 Task: Find a guest house in Zdunska Wola, Poland for 4 adults from June 21 to June 29 with self check-in, 2 beds, 2 bathrooms, and a price range of ₹7000 to ₹12000.
Action: Mouse moved to (368, 118)
Screenshot: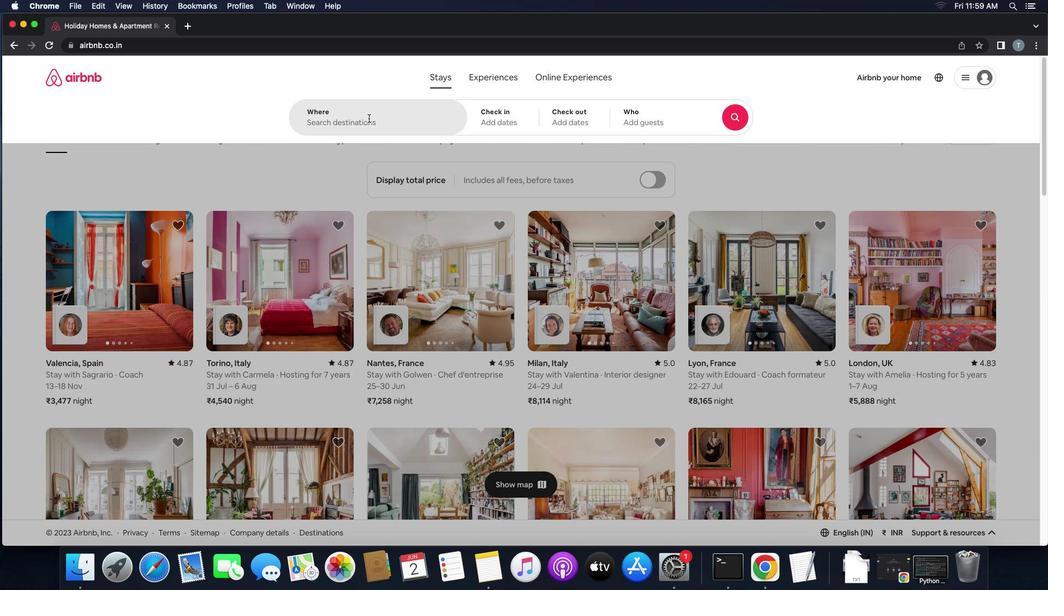 
Action: Mouse pressed left at (368, 118)
Screenshot: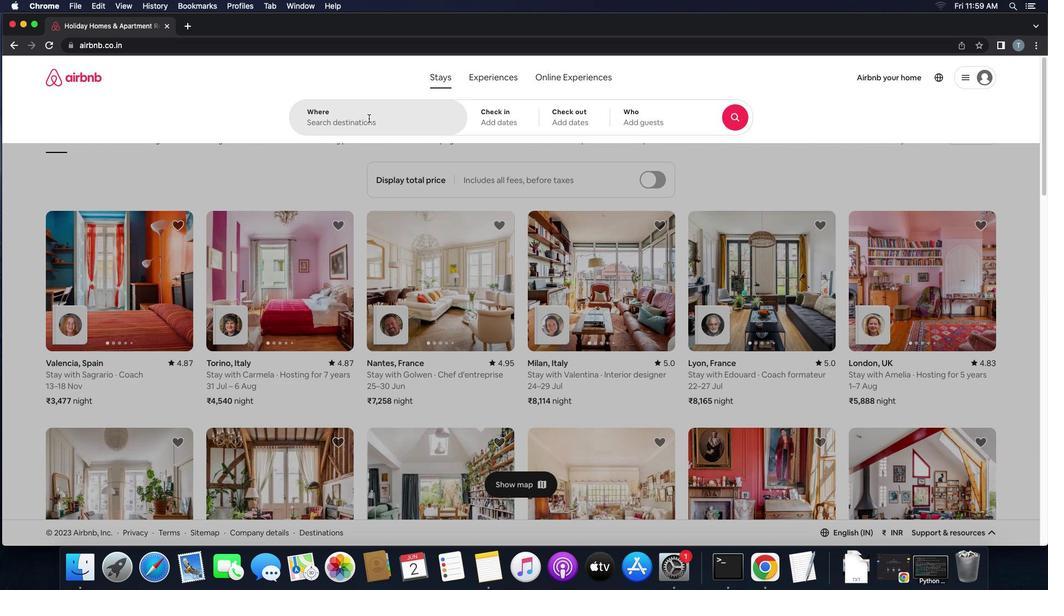 
Action: Mouse moved to (368, 118)
Screenshot: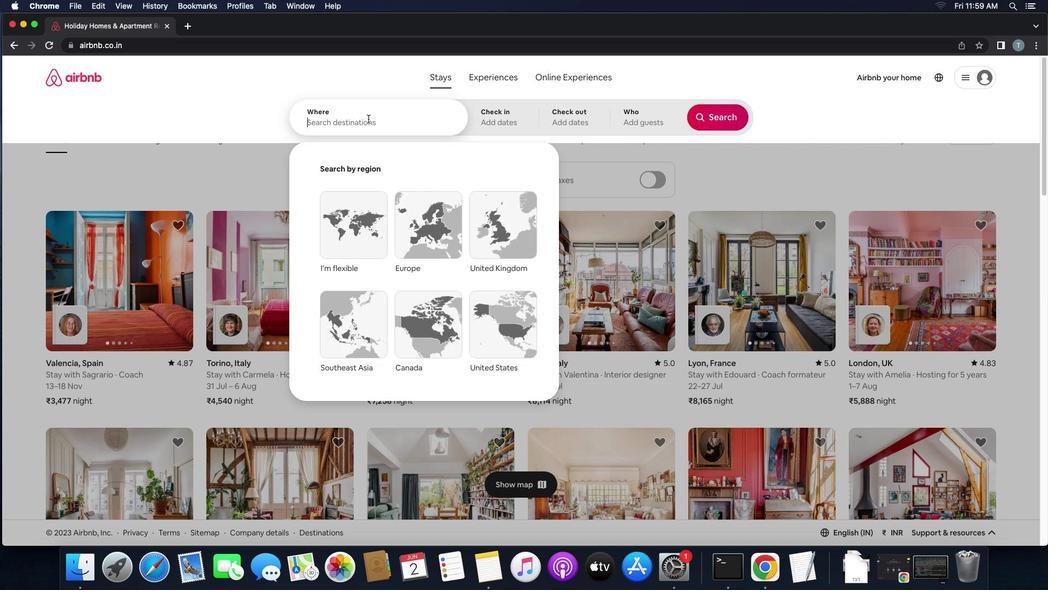 
Action: Key pressed 'z''d''u''n''s''k''a'Key.space'w''o''l''a'',''p''o''l''a''n''d'
Screenshot: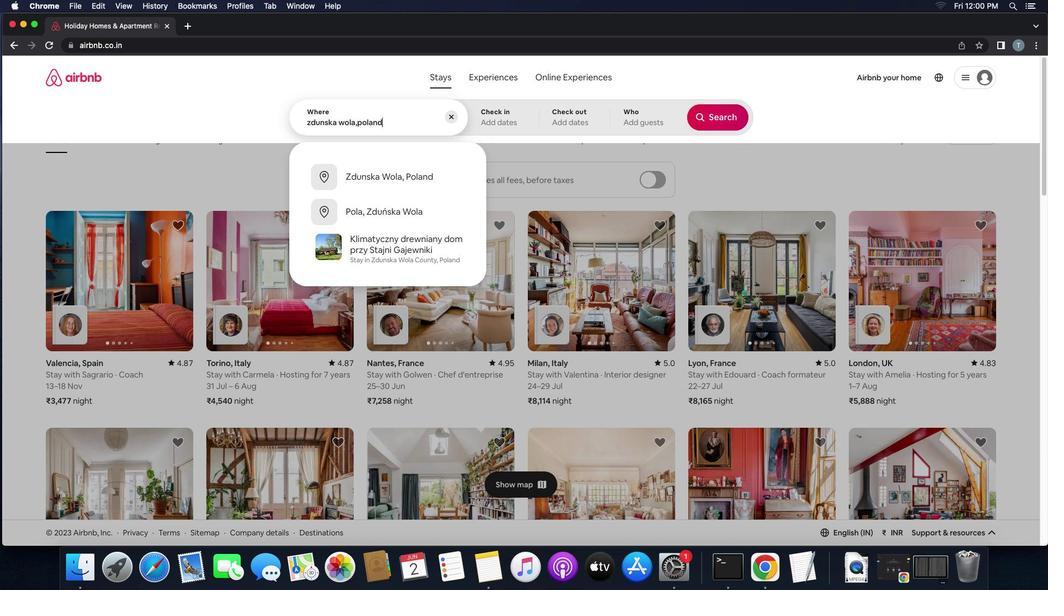 
Action: Mouse moved to (373, 168)
Screenshot: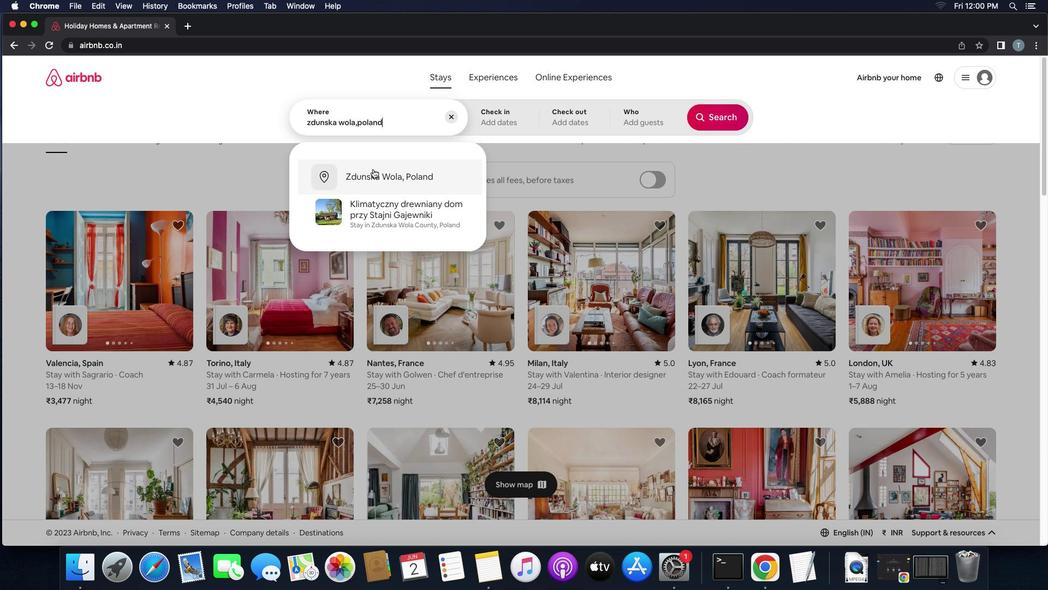 
Action: Mouse pressed left at (373, 168)
Screenshot: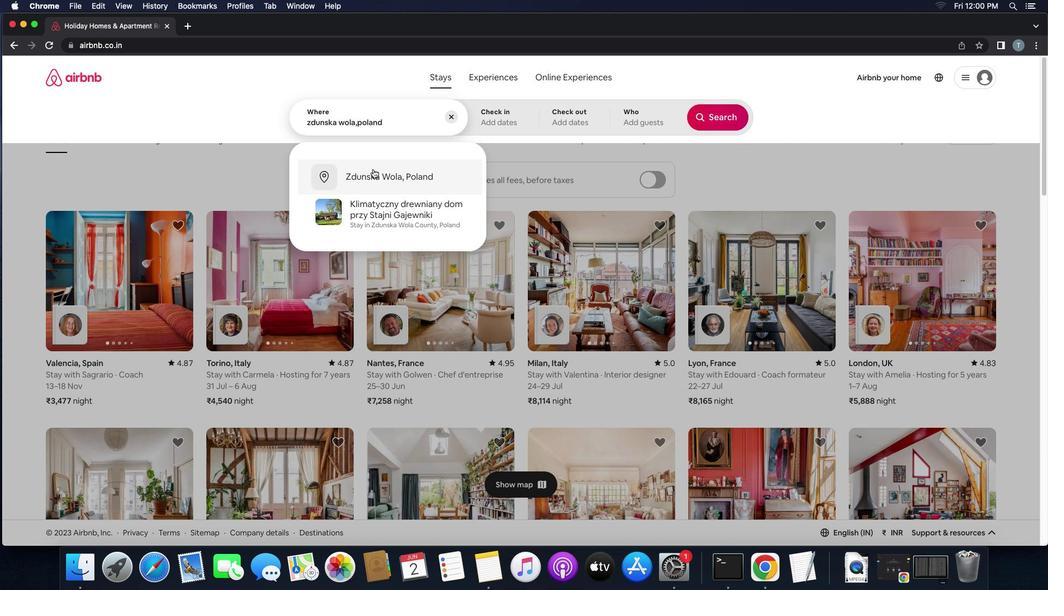 
Action: Mouse moved to (417, 331)
Screenshot: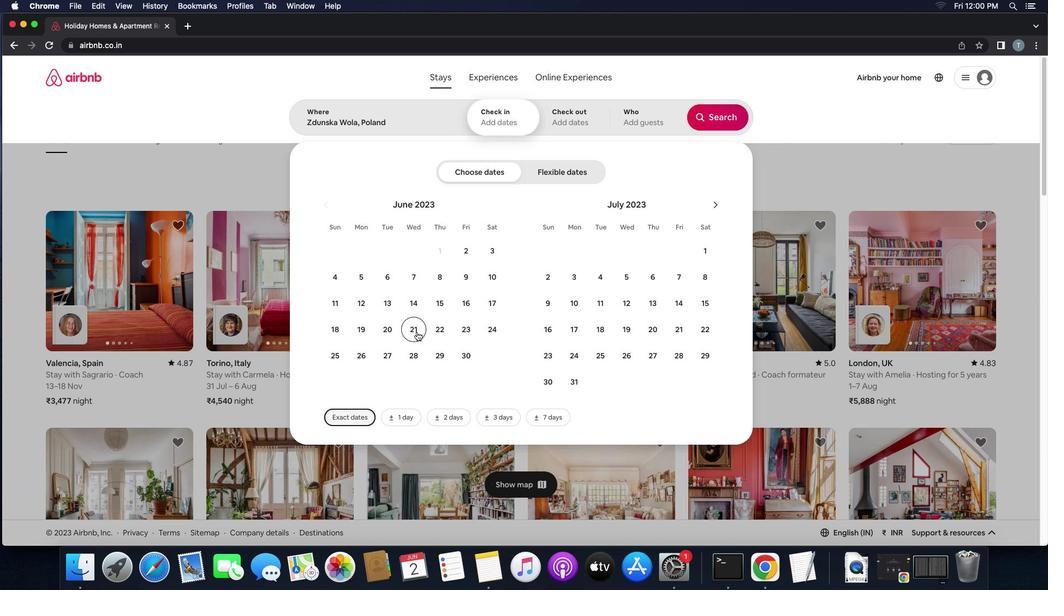 
Action: Mouse pressed left at (417, 331)
Screenshot: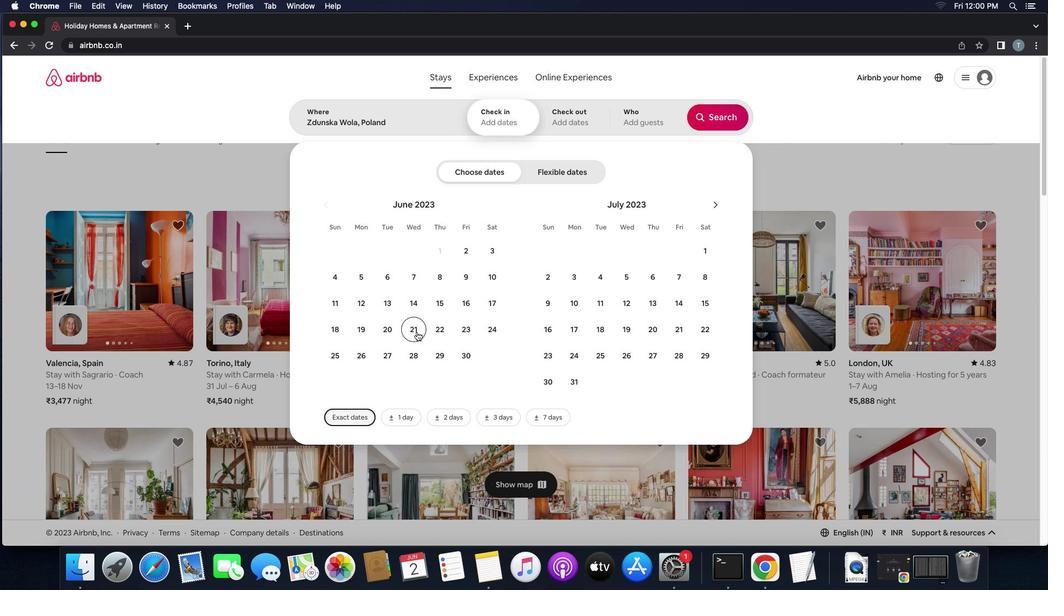 
Action: Mouse moved to (443, 360)
Screenshot: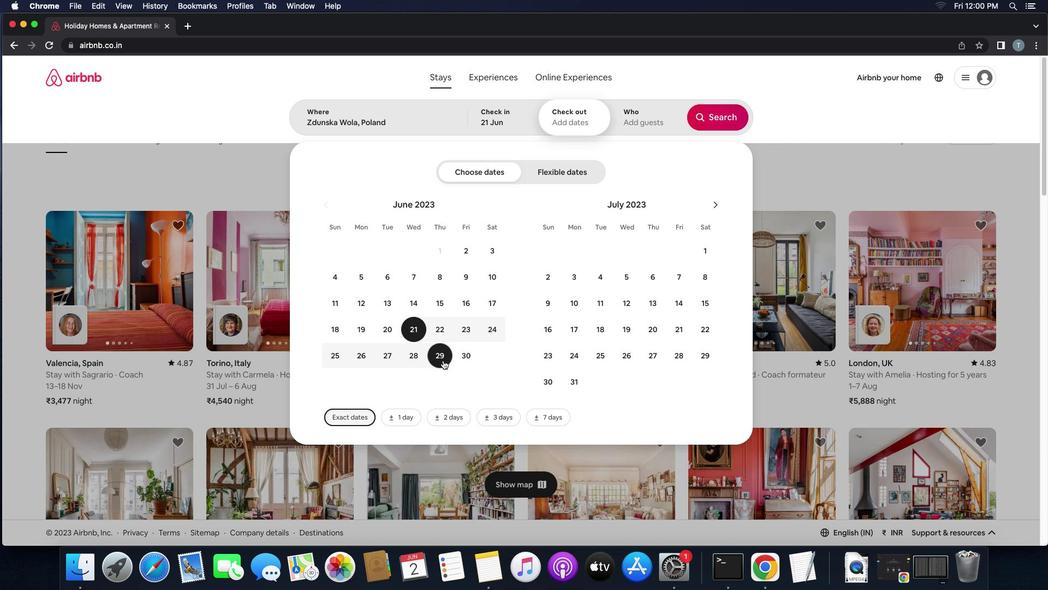 
Action: Mouse pressed left at (443, 360)
Screenshot: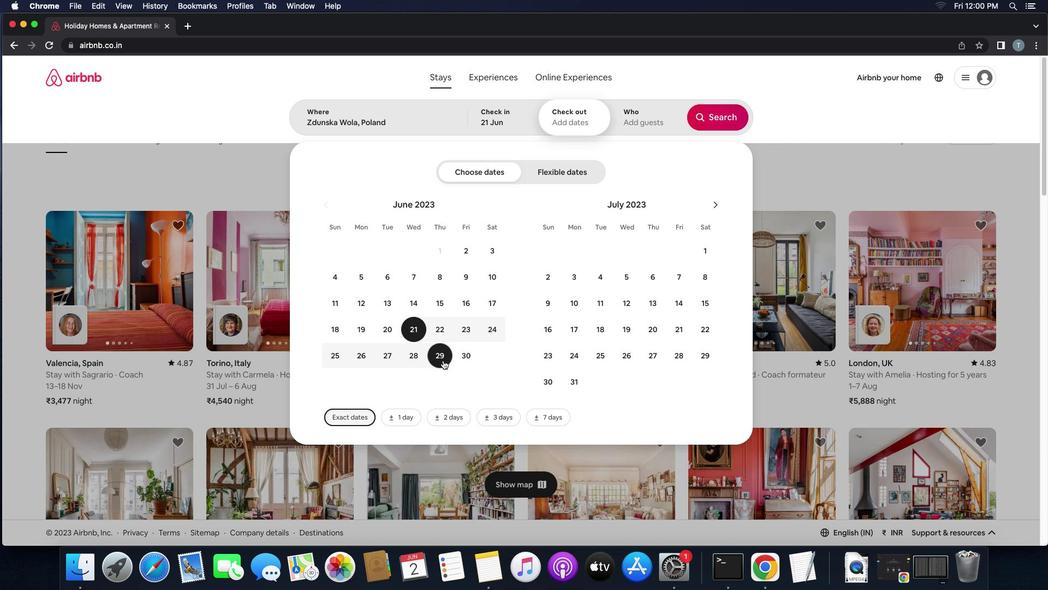 
Action: Mouse moved to (647, 118)
Screenshot: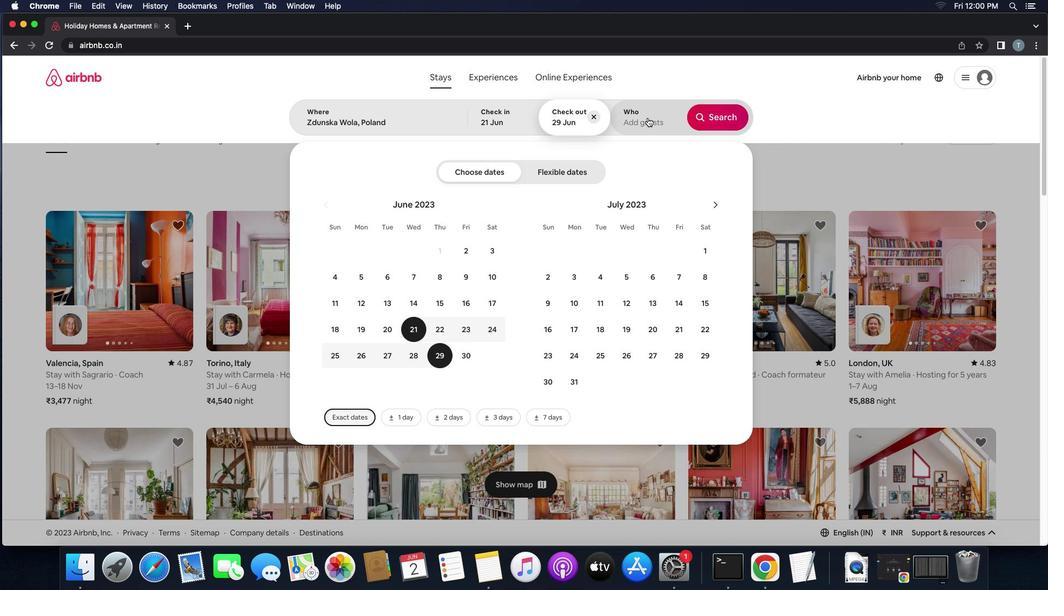
Action: Mouse pressed left at (647, 118)
Screenshot: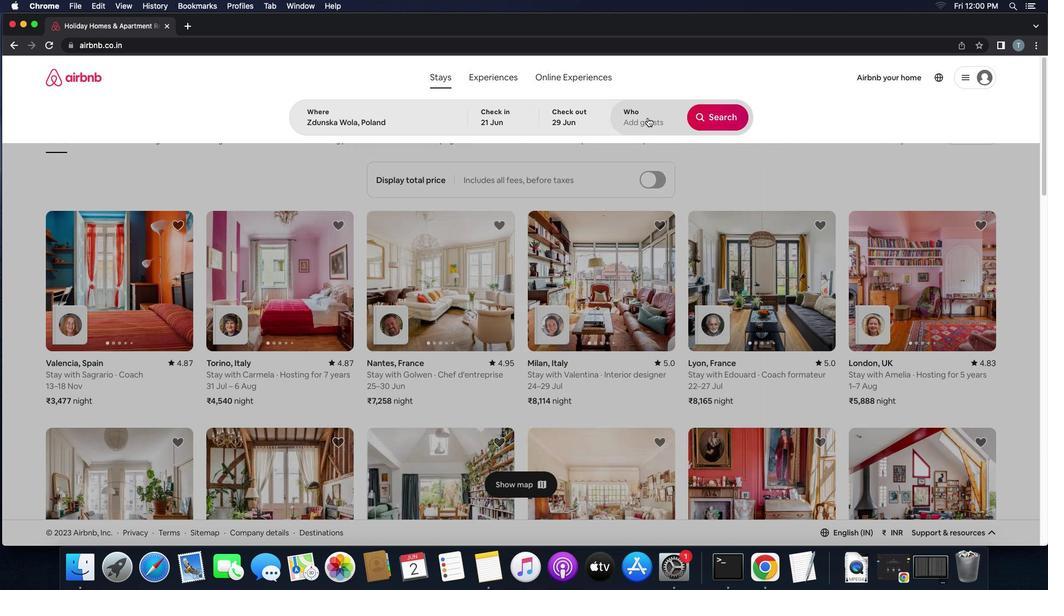 
Action: Mouse moved to (720, 175)
Screenshot: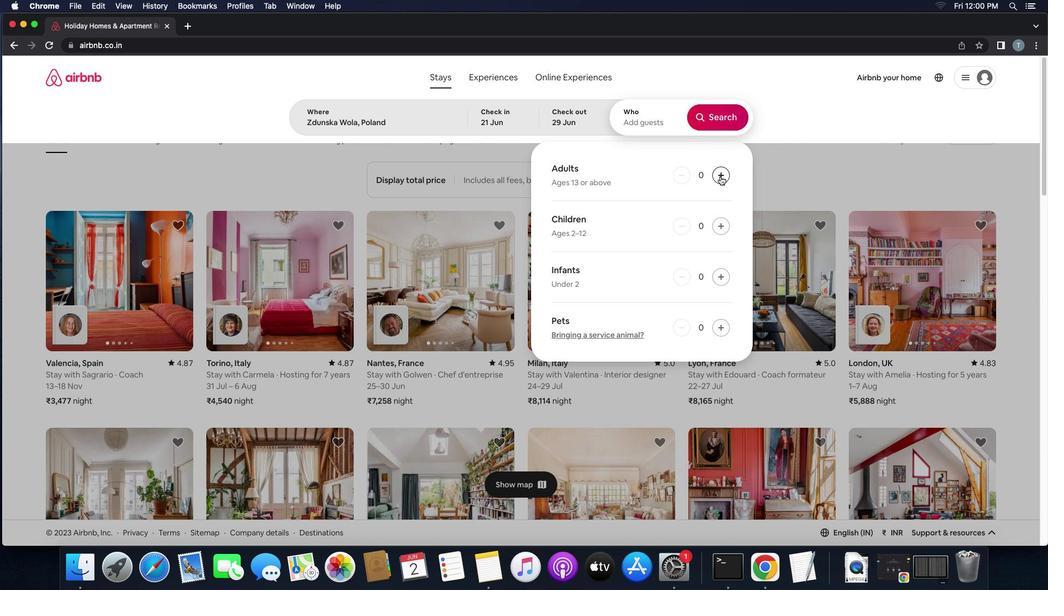 
Action: Mouse pressed left at (720, 175)
Screenshot: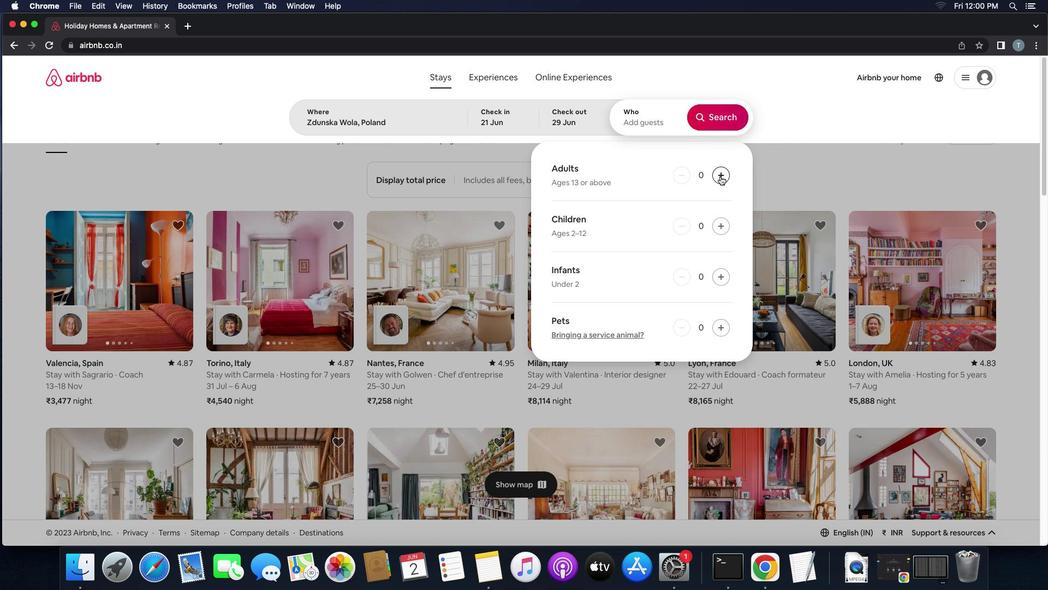 
Action: Mouse pressed left at (720, 175)
Screenshot: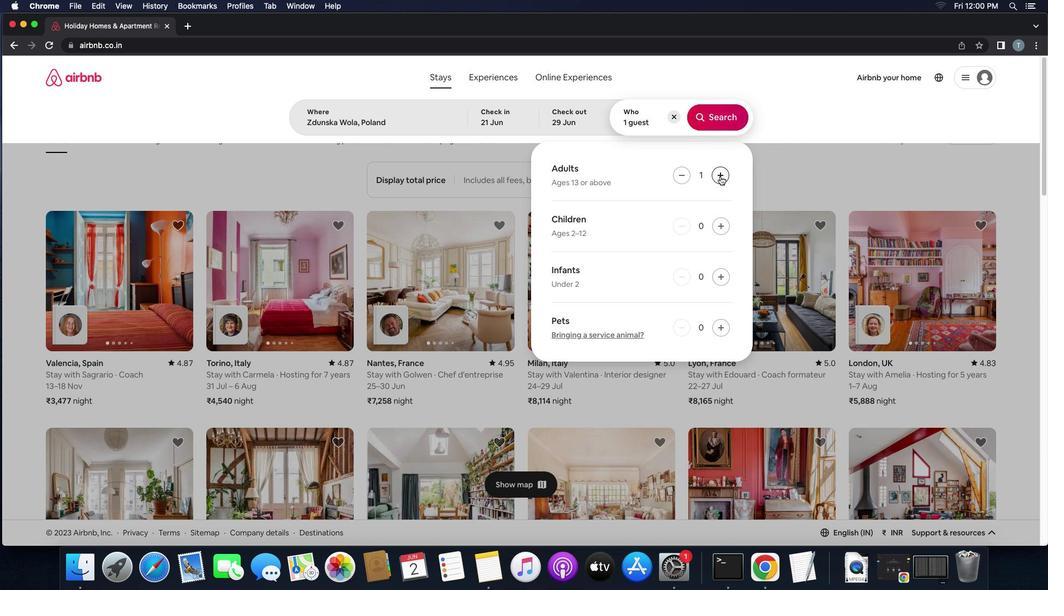 
Action: Mouse pressed left at (720, 175)
Screenshot: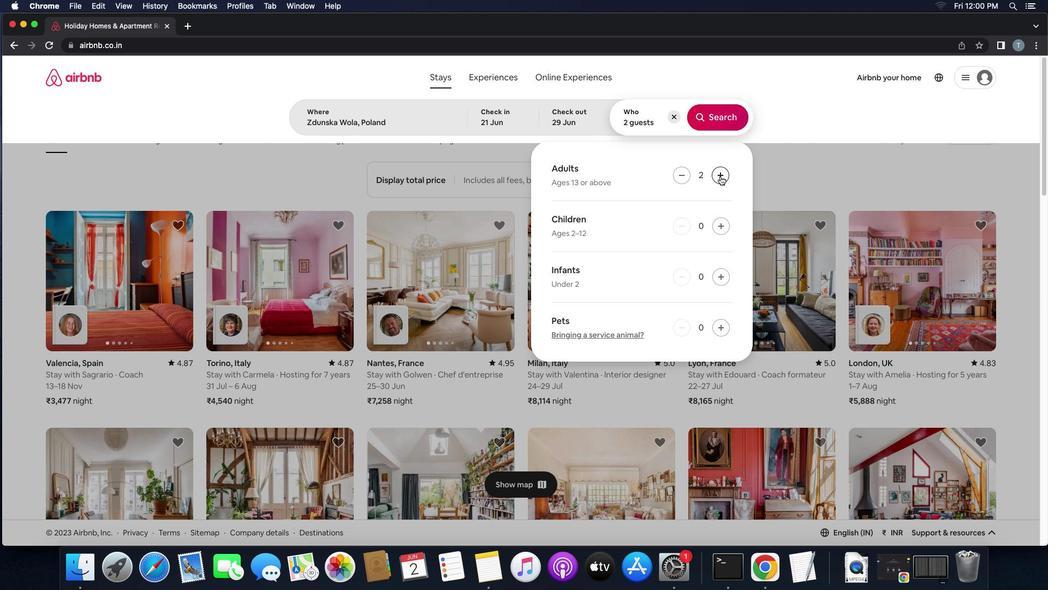 
Action: Mouse pressed left at (720, 175)
Screenshot: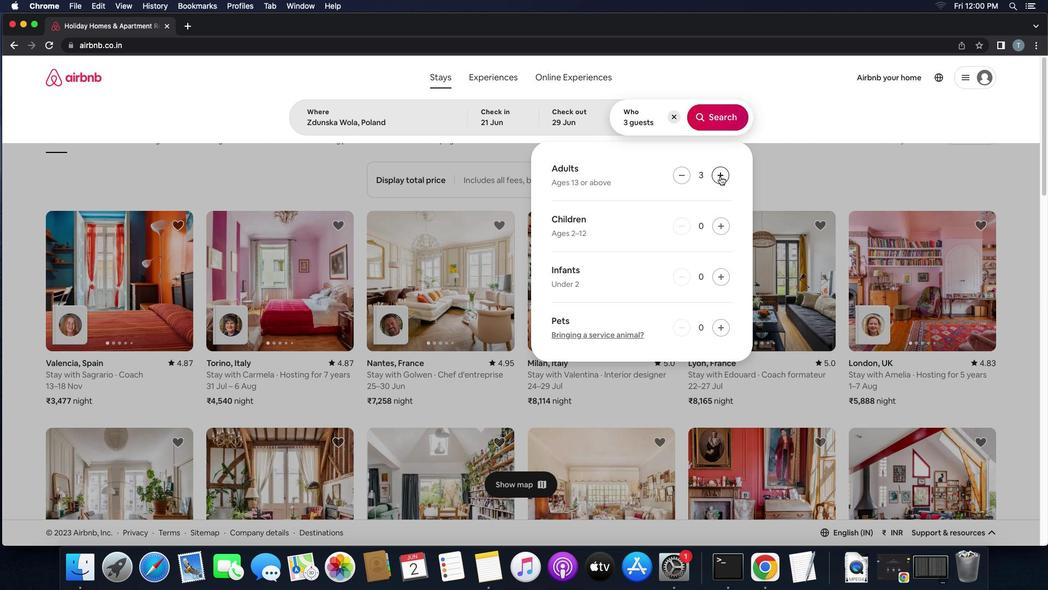 
Action: Mouse moved to (721, 123)
Screenshot: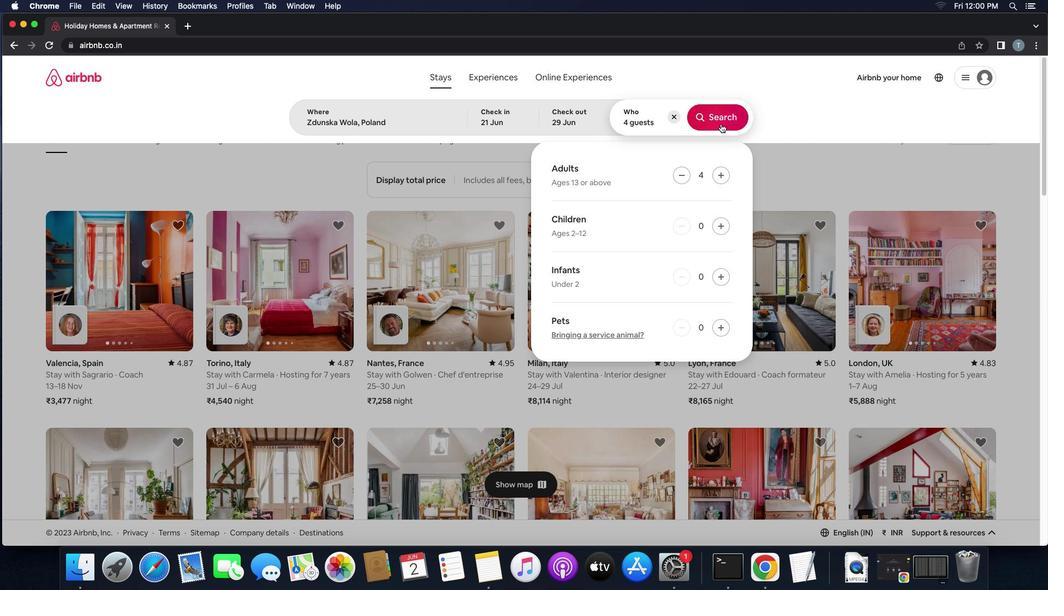 
Action: Mouse pressed left at (721, 123)
Screenshot: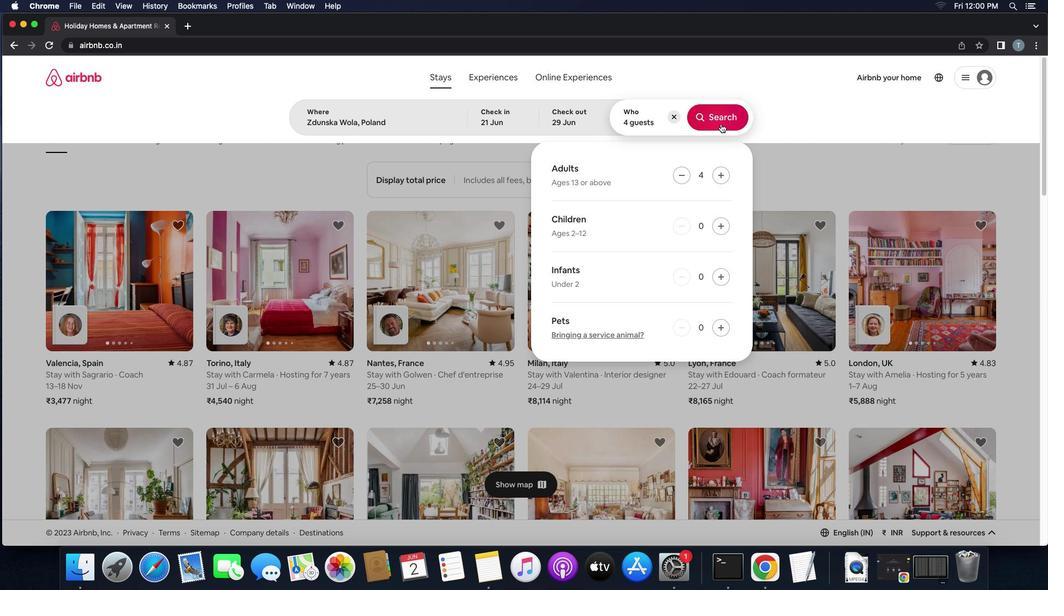 
Action: Mouse moved to (1005, 118)
Screenshot: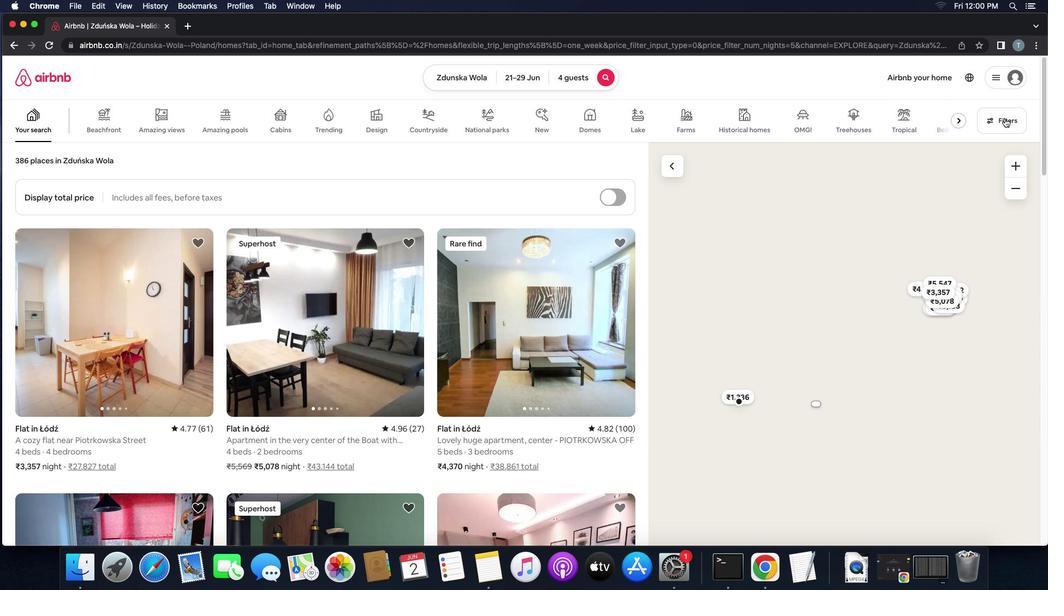 
Action: Mouse pressed left at (1005, 118)
Screenshot: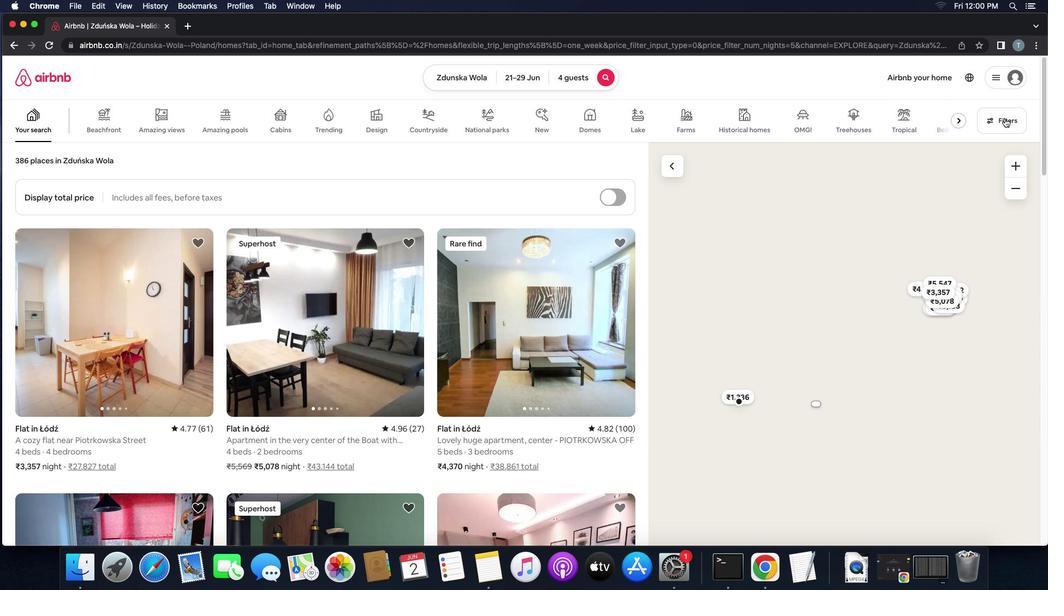 
Action: Mouse moved to (401, 391)
Screenshot: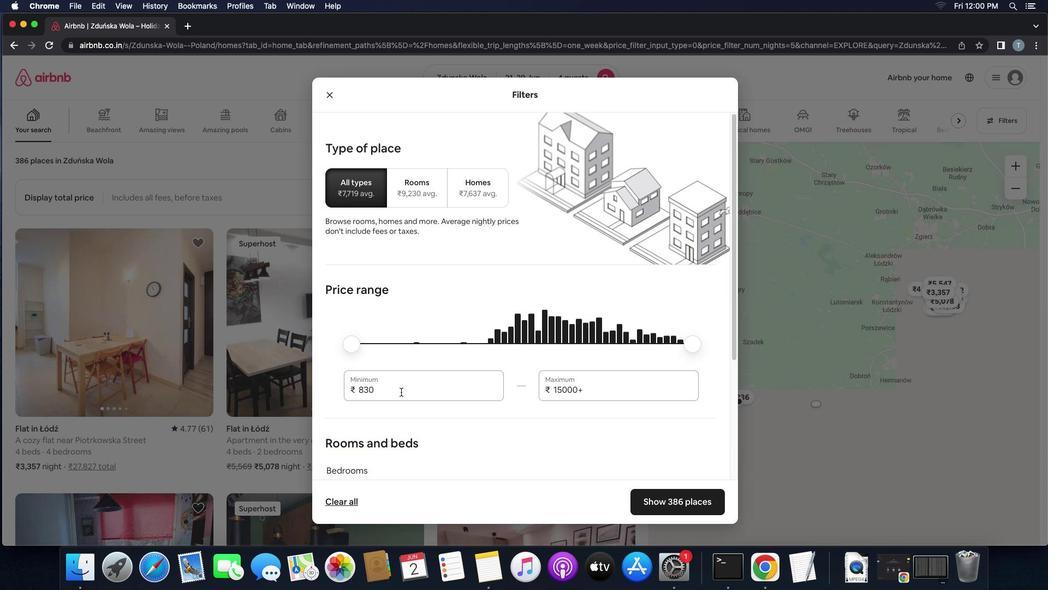 
Action: Mouse pressed left at (401, 391)
Screenshot: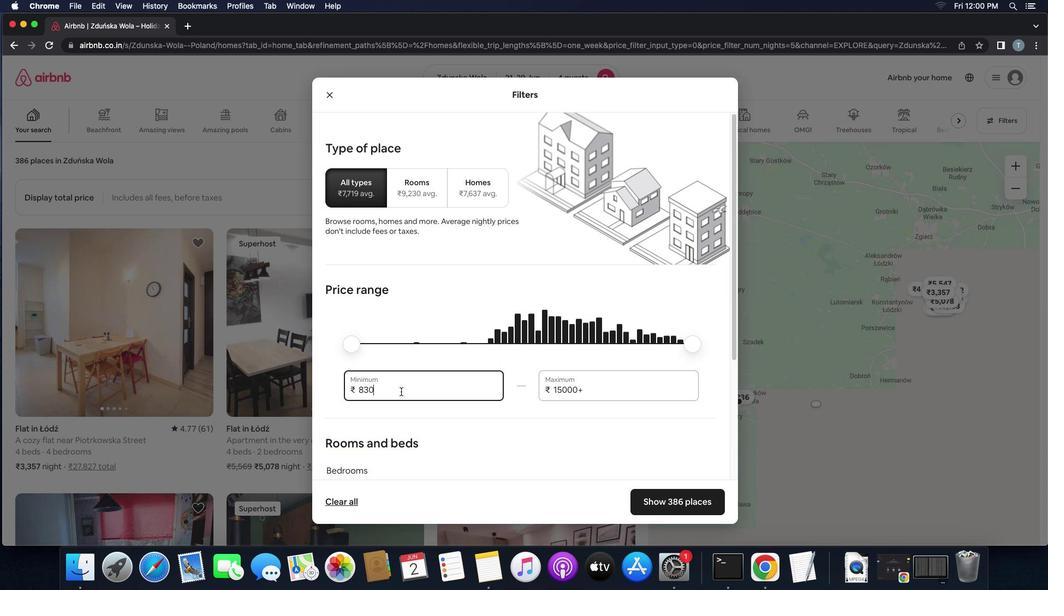 
Action: Mouse moved to (403, 387)
Screenshot: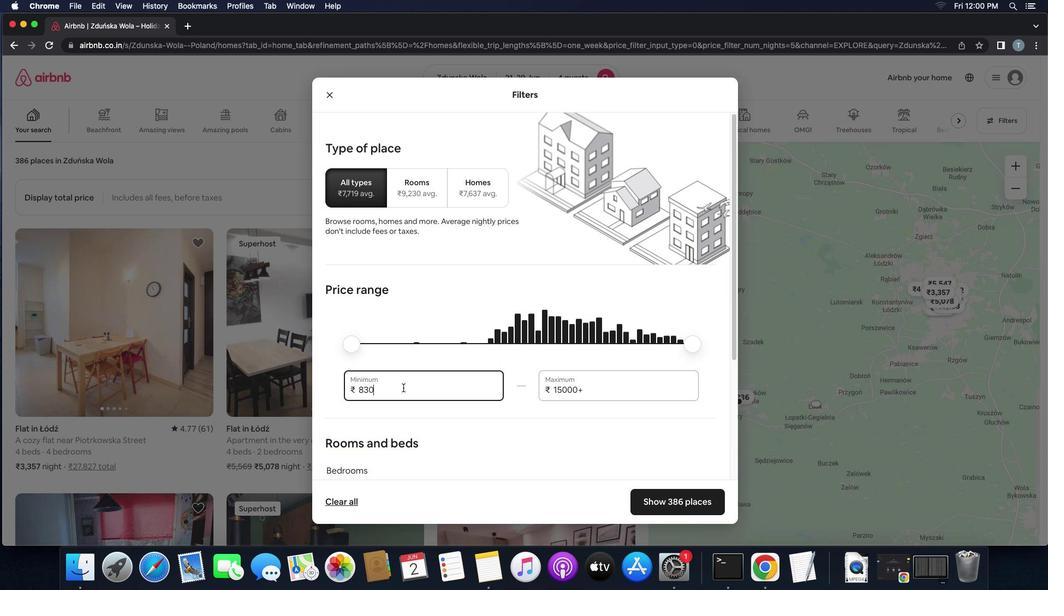 
Action: Key pressed Key.backspaceKey.backspaceKey.backspaceKey.backspace'7''0''0''0'
Screenshot: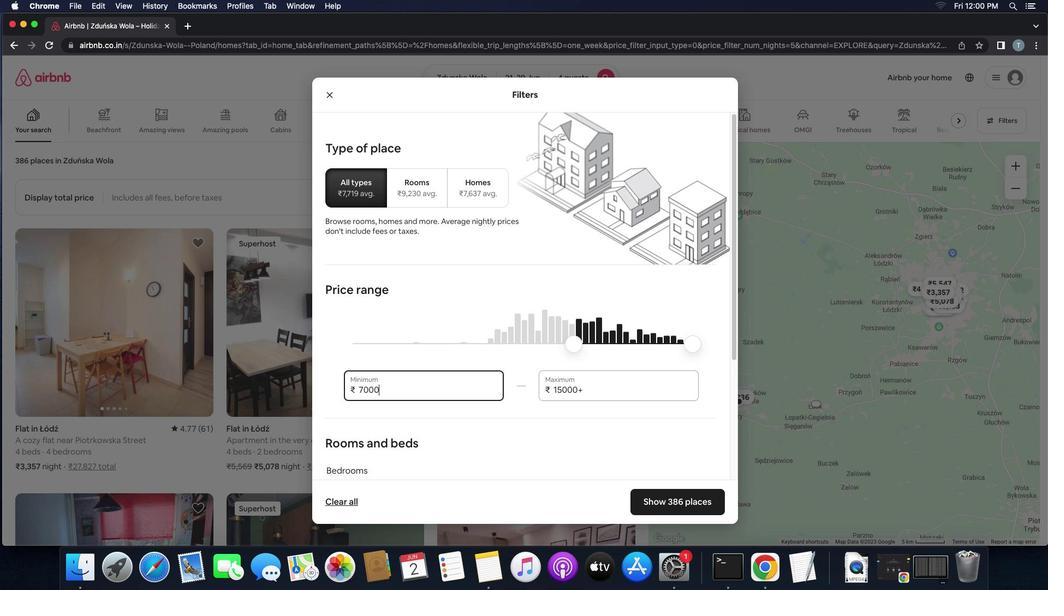 
Action: Mouse moved to (636, 394)
Screenshot: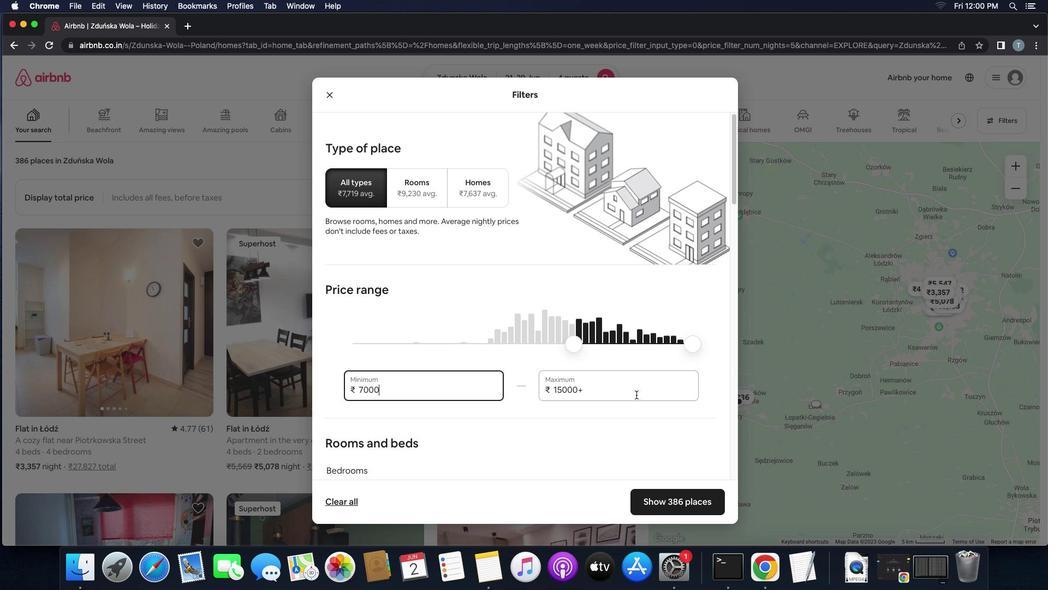 
Action: Mouse pressed left at (636, 394)
Screenshot: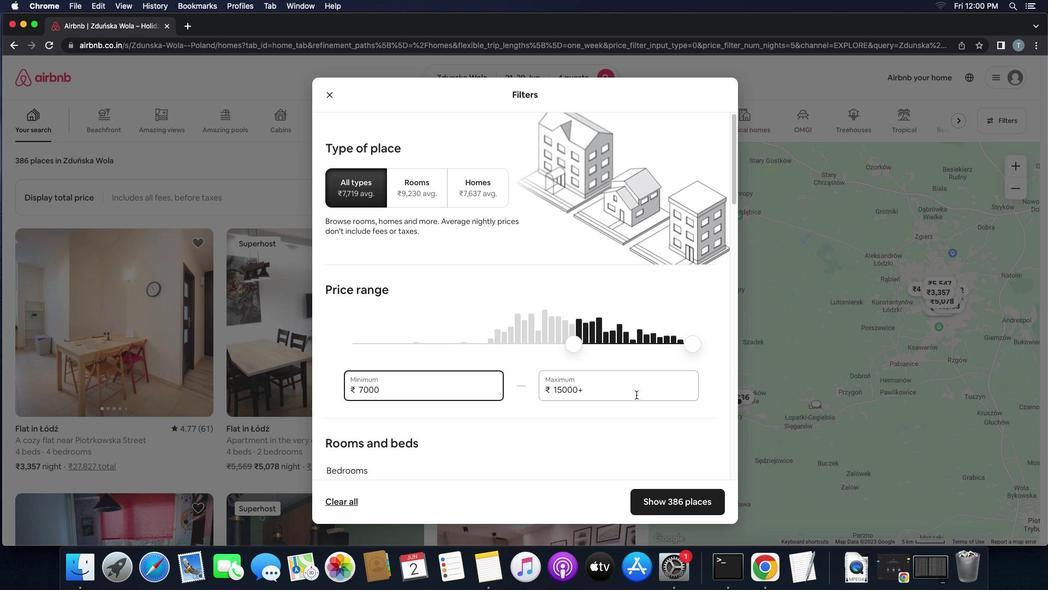
Action: Key pressed Key.backspaceKey.backspaceKey.backspaceKey.backspaceKey.backspaceKey.backspace'1''2''0''0''0'
Screenshot: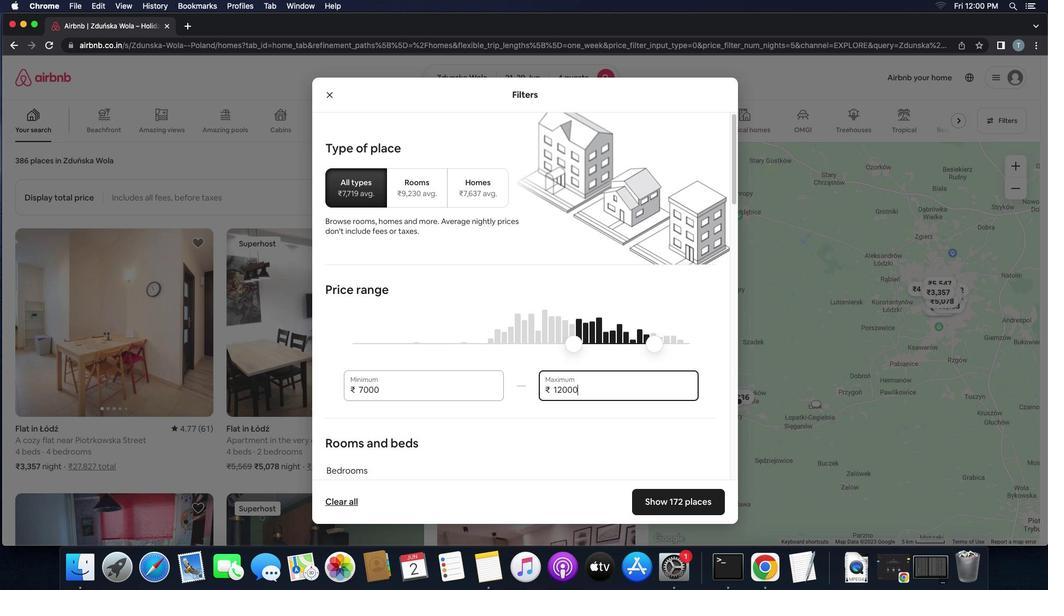 
Action: Mouse moved to (515, 396)
Screenshot: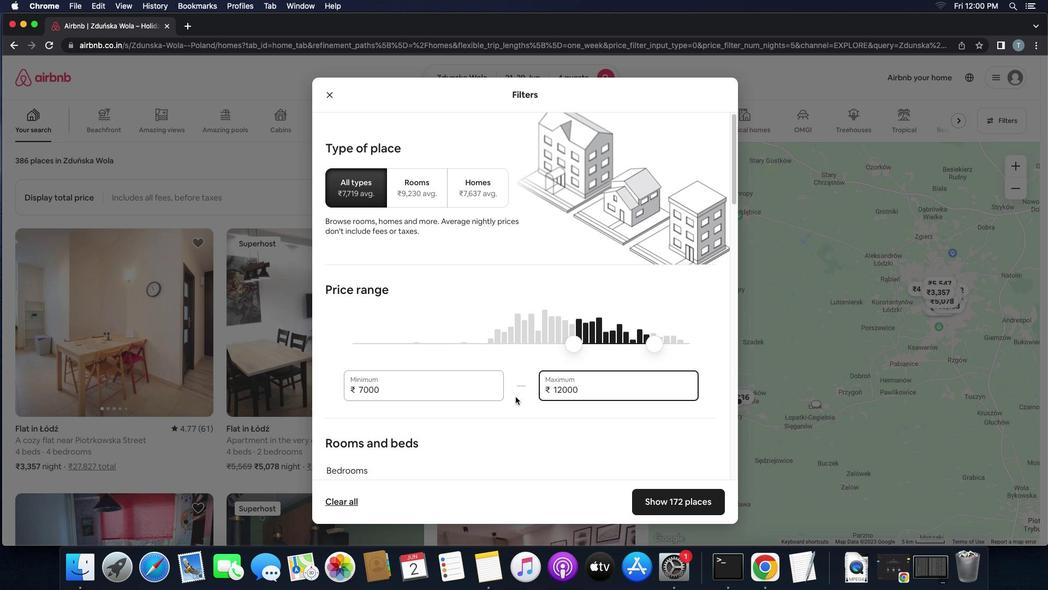 
Action: Mouse scrolled (515, 396) with delta (0, 0)
Screenshot: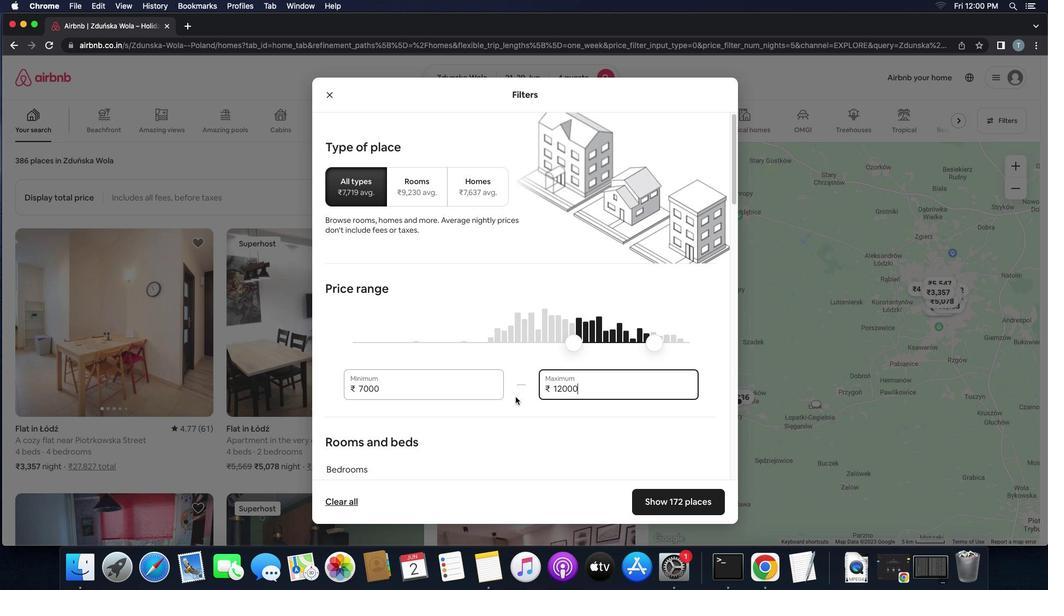
Action: Mouse scrolled (515, 396) with delta (0, 0)
Screenshot: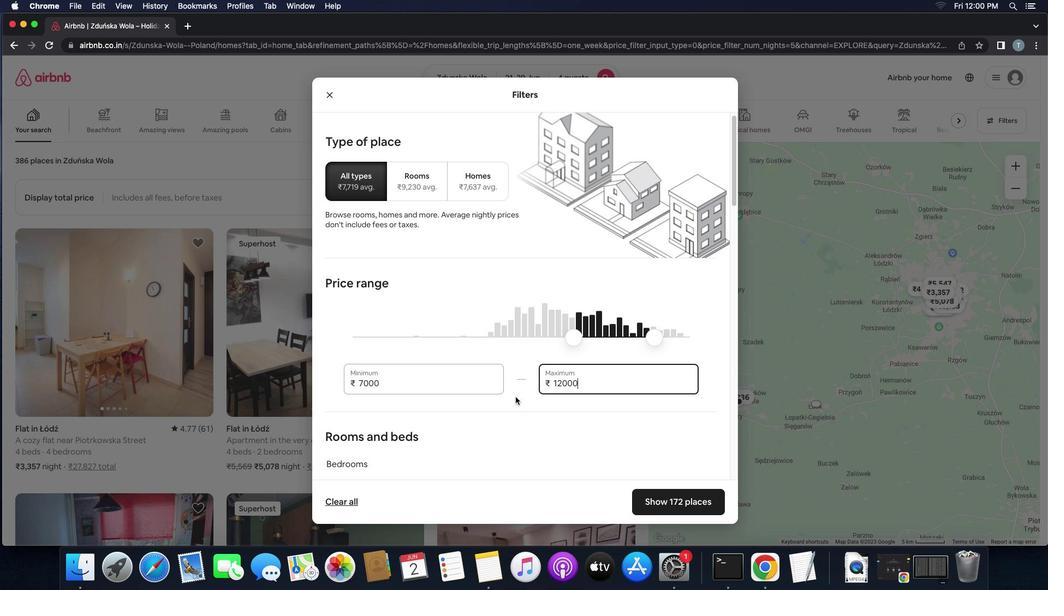 
Action: Mouse scrolled (515, 396) with delta (0, -1)
Screenshot: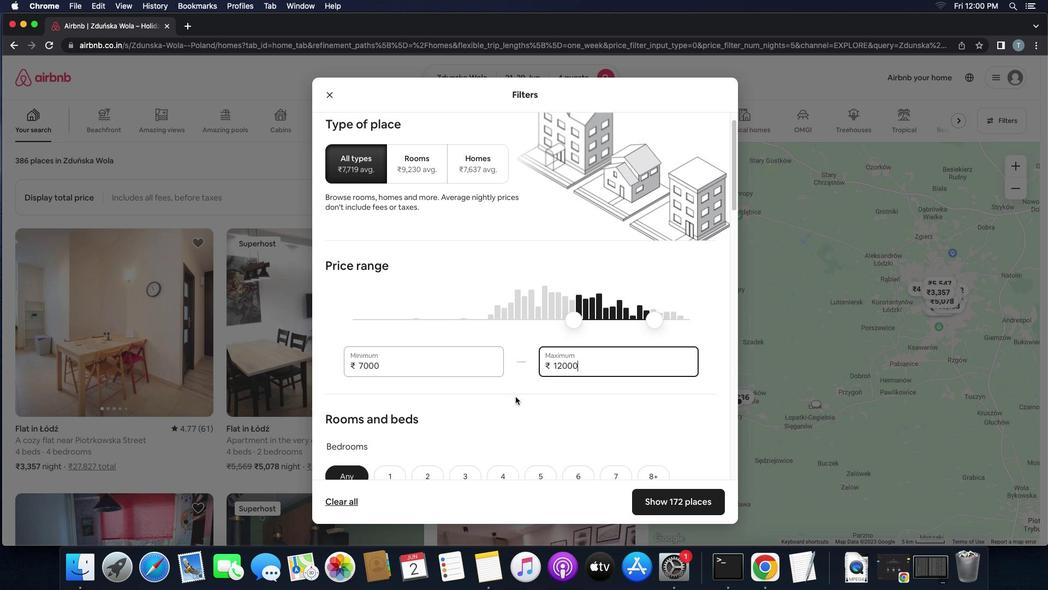 
Action: Mouse scrolled (515, 396) with delta (0, 0)
Screenshot: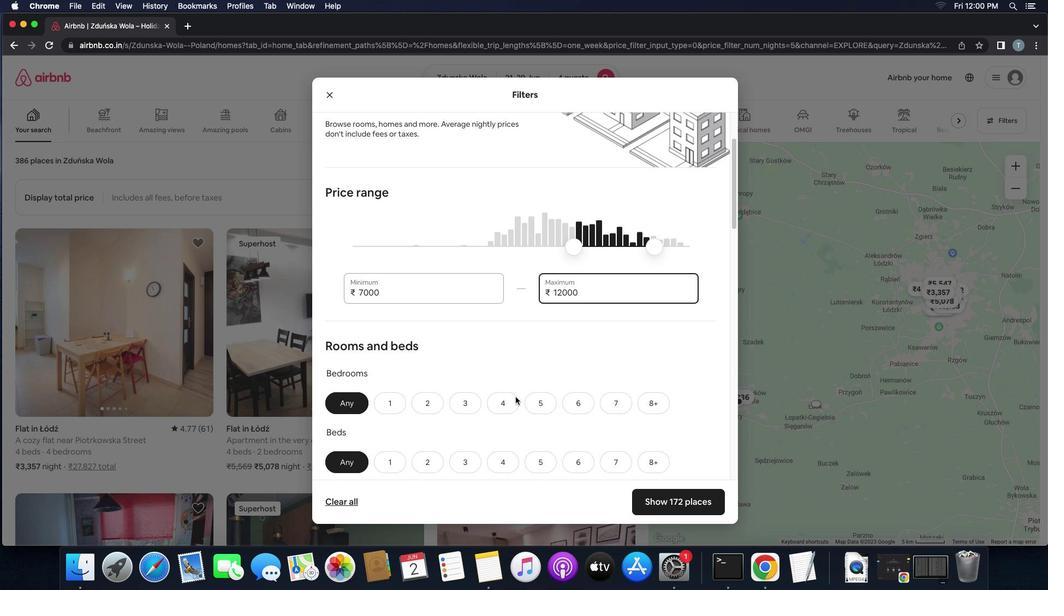 
Action: Mouse scrolled (515, 396) with delta (0, 0)
Screenshot: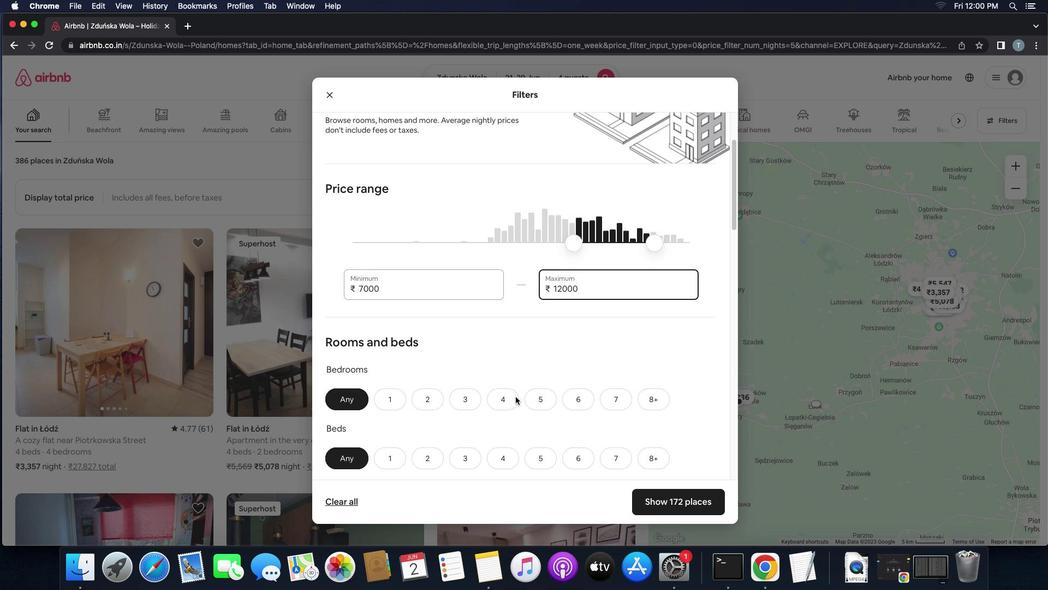 
Action: Mouse scrolled (515, 396) with delta (0, 0)
Screenshot: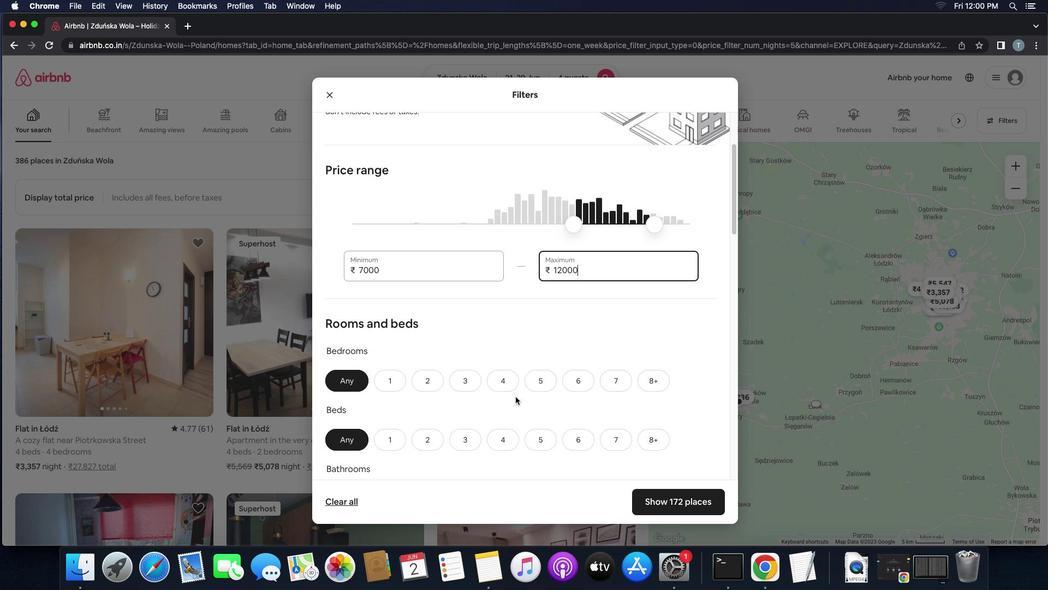
Action: Mouse scrolled (515, 396) with delta (0, 0)
Screenshot: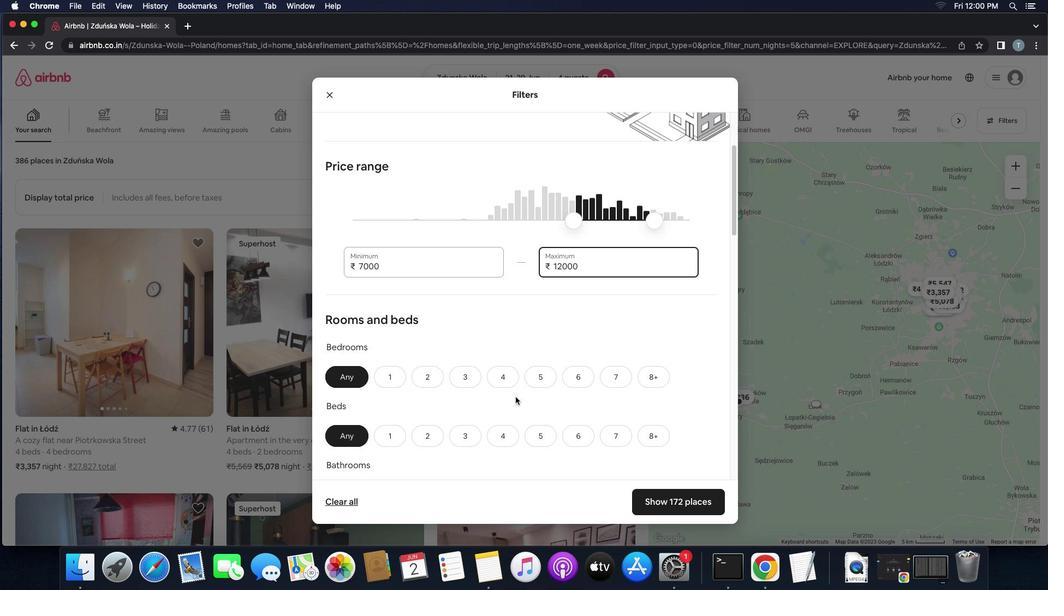 
Action: Mouse scrolled (515, 396) with delta (0, 0)
Screenshot: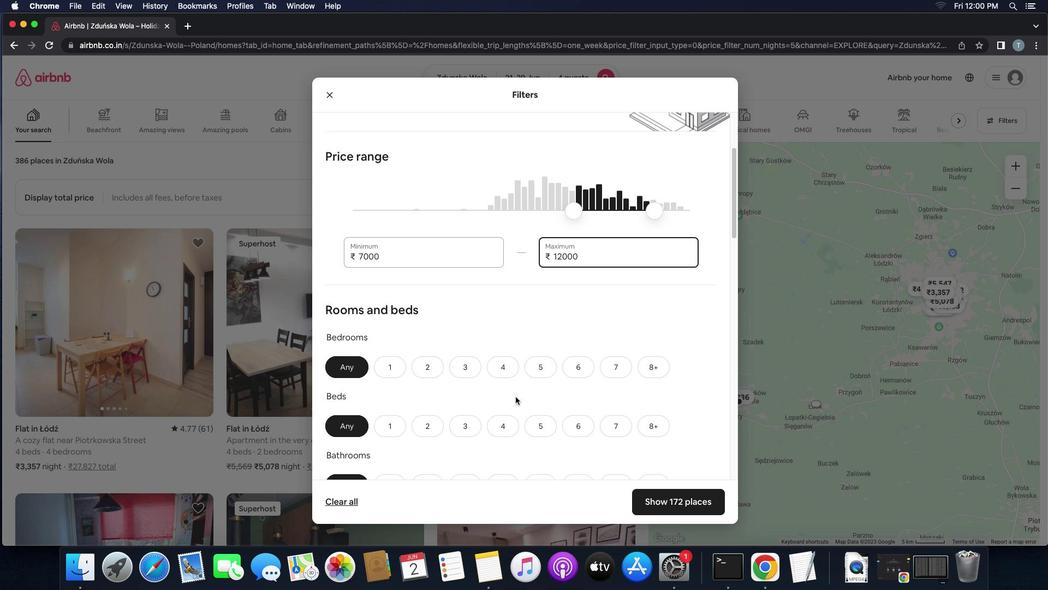 
Action: Mouse scrolled (515, 396) with delta (0, 0)
Screenshot: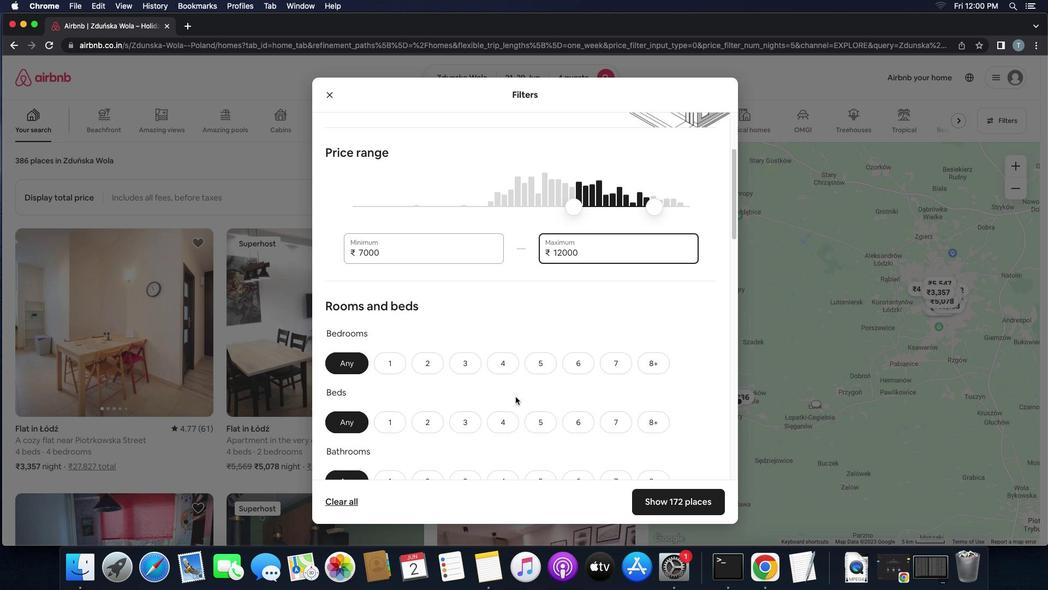 
Action: Mouse scrolled (515, 396) with delta (0, 0)
Screenshot: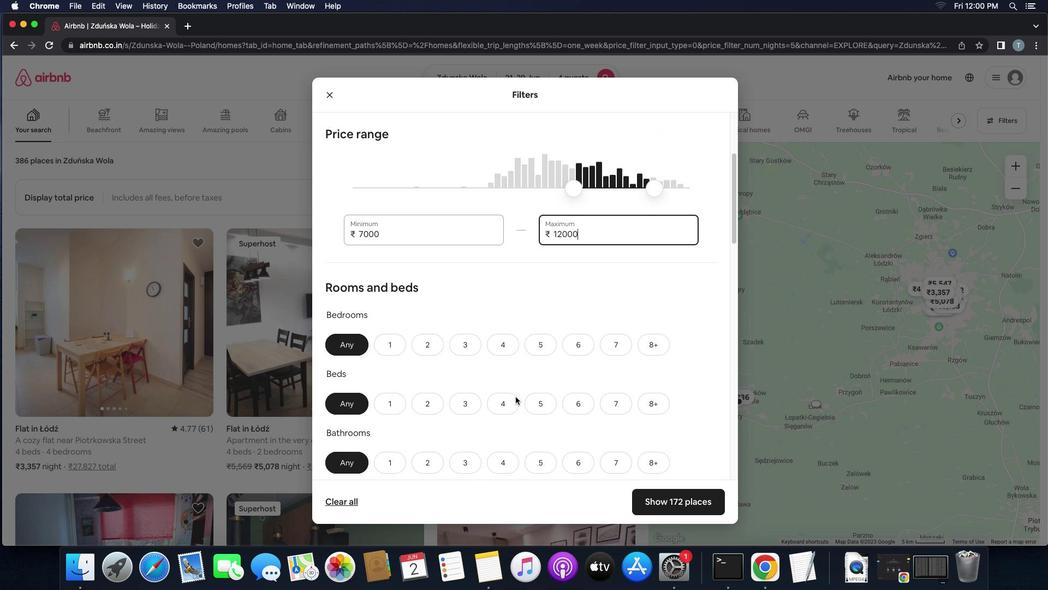 
Action: Mouse scrolled (515, 396) with delta (0, 0)
Screenshot: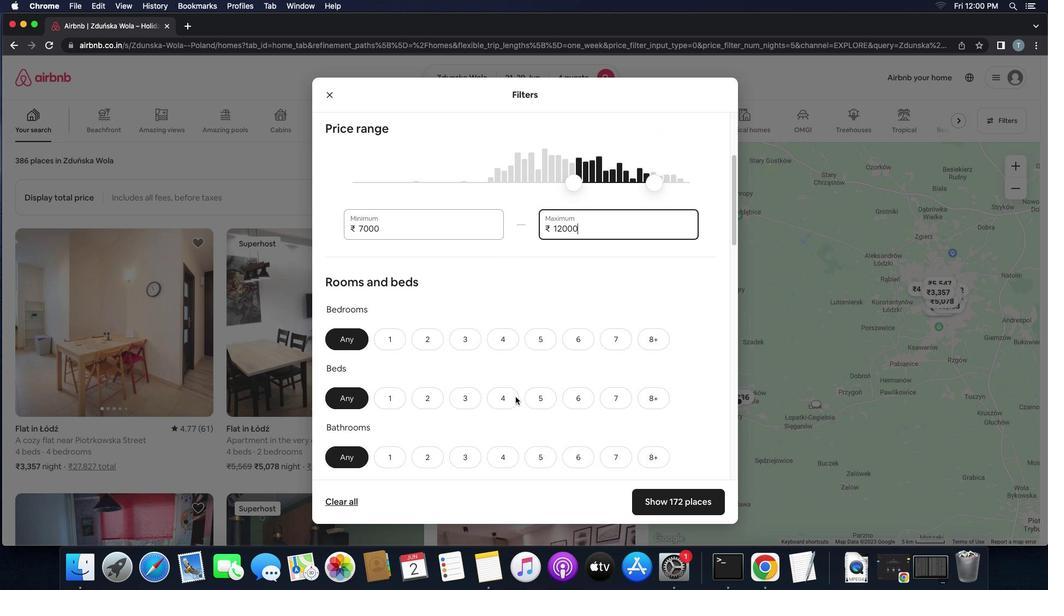 
Action: Mouse moved to (429, 326)
Screenshot: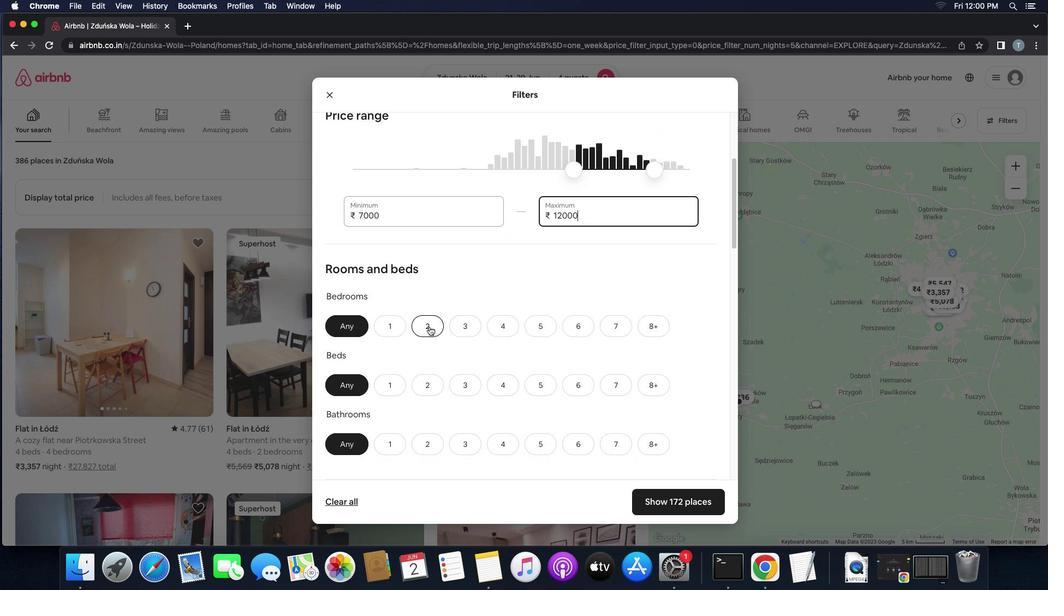 
Action: Mouse pressed left at (429, 326)
Screenshot: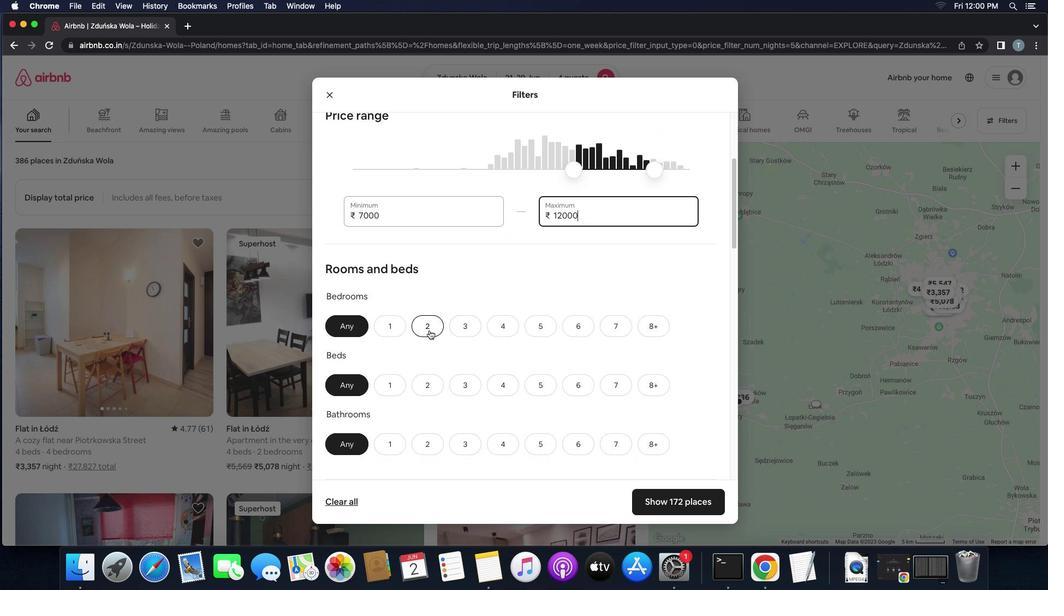 
Action: Mouse moved to (430, 378)
Screenshot: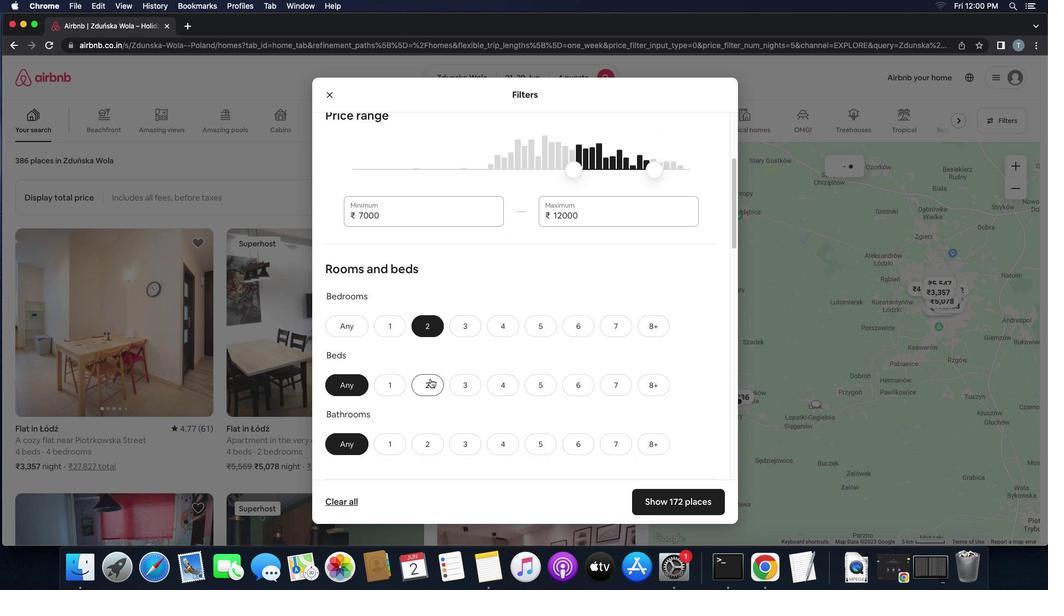 
Action: Mouse pressed left at (430, 378)
Screenshot: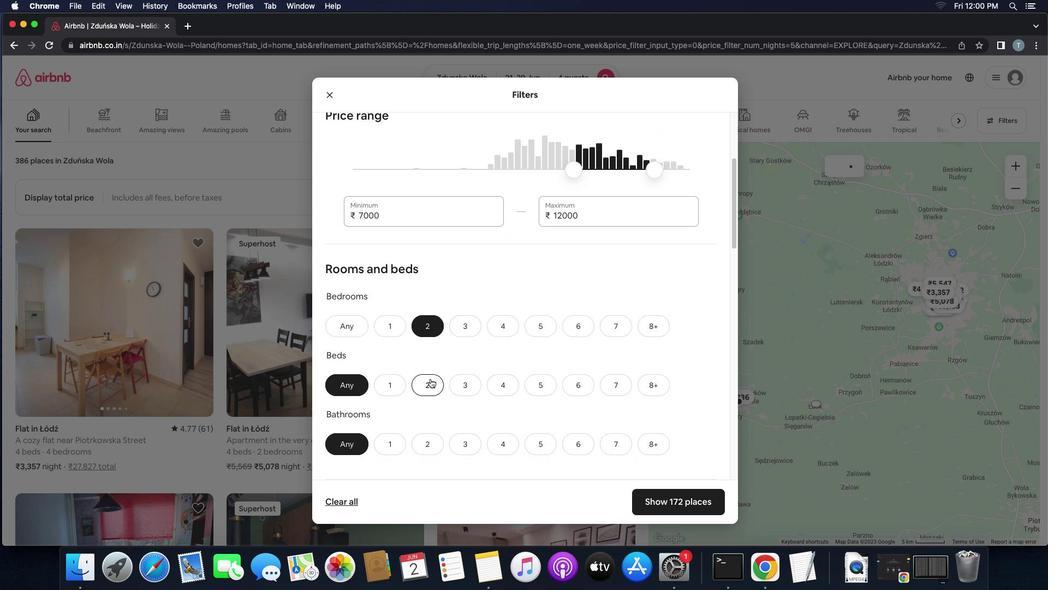 
Action: Mouse moved to (436, 450)
Screenshot: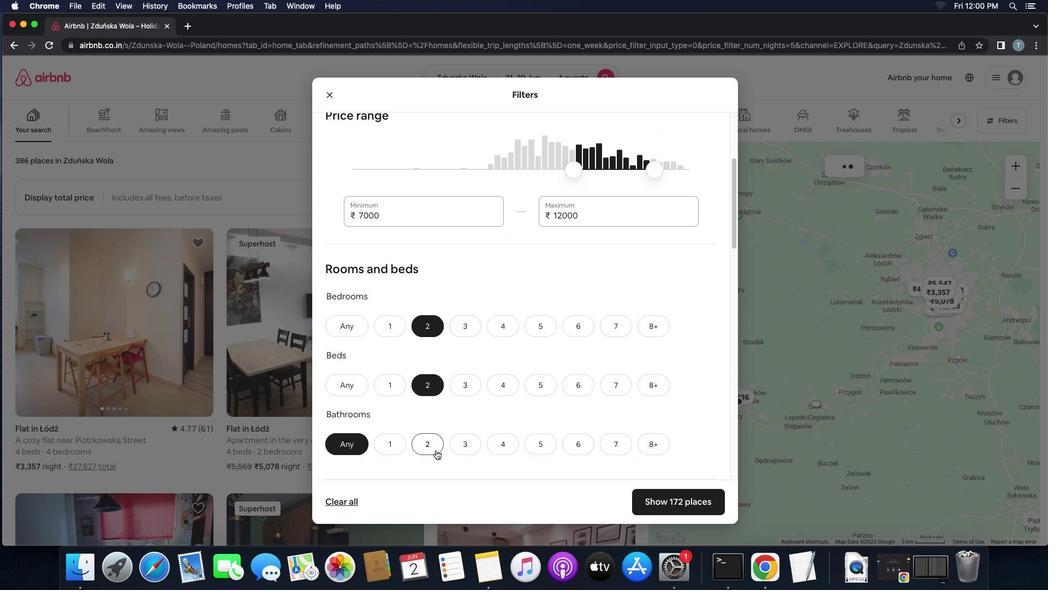 
Action: Mouse pressed left at (436, 450)
Screenshot: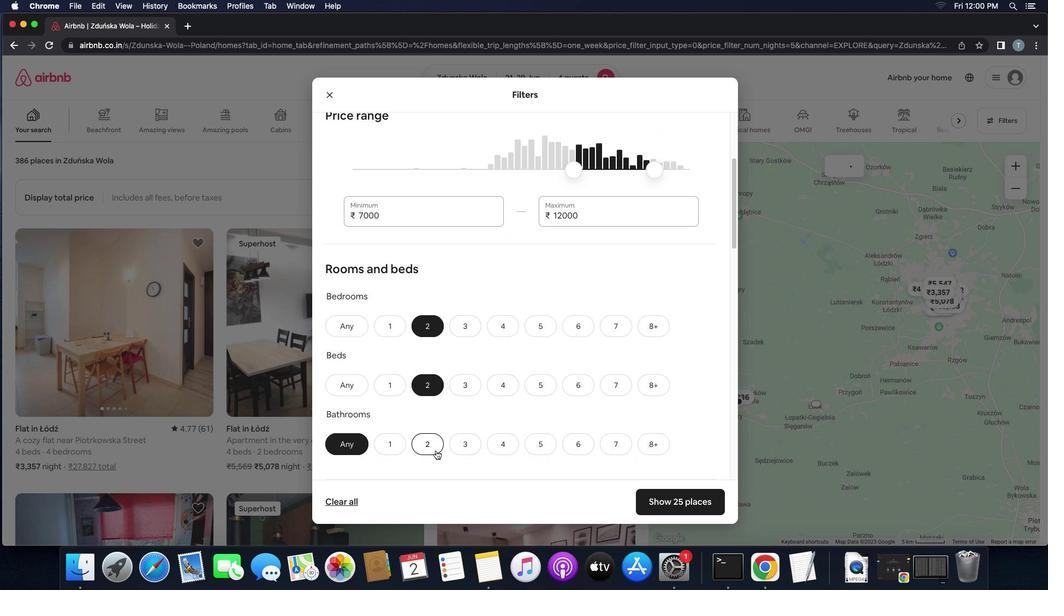 
Action: Mouse moved to (521, 453)
Screenshot: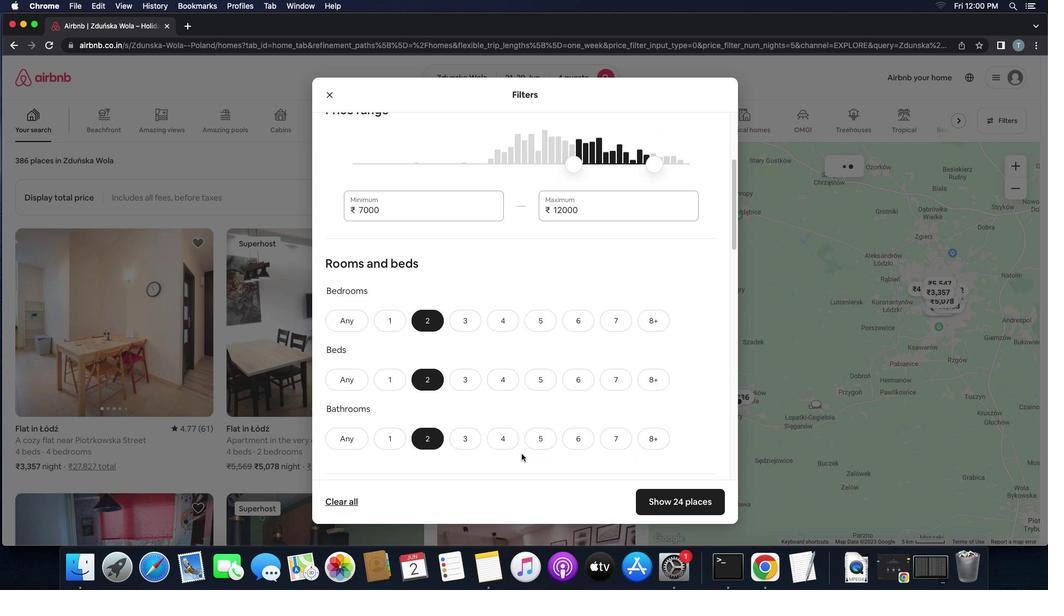 
Action: Mouse scrolled (521, 453) with delta (0, 0)
Screenshot: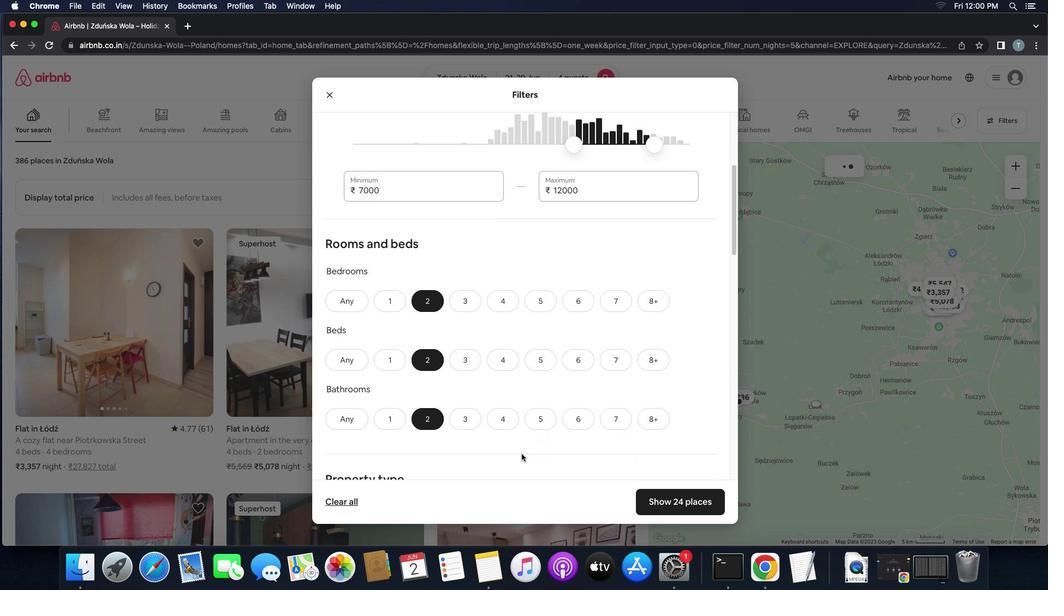 
Action: Mouse scrolled (521, 453) with delta (0, 0)
Screenshot: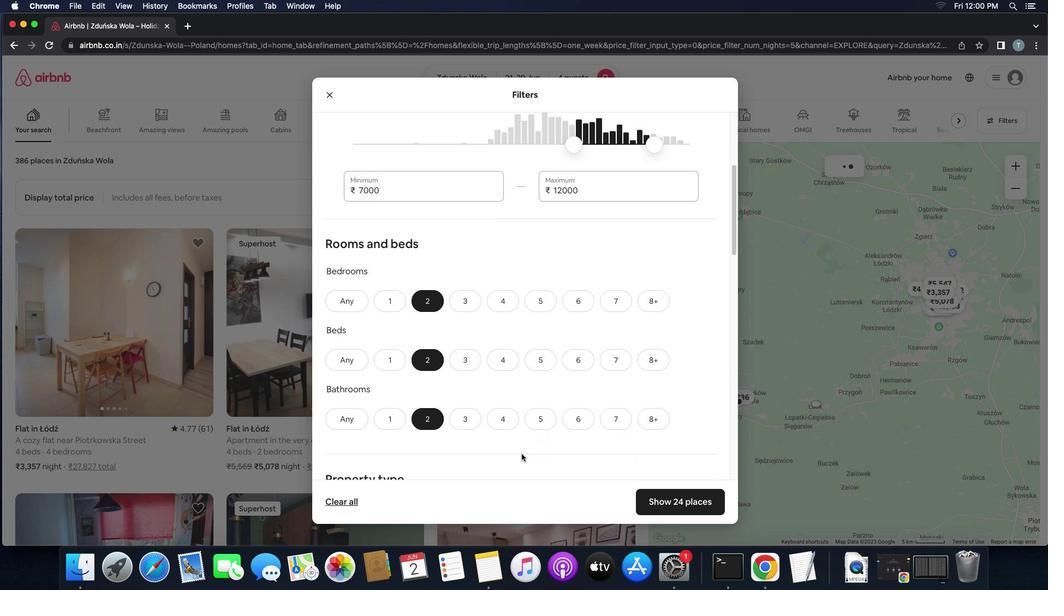 
Action: Mouse scrolled (521, 453) with delta (0, -1)
Screenshot: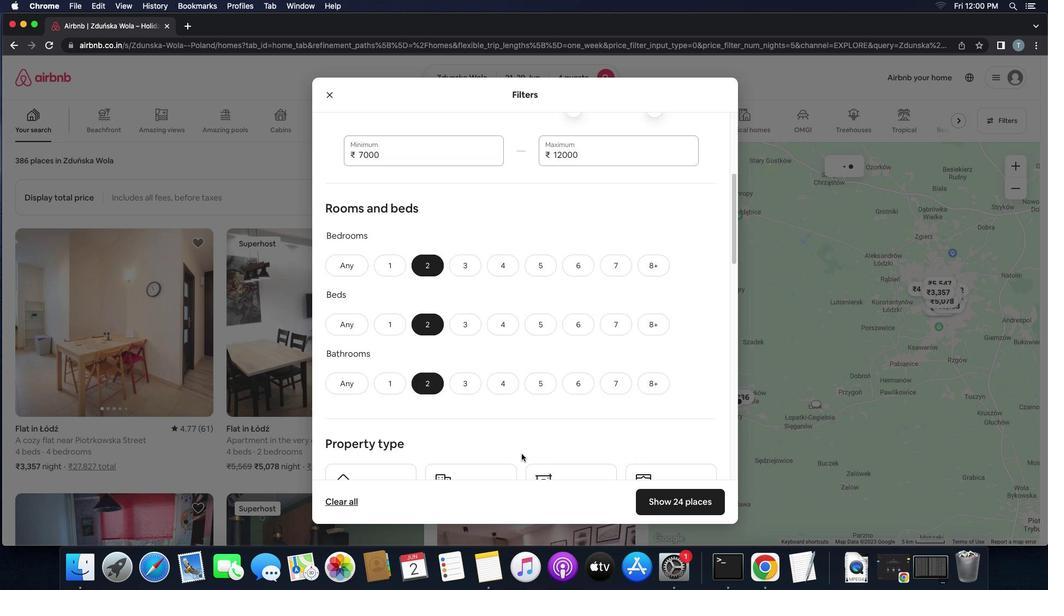 
Action: Mouse scrolled (521, 453) with delta (0, -2)
Screenshot: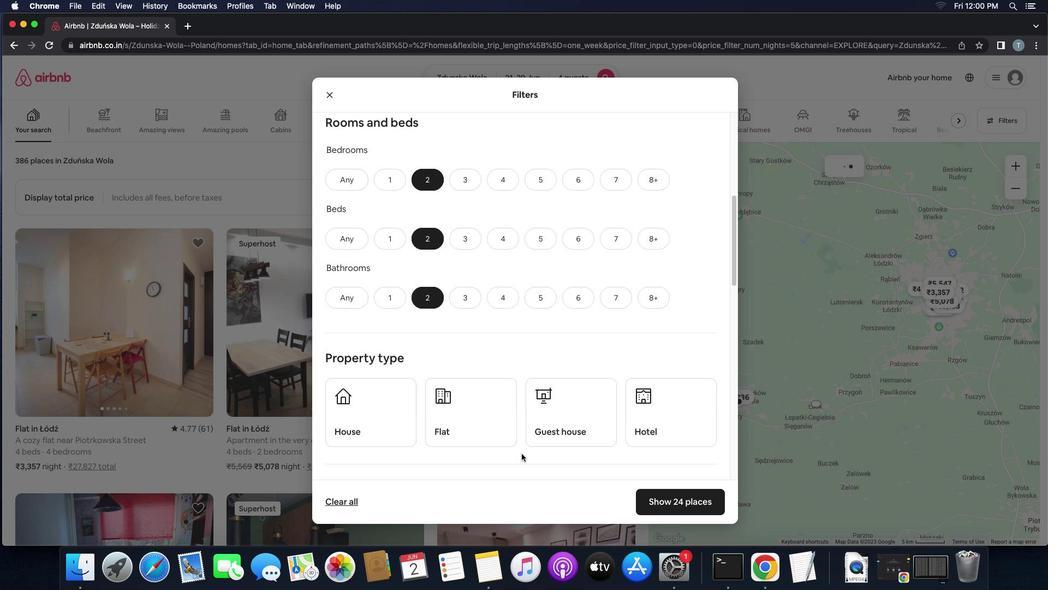 
Action: Mouse scrolled (521, 453) with delta (0, 0)
Screenshot: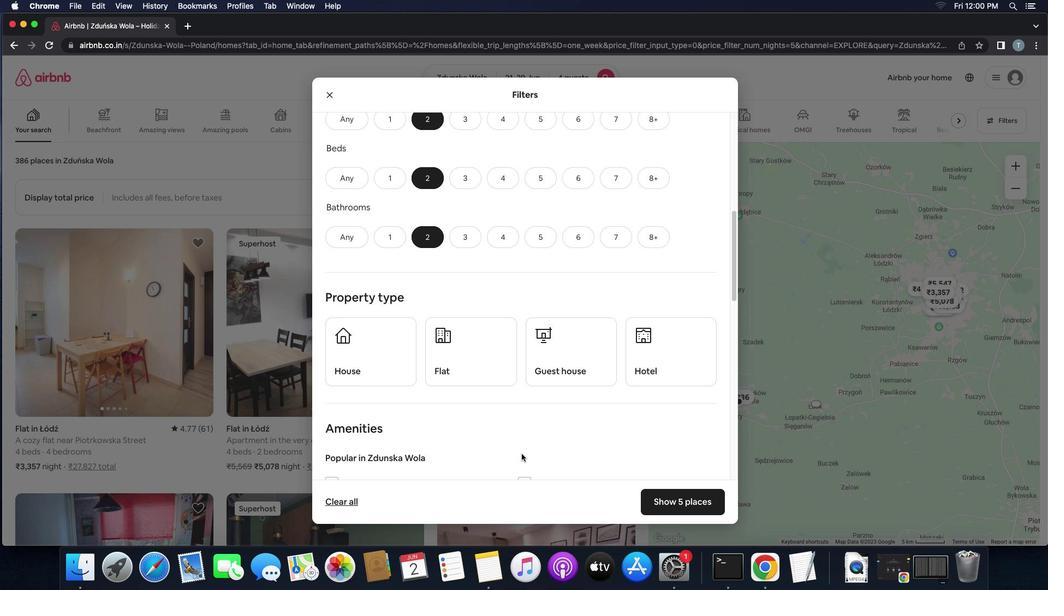 
Action: Mouse scrolled (521, 453) with delta (0, 0)
Screenshot: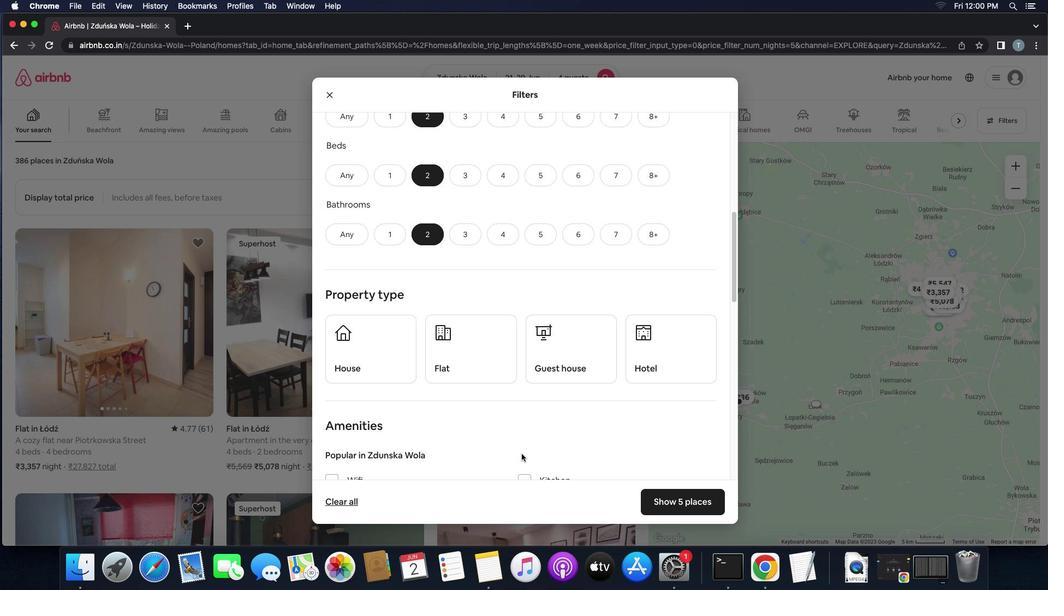 
Action: Mouse moved to (466, 416)
Screenshot: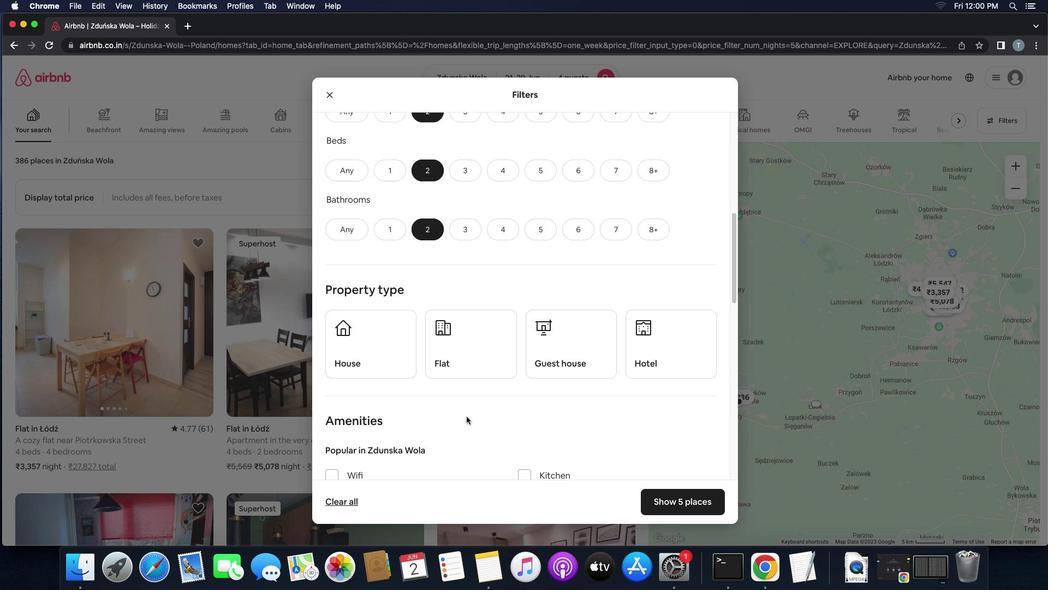 
Action: Mouse scrolled (466, 416) with delta (0, 0)
Screenshot: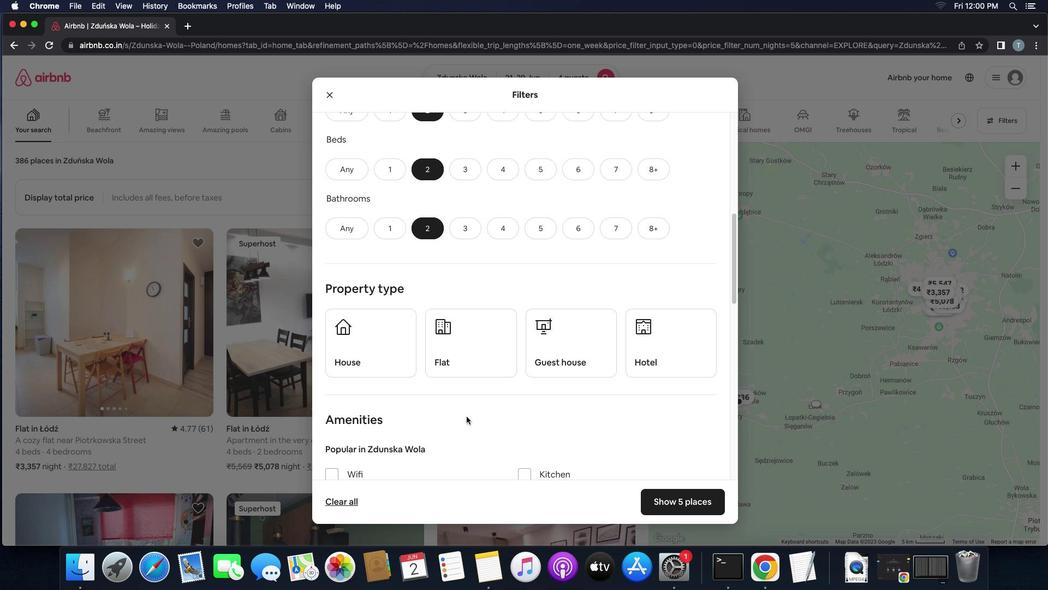 
Action: Mouse scrolled (466, 416) with delta (0, 0)
Screenshot: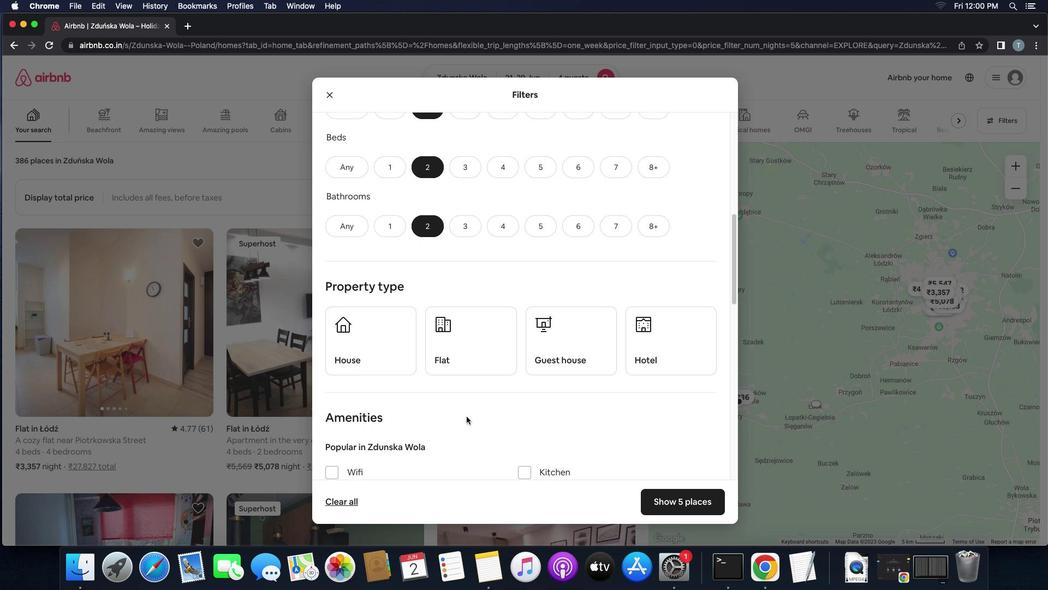 
Action: Mouse scrolled (466, 416) with delta (0, 0)
Screenshot: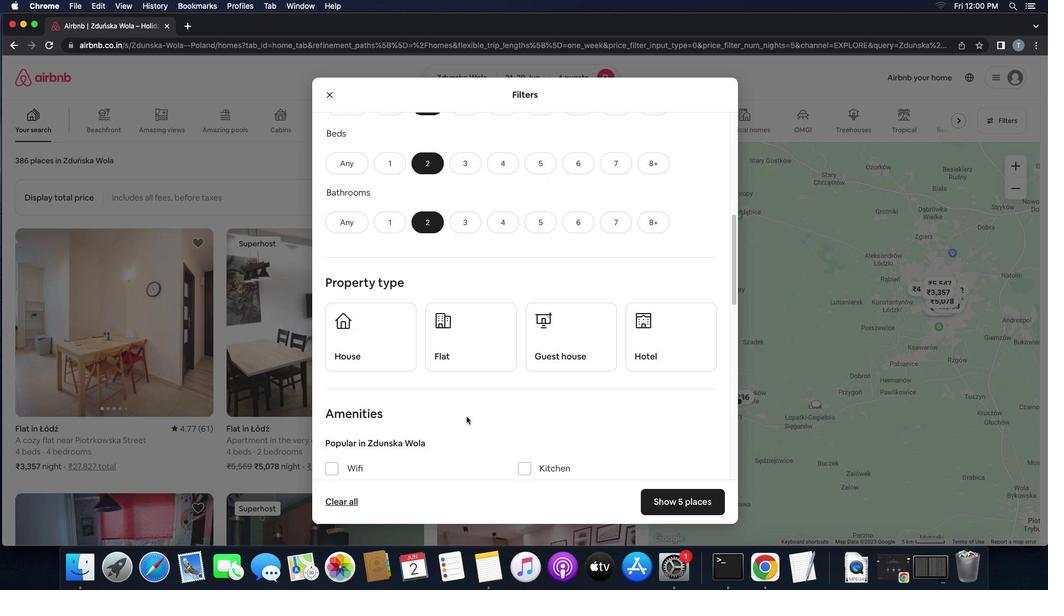 
Action: Mouse scrolled (466, 416) with delta (0, 0)
Screenshot: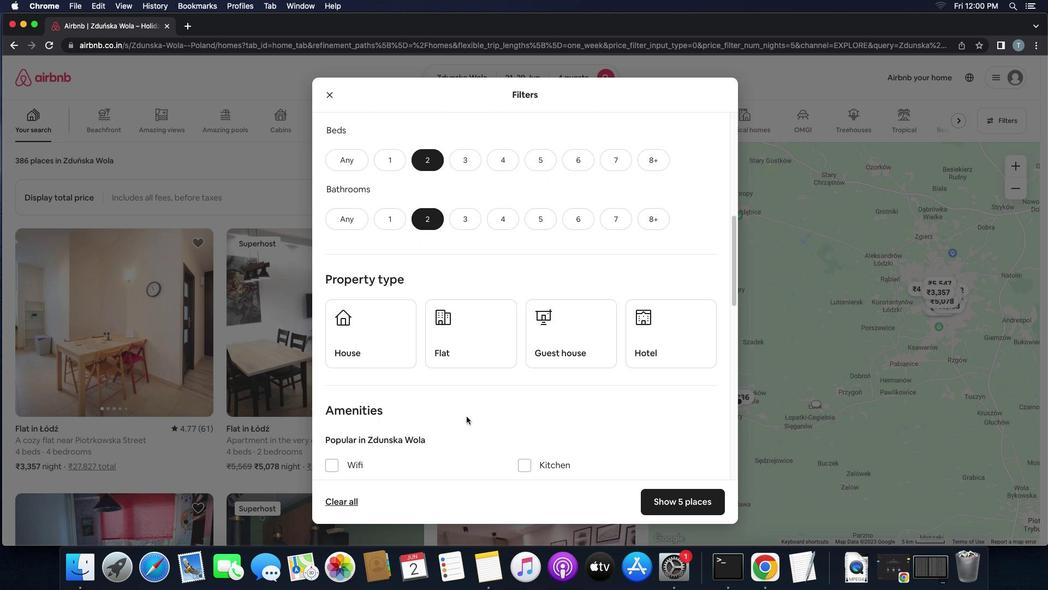 
Action: Mouse scrolled (466, 416) with delta (0, 0)
Screenshot: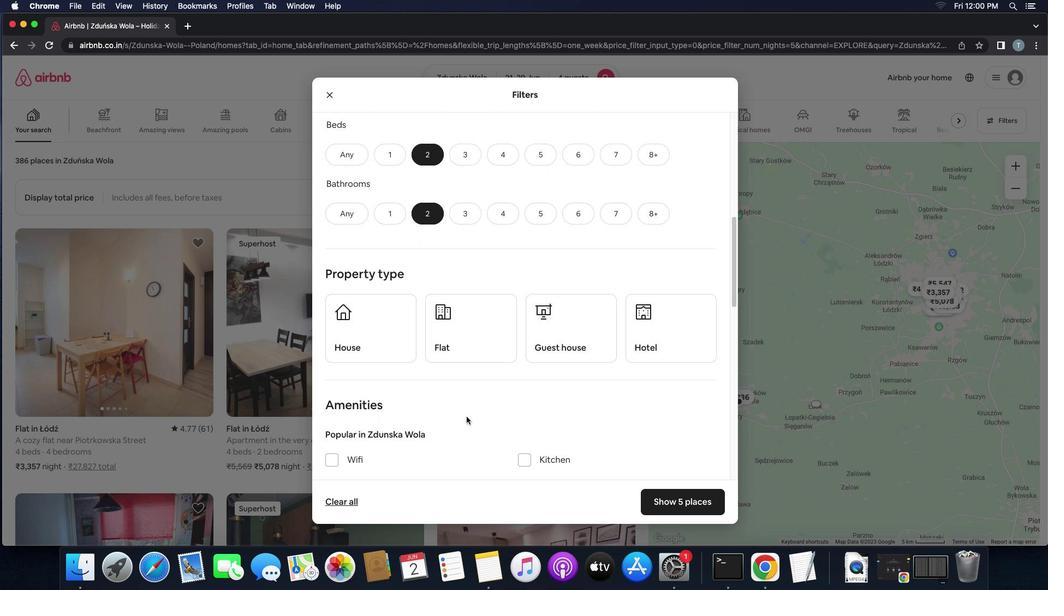 
Action: Mouse scrolled (466, 416) with delta (0, 0)
Screenshot: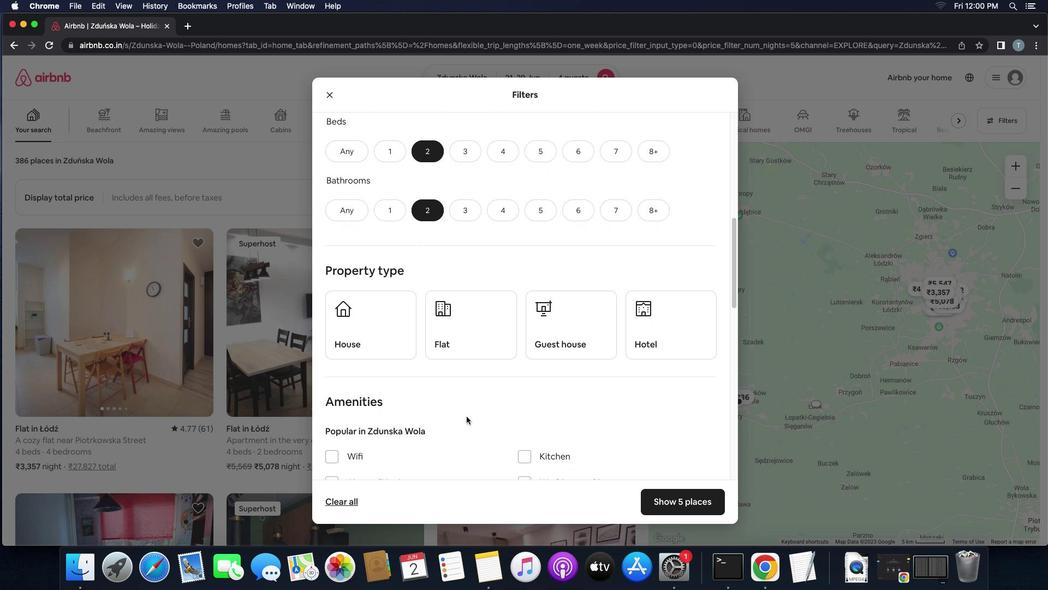 
Action: Mouse moved to (385, 346)
Screenshot: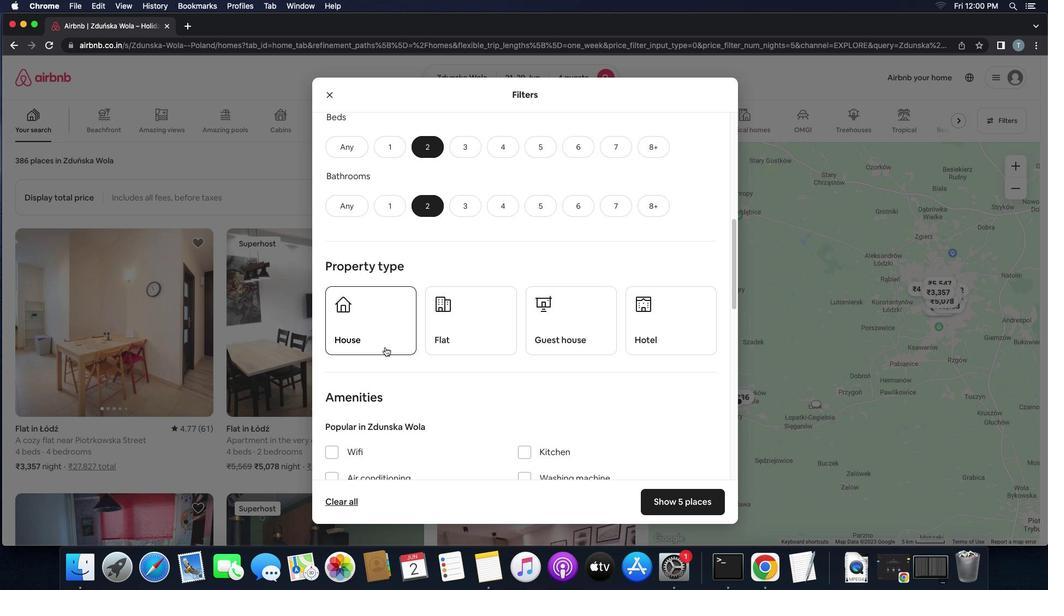 
Action: Mouse pressed left at (385, 346)
Screenshot: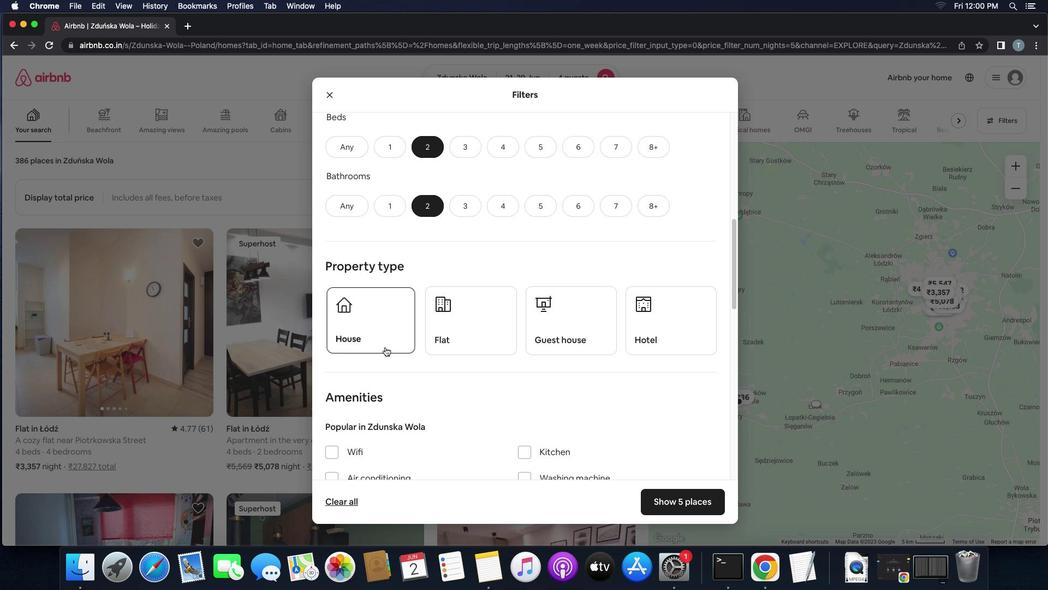 
Action: Mouse moved to (486, 343)
Screenshot: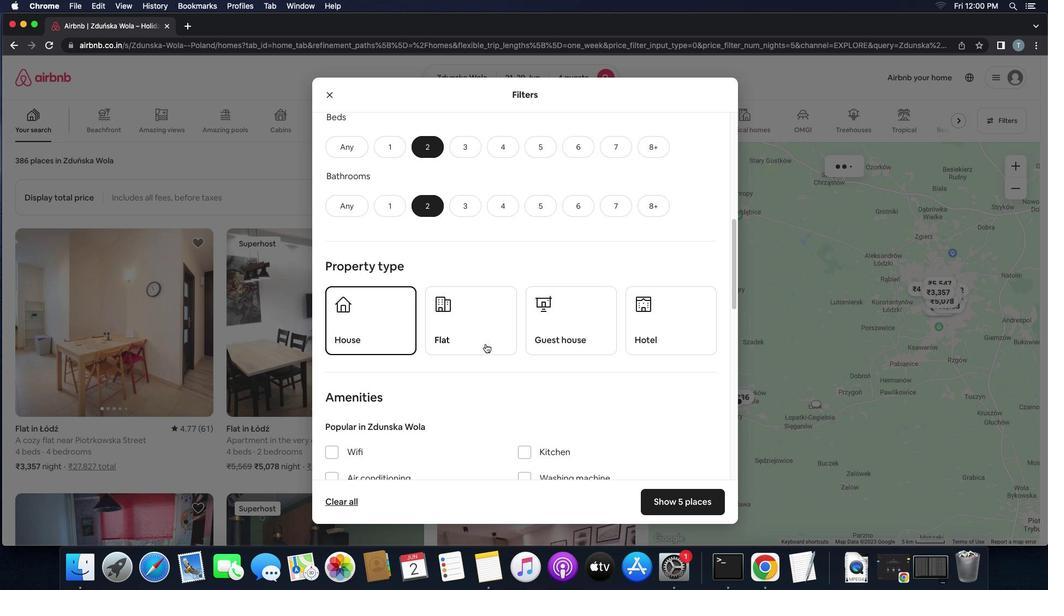 
Action: Mouse pressed left at (486, 343)
Screenshot: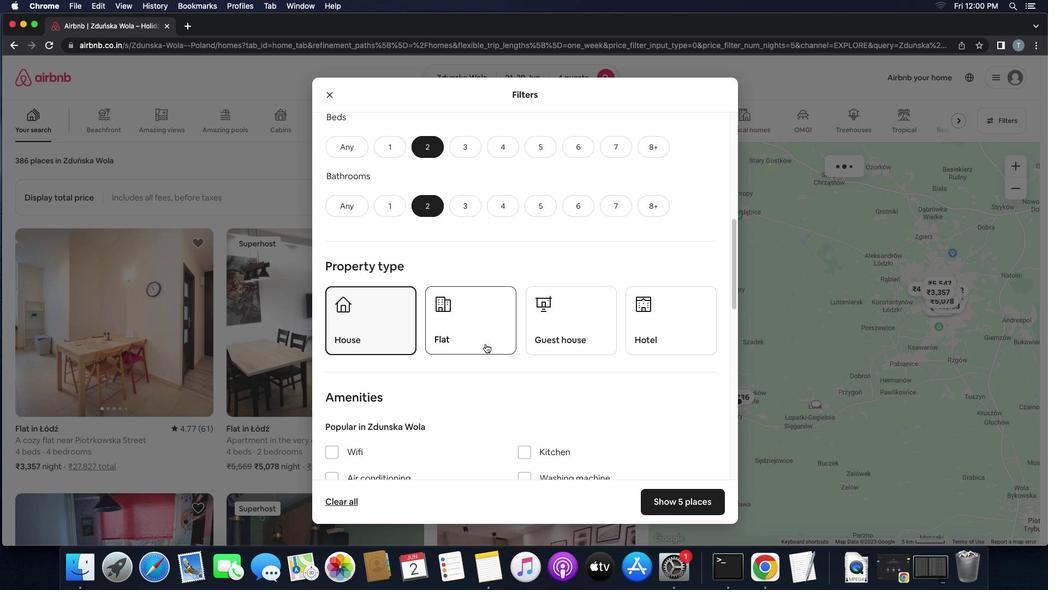 
Action: Mouse moved to (570, 352)
Screenshot: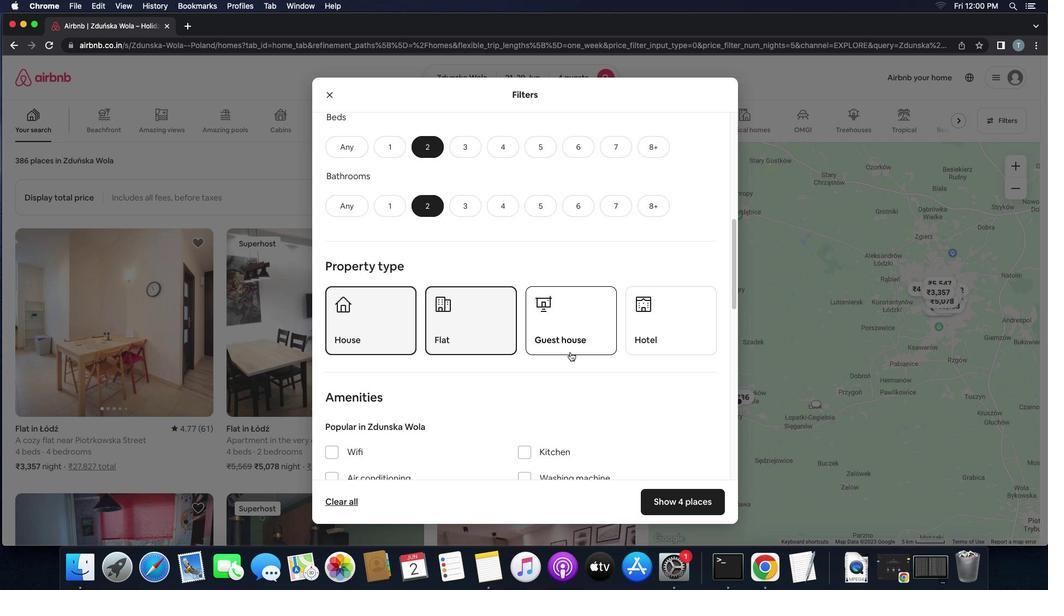 
Action: Mouse pressed left at (570, 352)
Screenshot: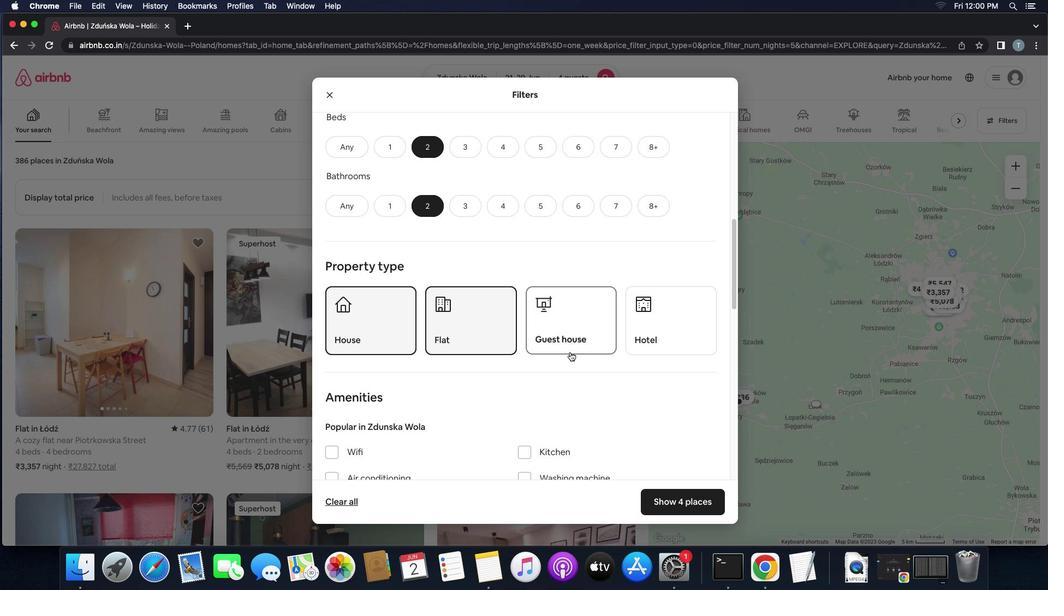 
Action: Mouse moved to (571, 392)
Screenshot: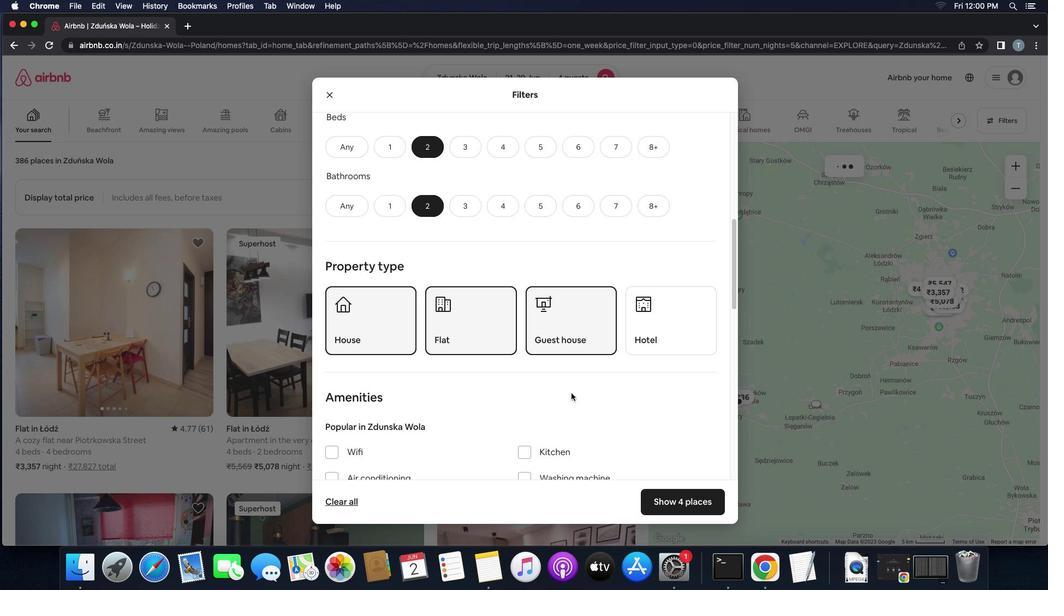 
Action: Mouse scrolled (571, 392) with delta (0, 0)
Screenshot: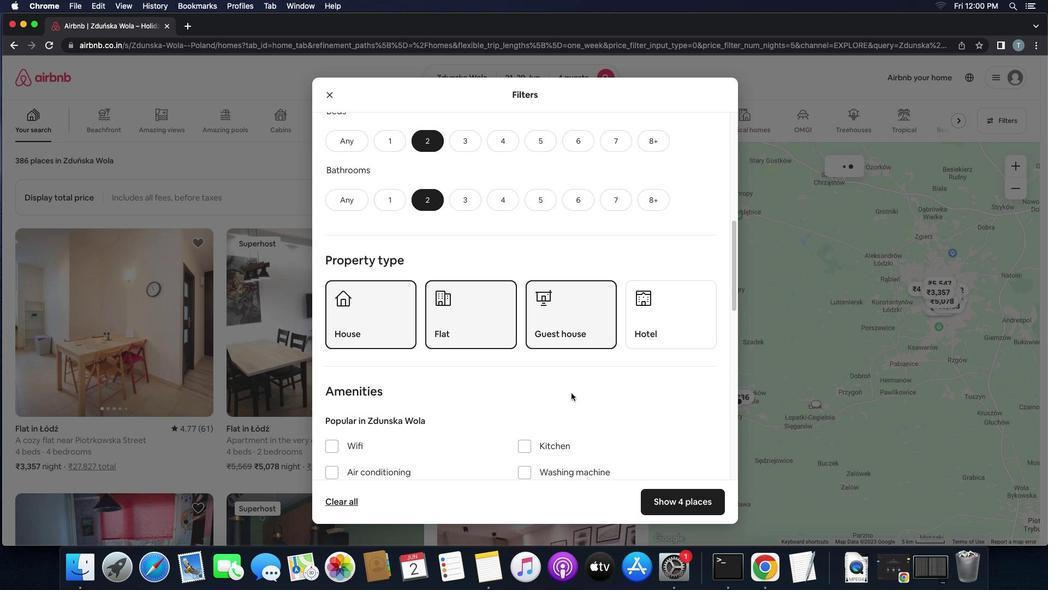 
Action: Mouse scrolled (571, 392) with delta (0, 0)
Screenshot: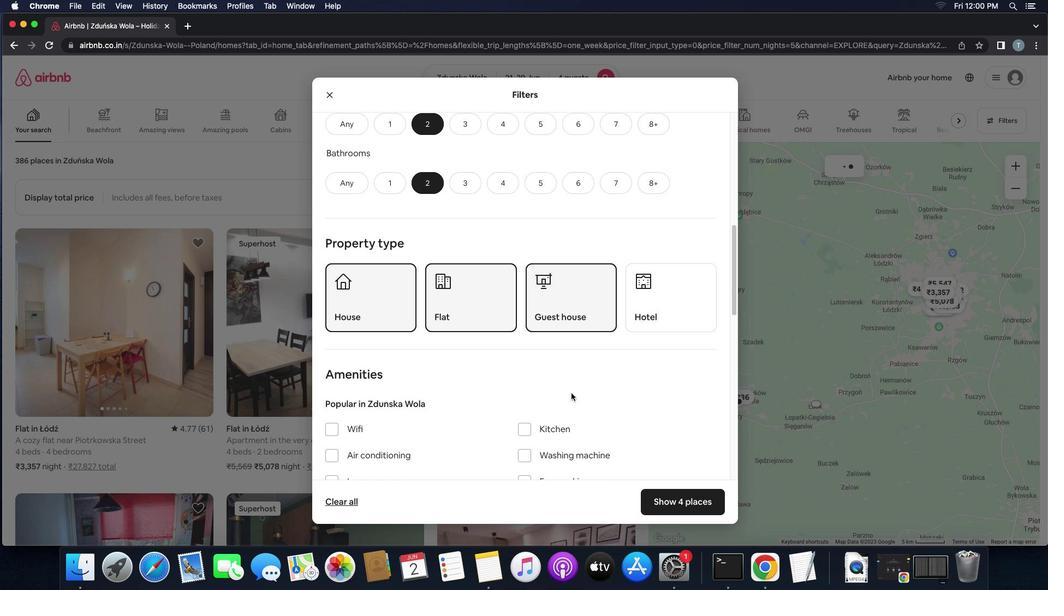 
Action: Mouse scrolled (571, 392) with delta (0, -1)
Screenshot: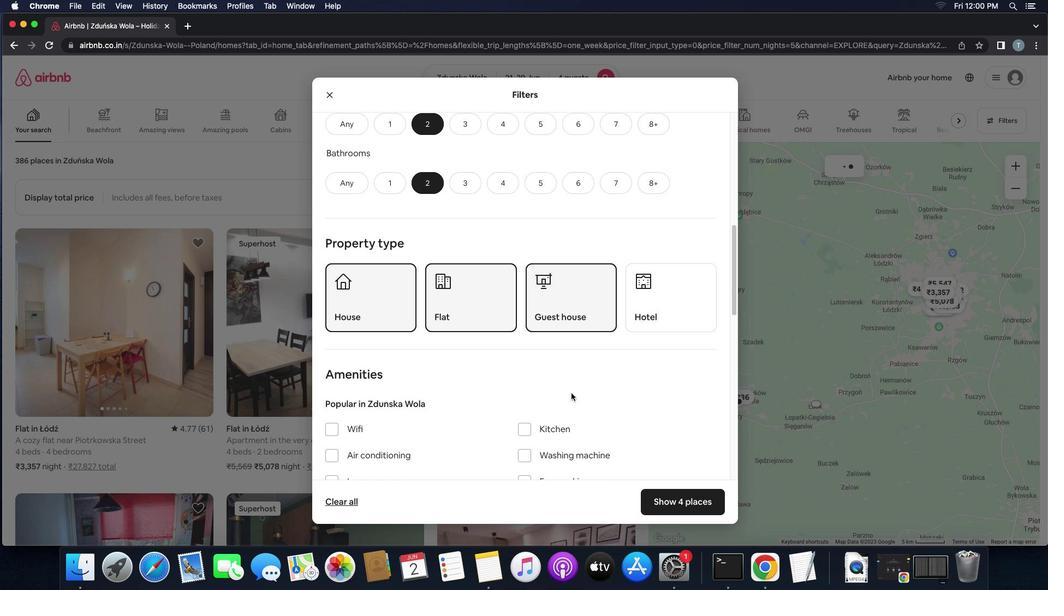 
Action: Mouse scrolled (571, 392) with delta (0, 0)
Screenshot: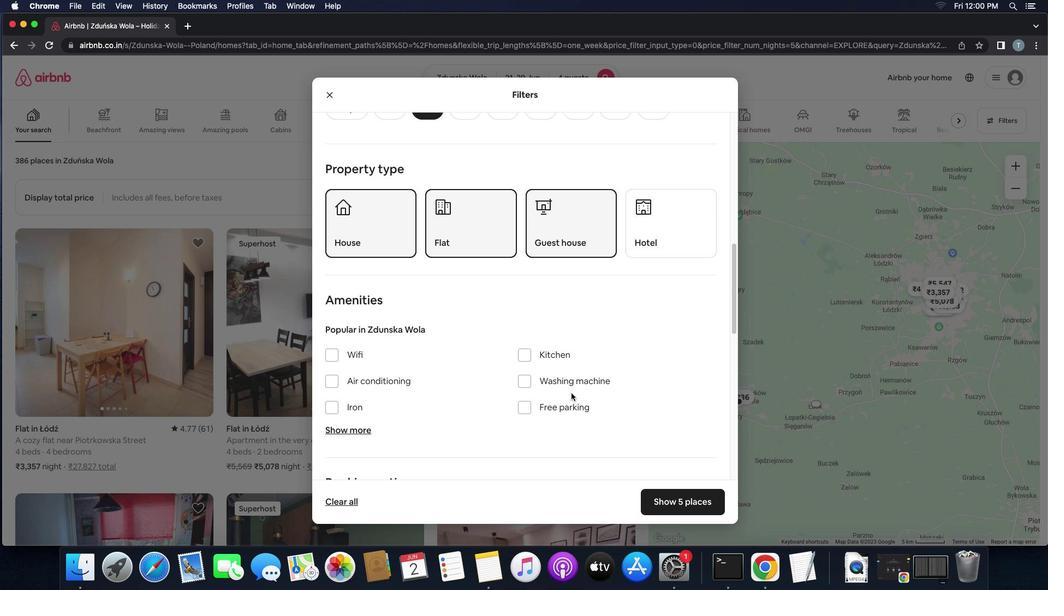 
Action: Mouse scrolled (571, 392) with delta (0, 0)
Screenshot: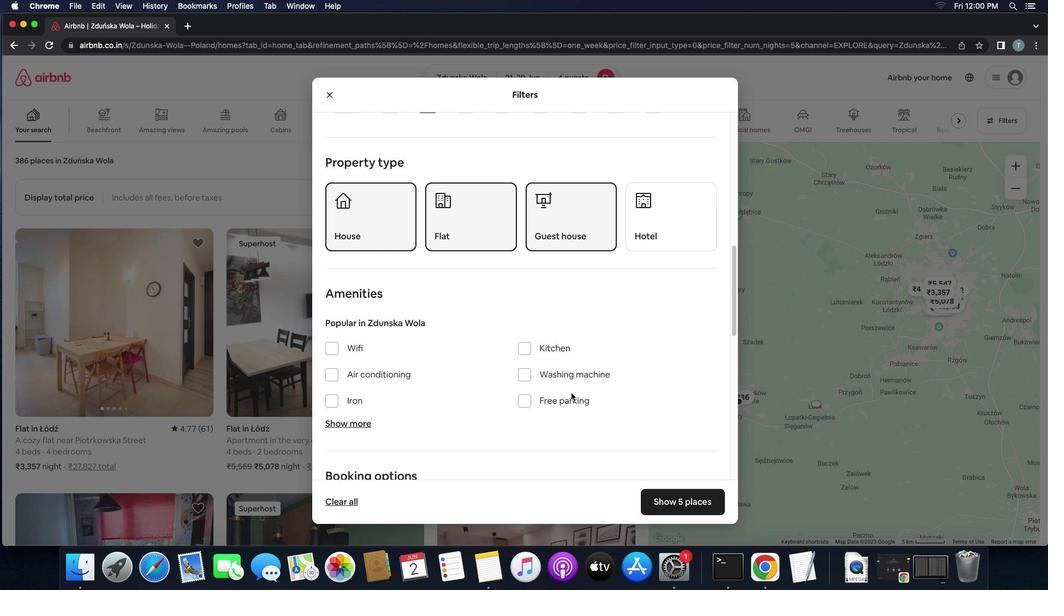 
Action: Mouse scrolled (571, 392) with delta (0, 0)
Screenshot: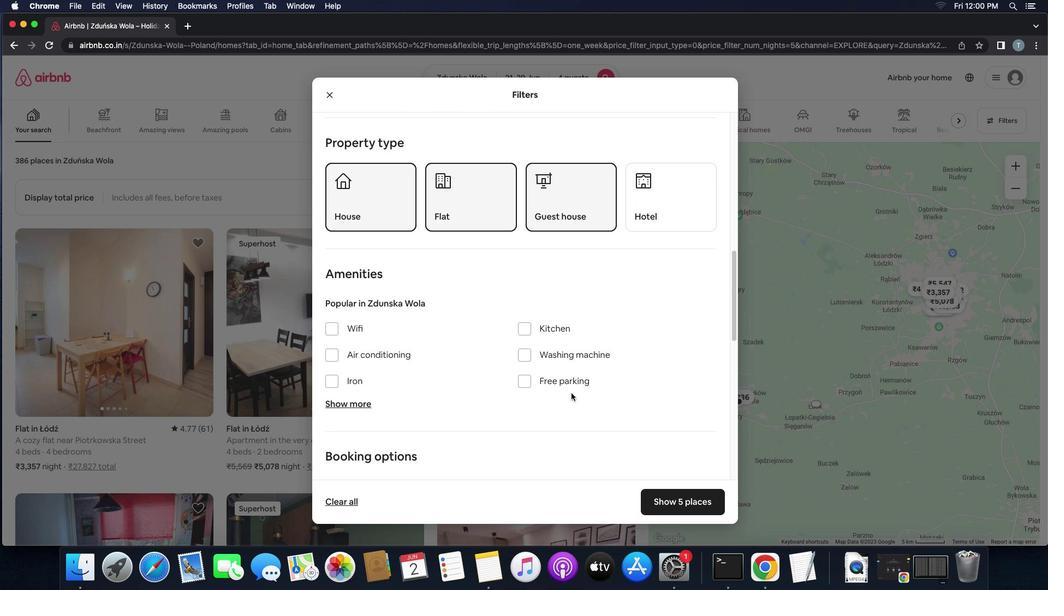 
Action: Mouse scrolled (571, 392) with delta (0, 0)
Screenshot: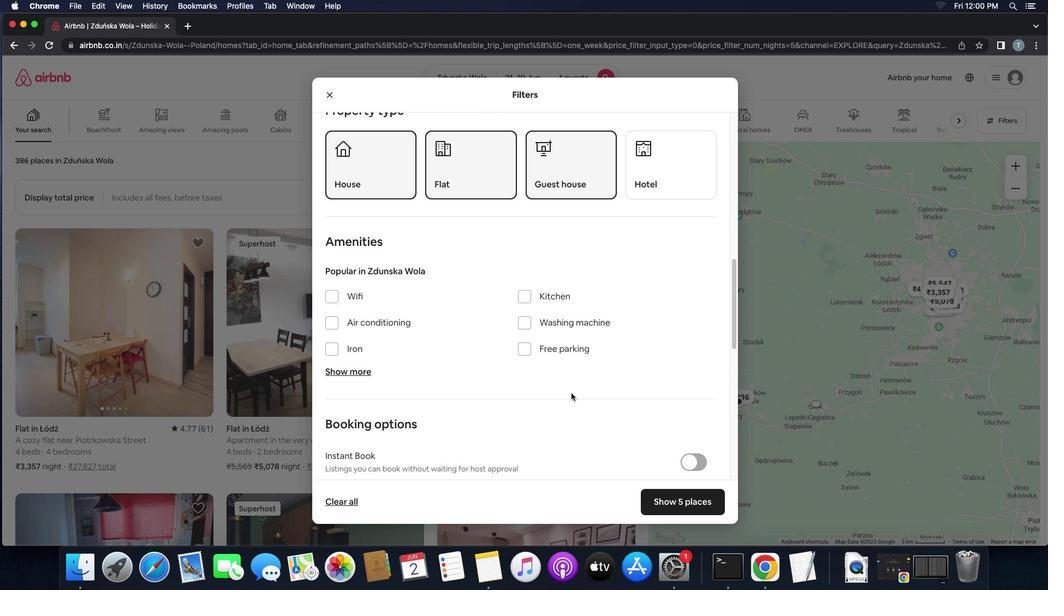 
Action: Mouse scrolled (571, 392) with delta (0, 0)
Screenshot: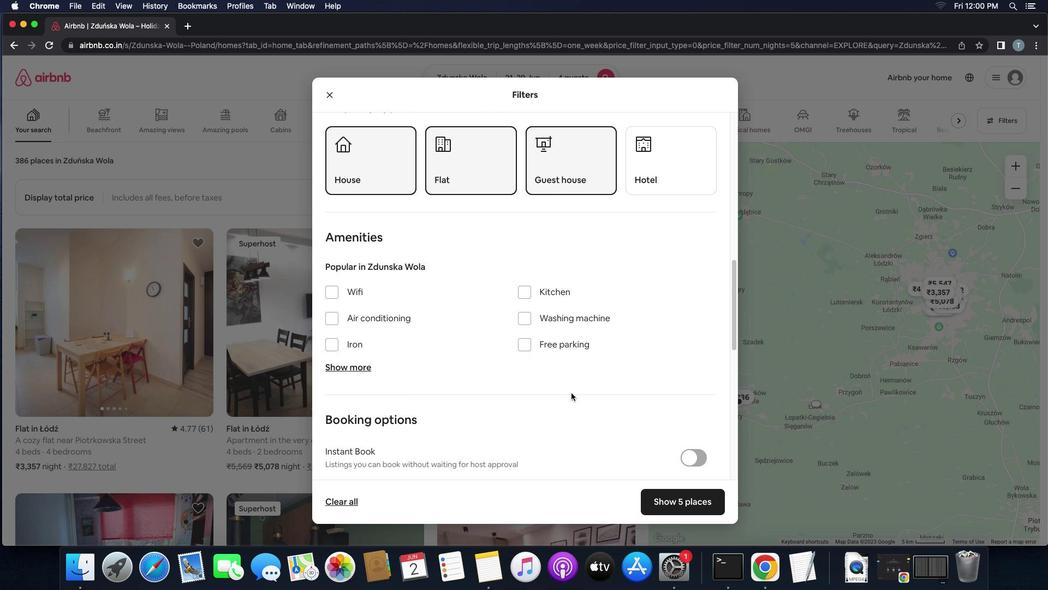 
Action: Mouse scrolled (571, 392) with delta (0, 0)
Screenshot: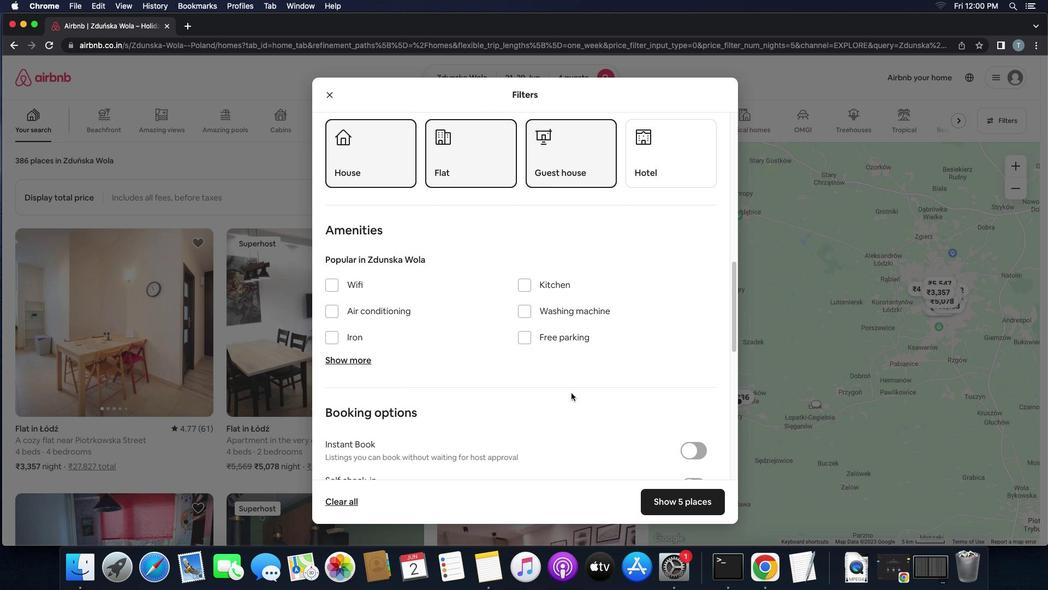 
Action: Mouse scrolled (571, 392) with delta (0, 0)
Screenshot: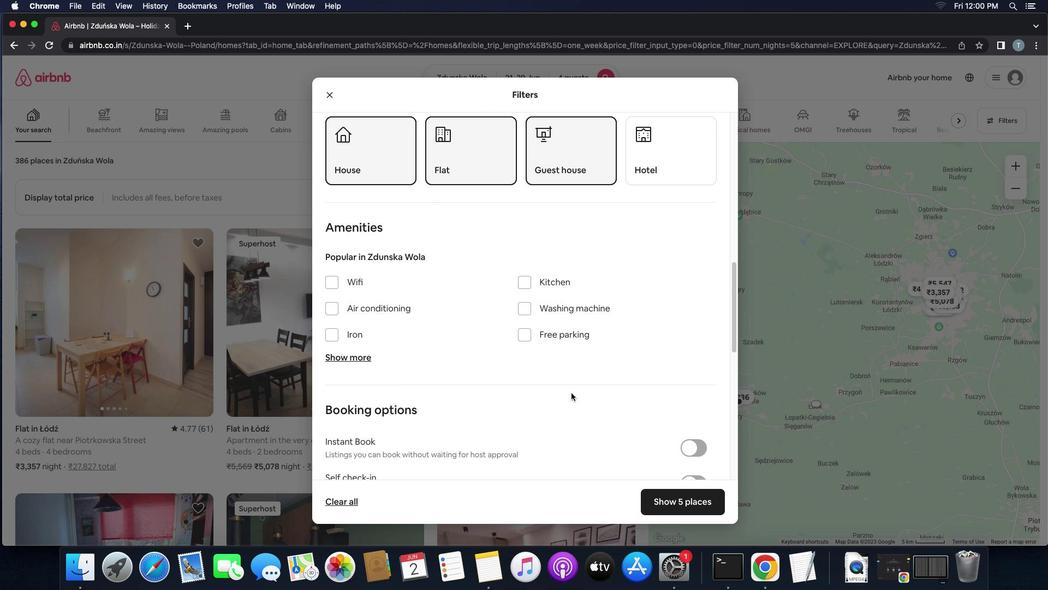 
Action: Mouse scrolled (571, 392) with delta (0, 0)
Screenshot: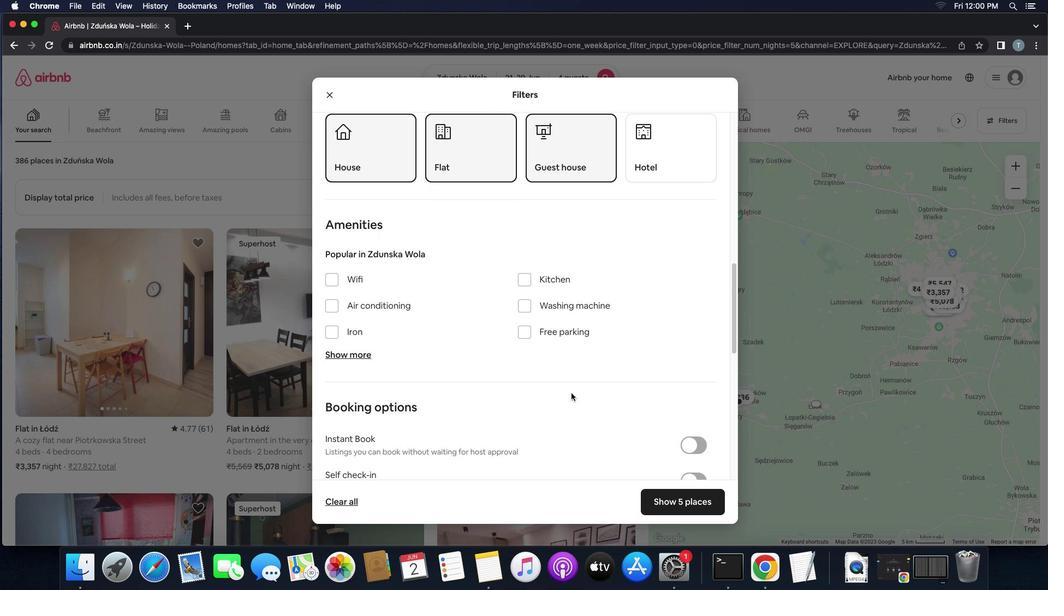 
Action: Mouse scrolled (571, 392) with delta (0, 0)
Screenshot: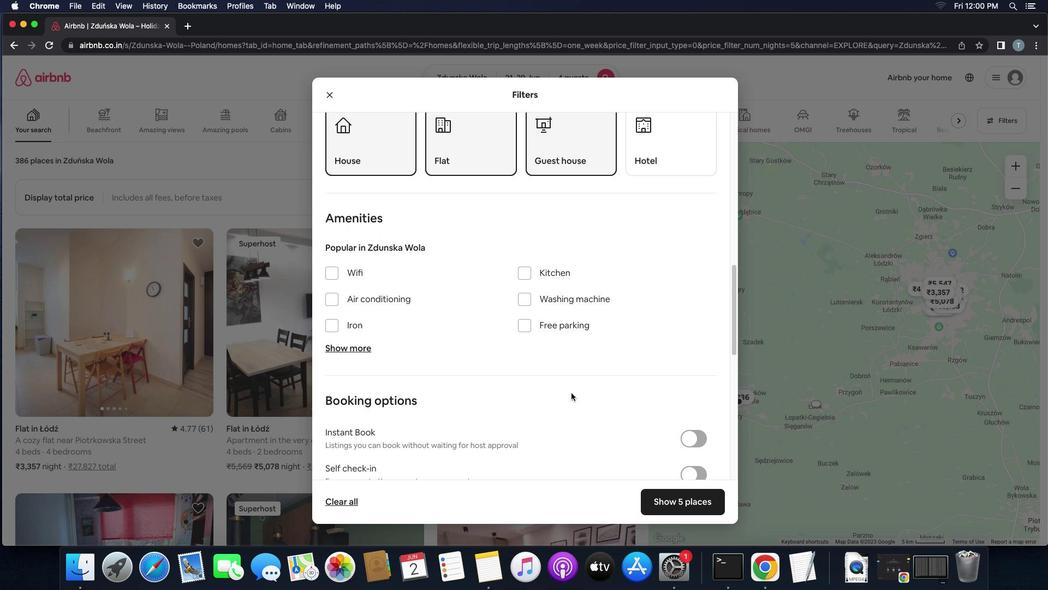 
Action: Mouse scrolled (571, 392) with delta (0, 0)
Screenshot: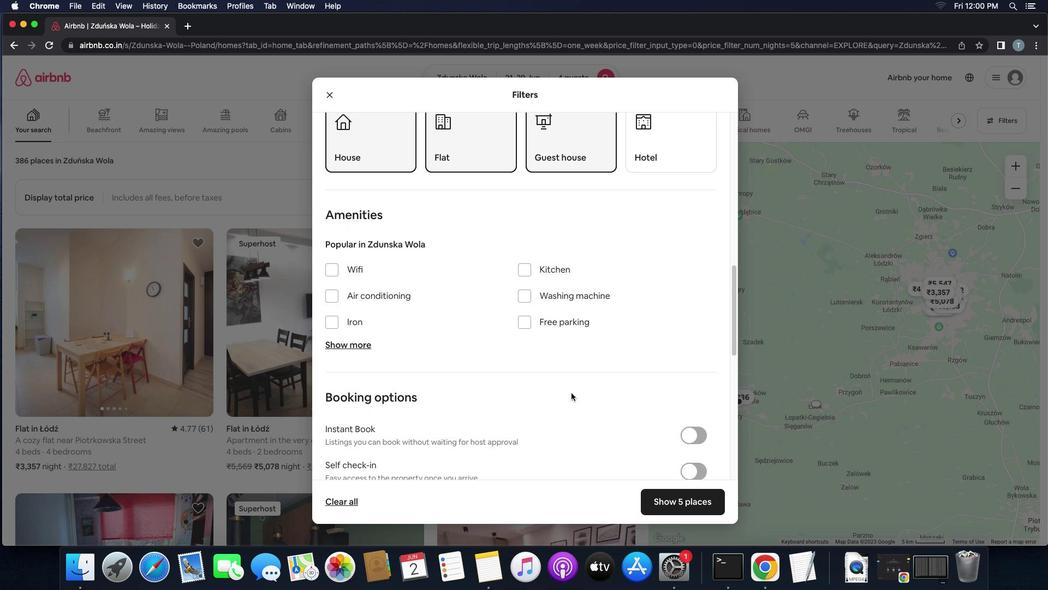 
Action: Mouse scrolled (571, 392) with delta (0, 0)
Screenshot: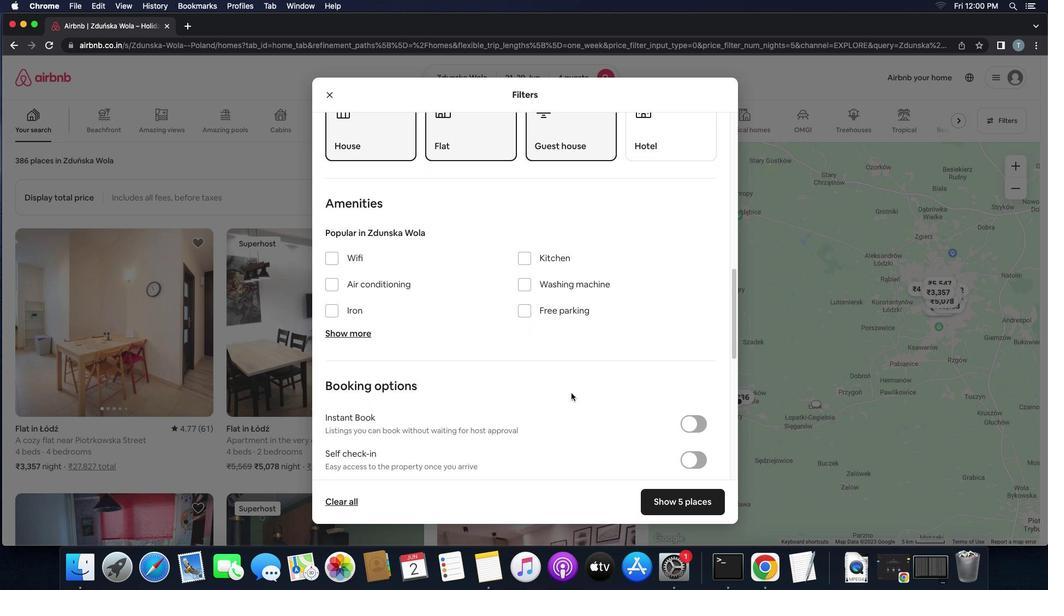 
Action: Mouse scrolled (571, 392) with delta (0, 0)
Screenshot: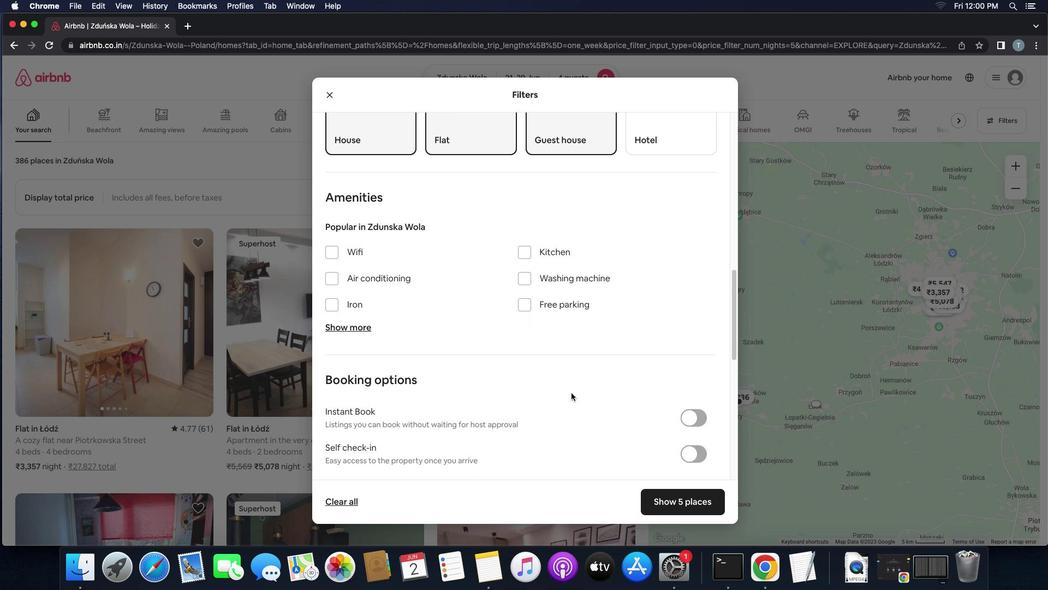
Action: Mouse scrolled (571, 392) with delta (0, 0)
Screenshot: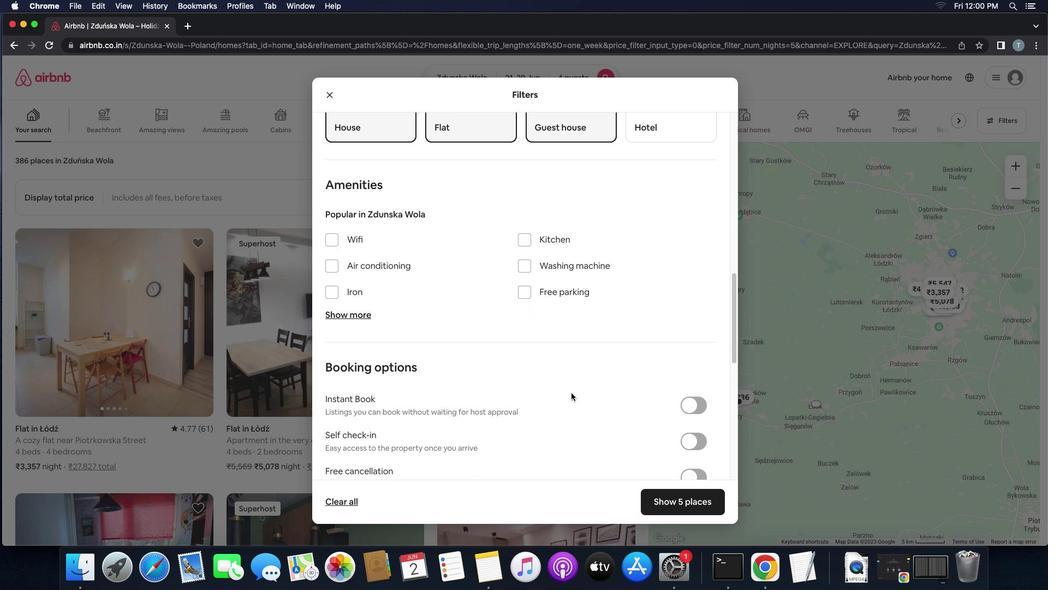 
Action: Mouse scrolled (571, 392) with delta (0, 0)
Screenshot: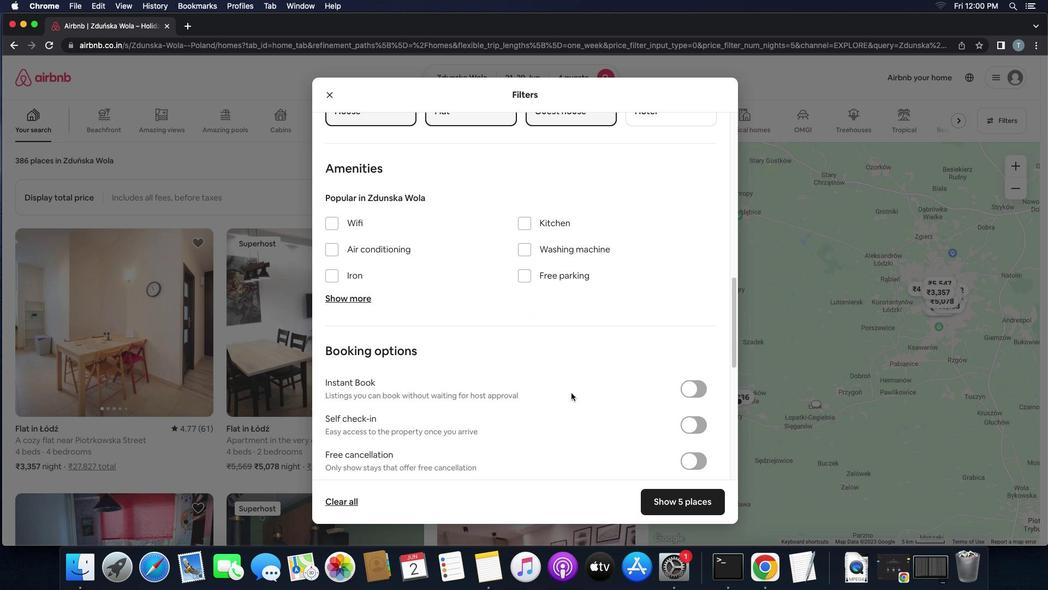 
Action: Mouse scrolled (571, 392) with delta (0, 0)
Screenshot: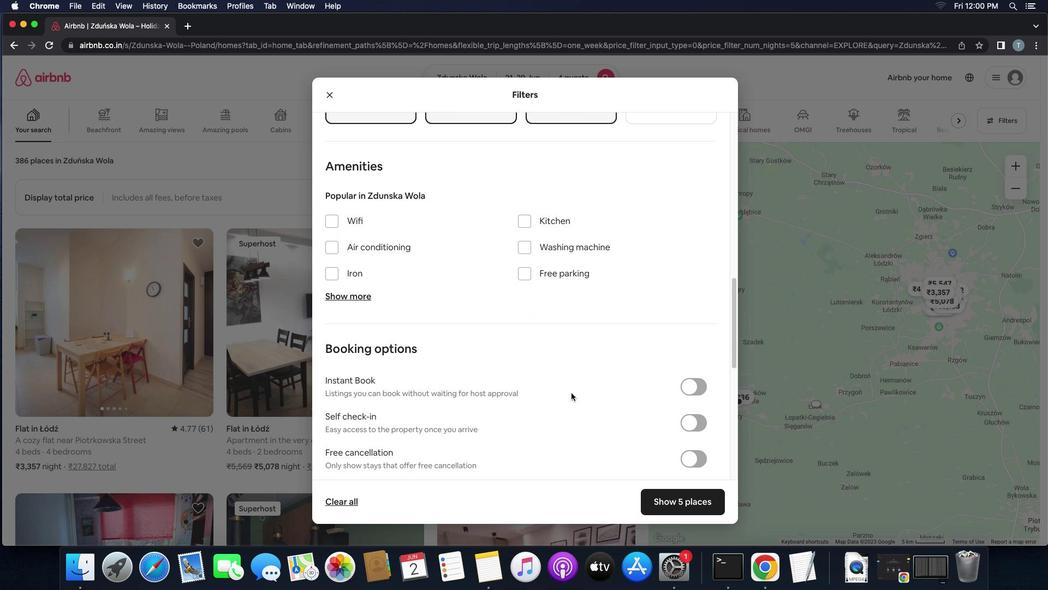 
Action: Mouse scrolled (571, 392) with delta (0, 0)
Screenshot: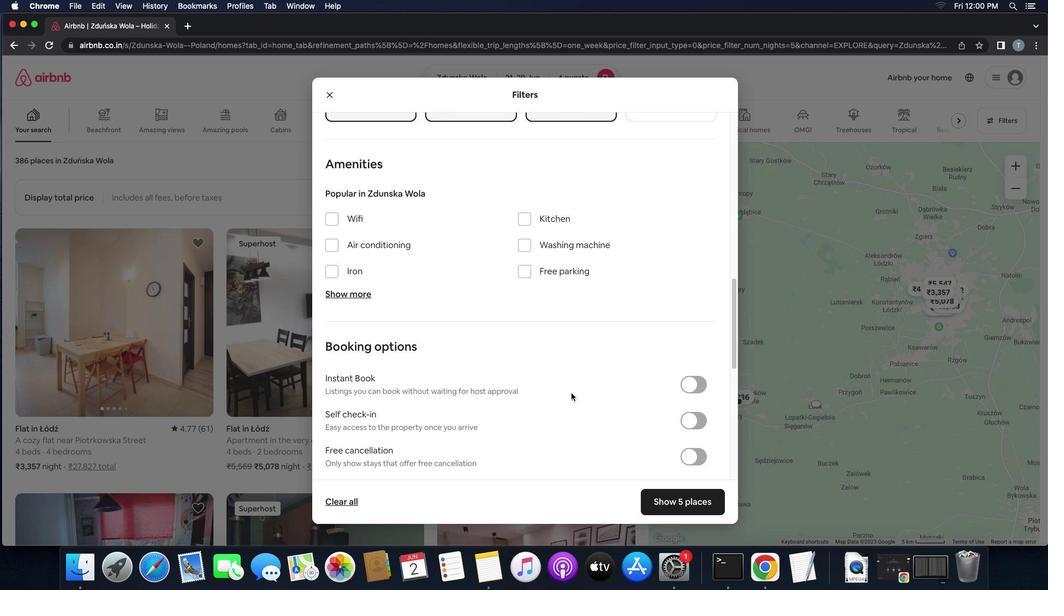 
Action: Mouse scrolled (571, 392) with delta (0, 0)
Screenshot: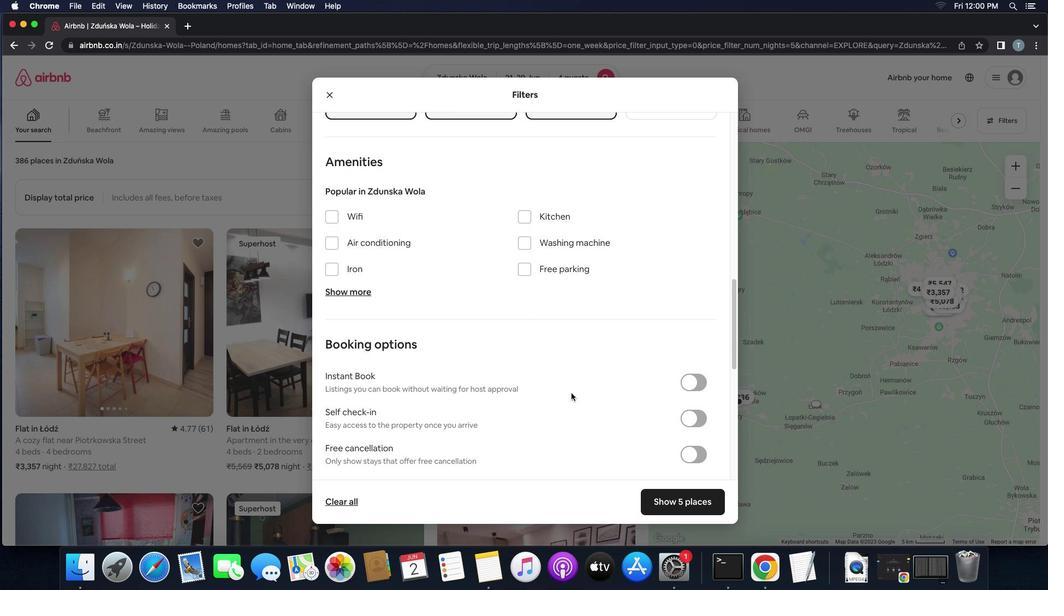 
Action: Mouse scrolled (571, 392) with delta (0, 0)
Screenshot: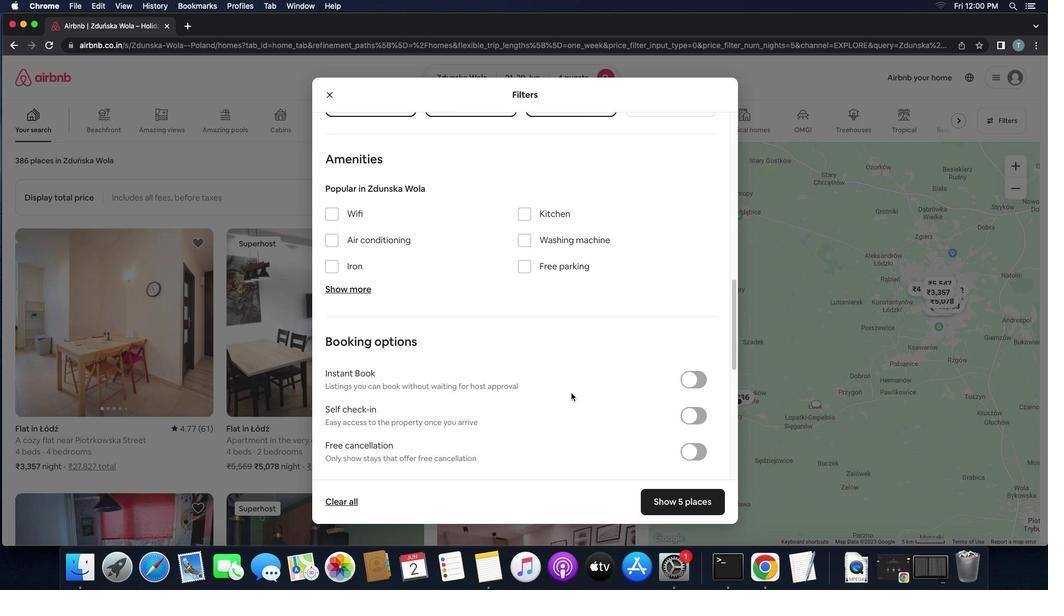 
Action: Mouse scrolled (571, 392) with delta (0, 0)
Screenshot: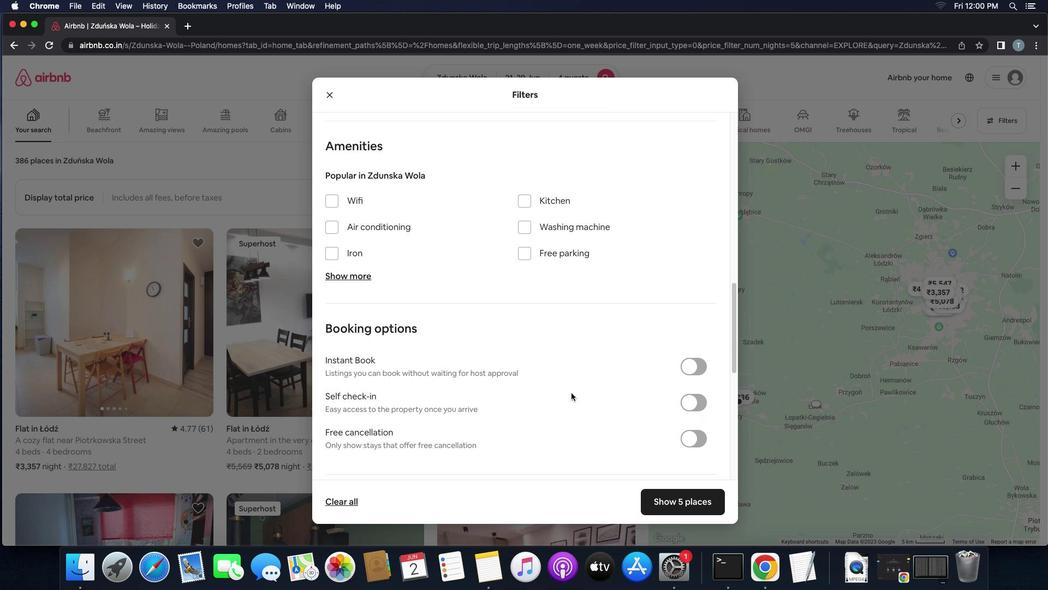 
Action: Mouse scrolled (571, 392) with delta (0, 0)
Screenshot: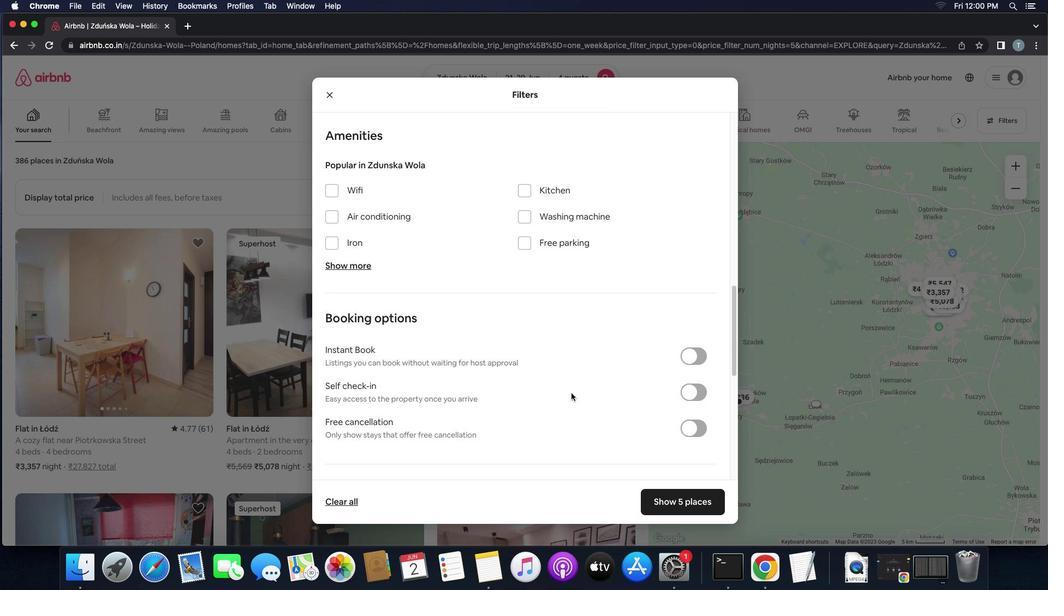 
Action: Mouse scrolled (571, 392) with delta (0, 0)
Screenshot: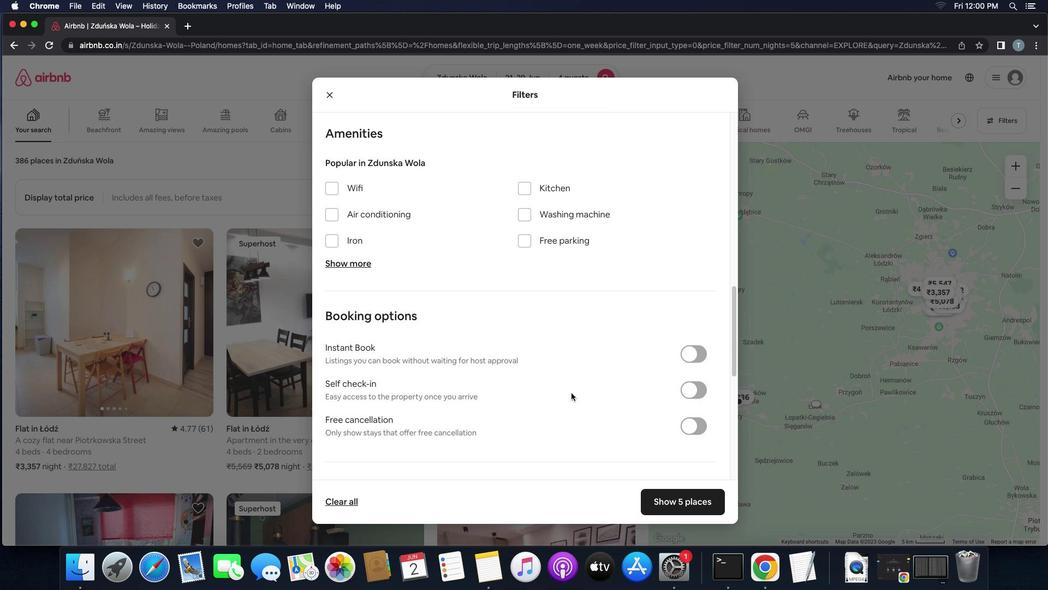 
Action: Mouse moved to (685, 374)
Screenshot: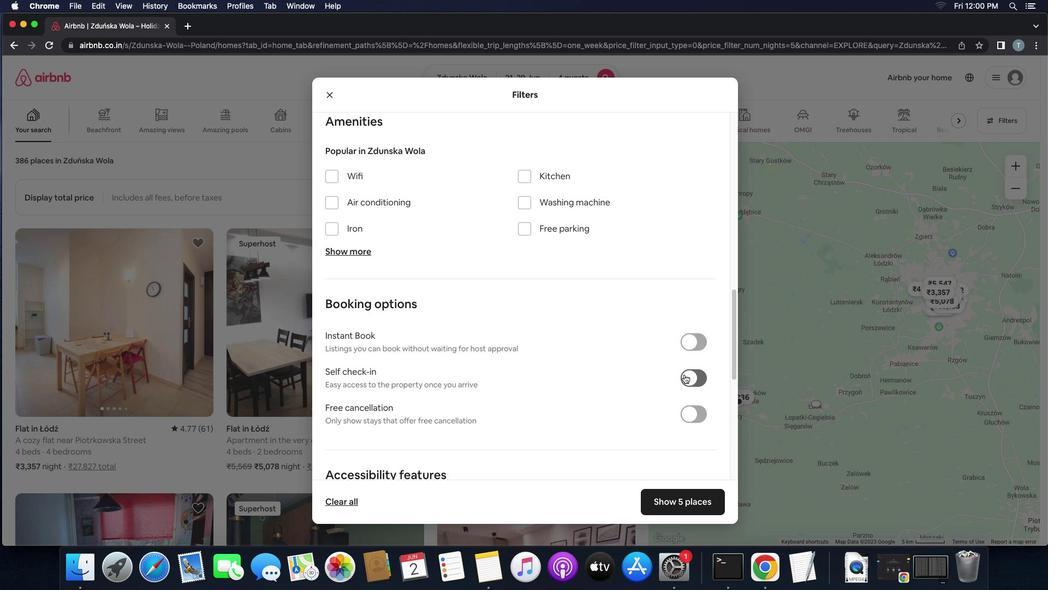 
Action: Mouse pressed left at (685, 374)
Screenshot: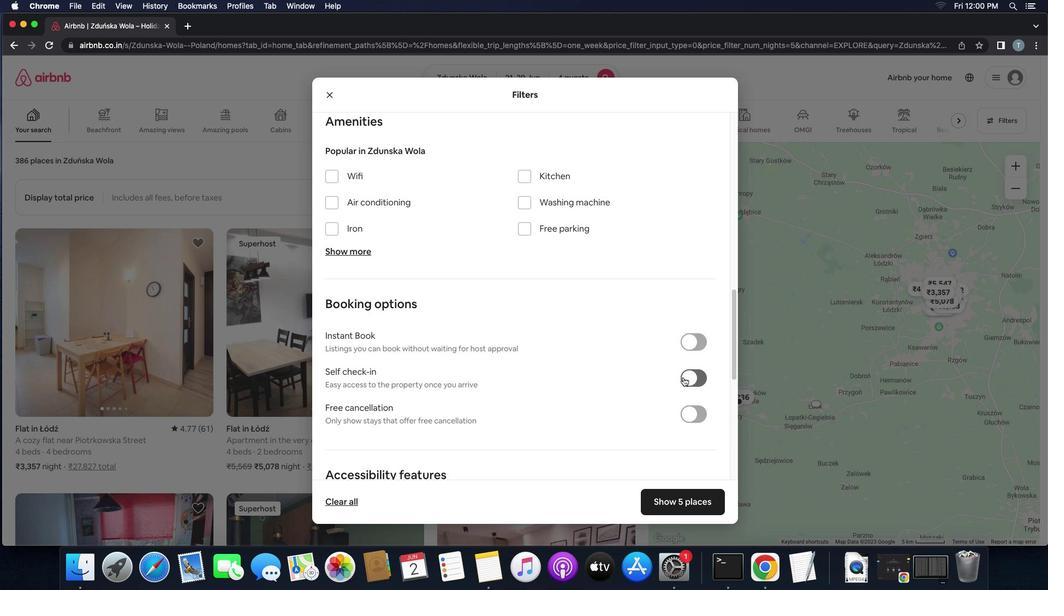 
Action: Mouse moved to (572, 418)
Screenshot: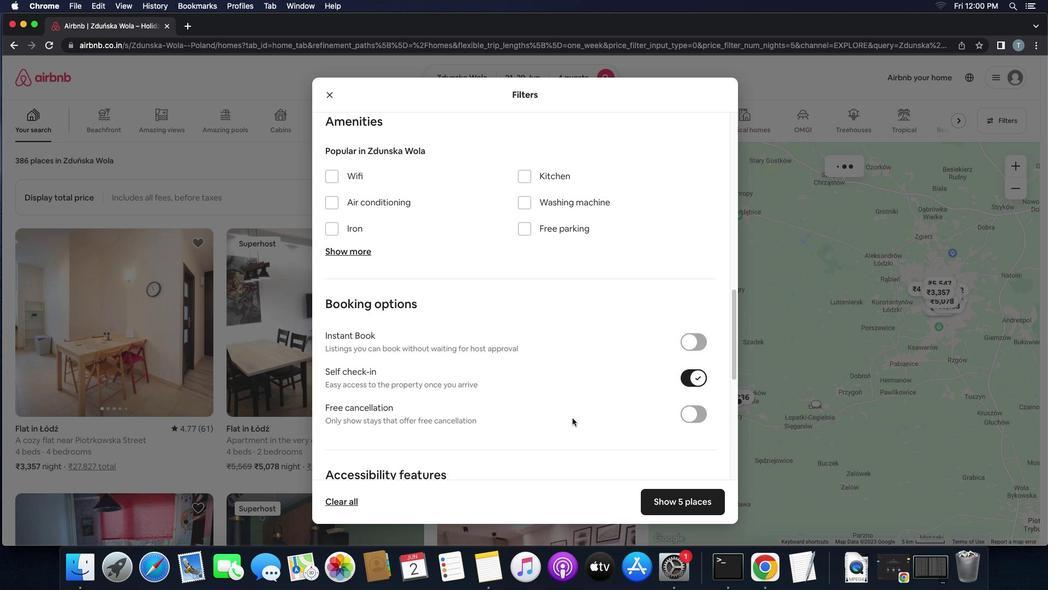 
Action: Mouse scrolled (572, 418) with delta (0, 0)
Screenshot: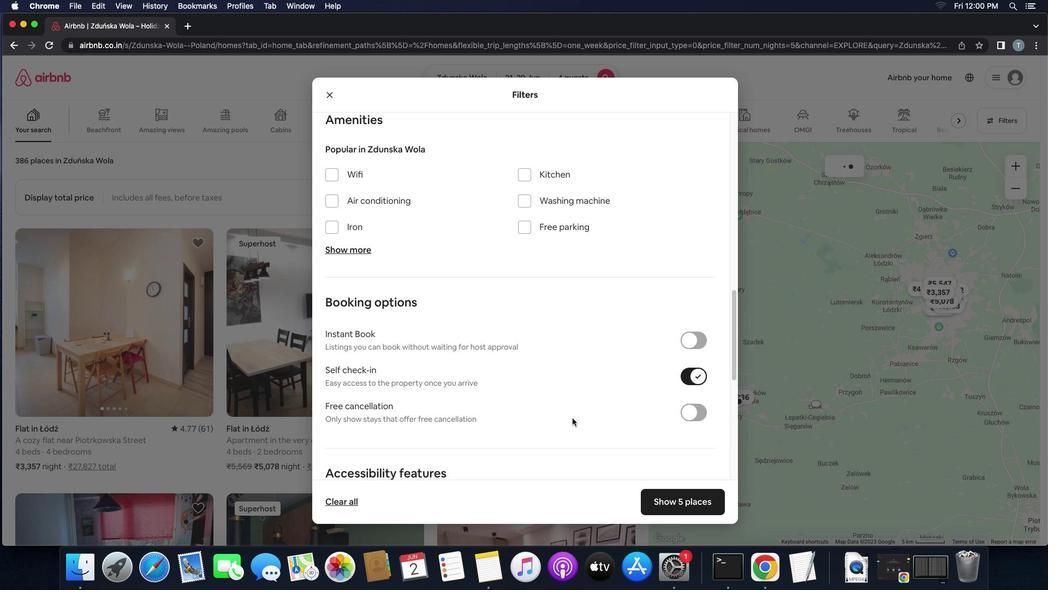 
Action: Mouse scrolled (572, 418) with delta (0, 0)
Screenshot: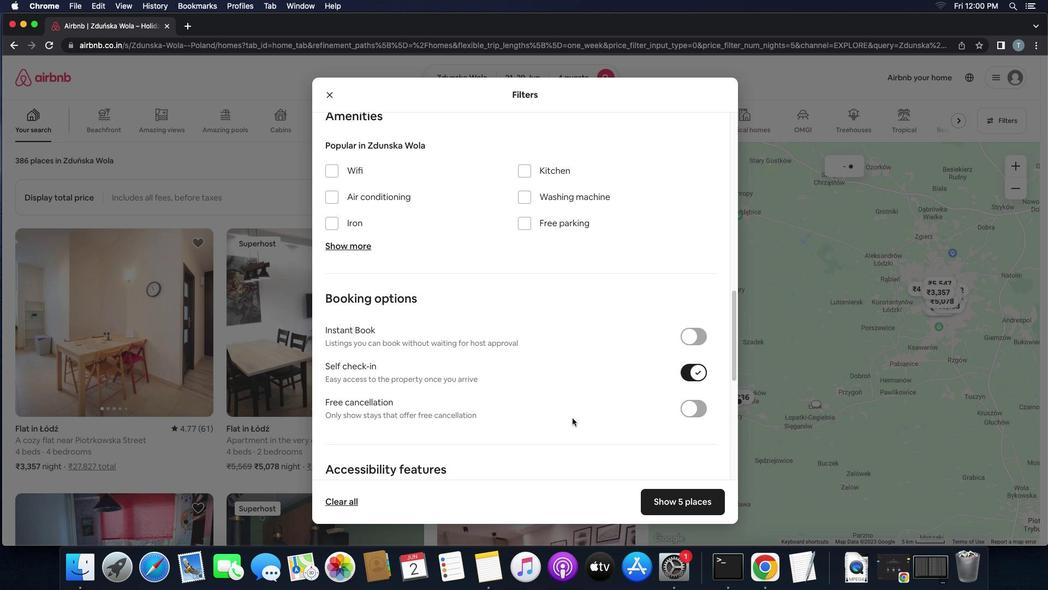 
Action: Mouse scrolled (572, 418) with delta (0, -1)
Screenshot: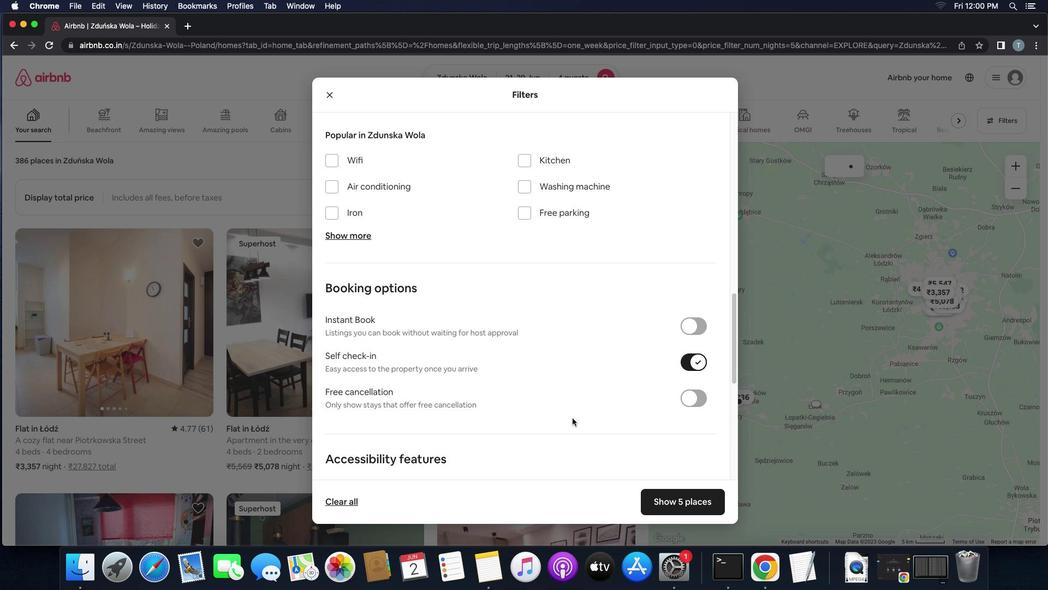 
Action: Mouse scrolled (572, 418) with delta (0, 0)
Screenshot: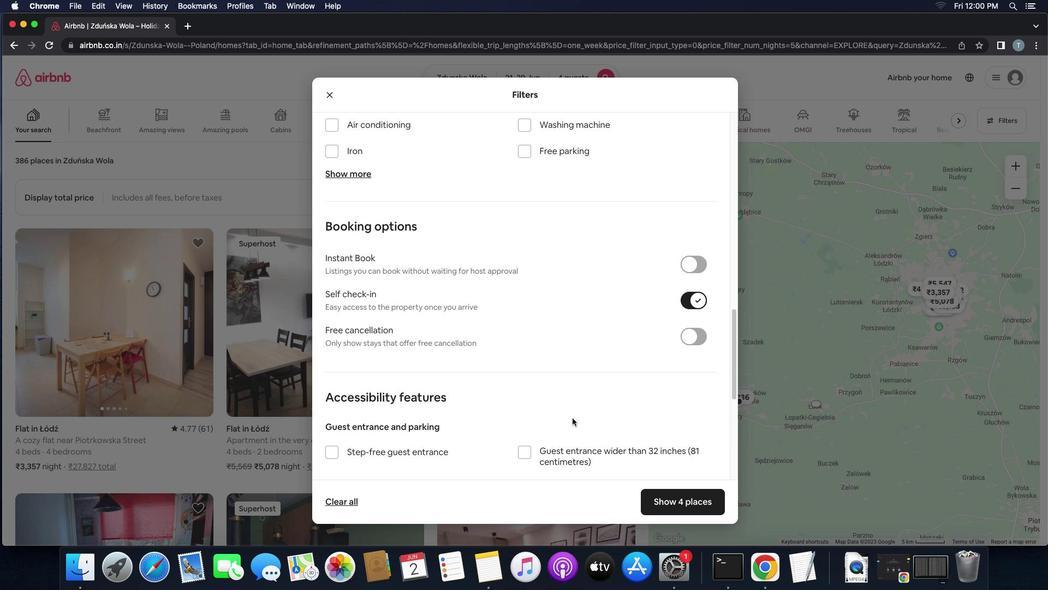 
Action: Mouse scrolled (572, 418) with delta (0, 0)
Screenshot: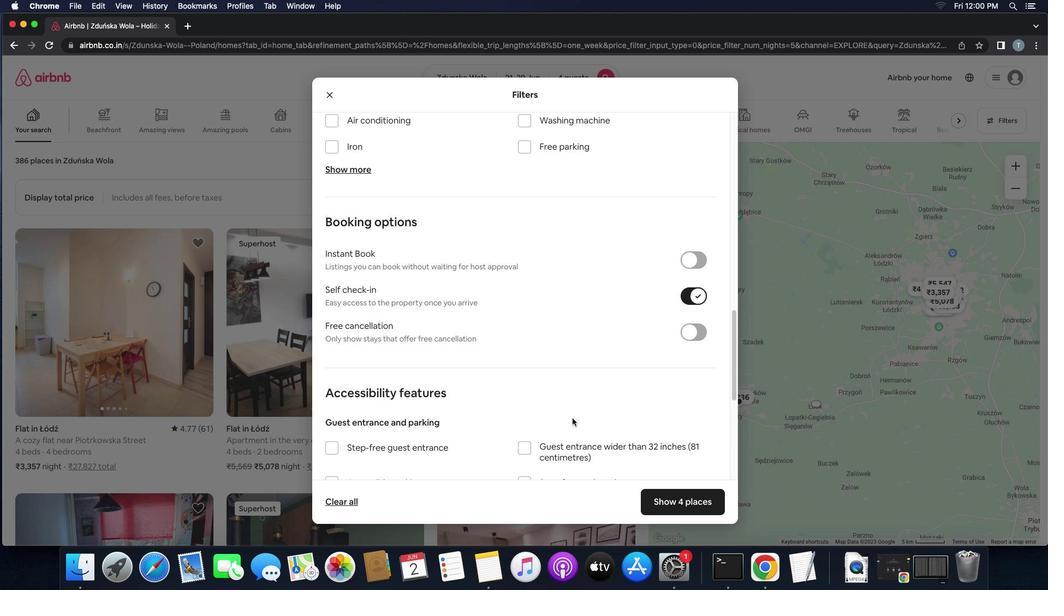 
Action: Mouse scrolled (572, 418) with delta (0, 0)
Screenshot: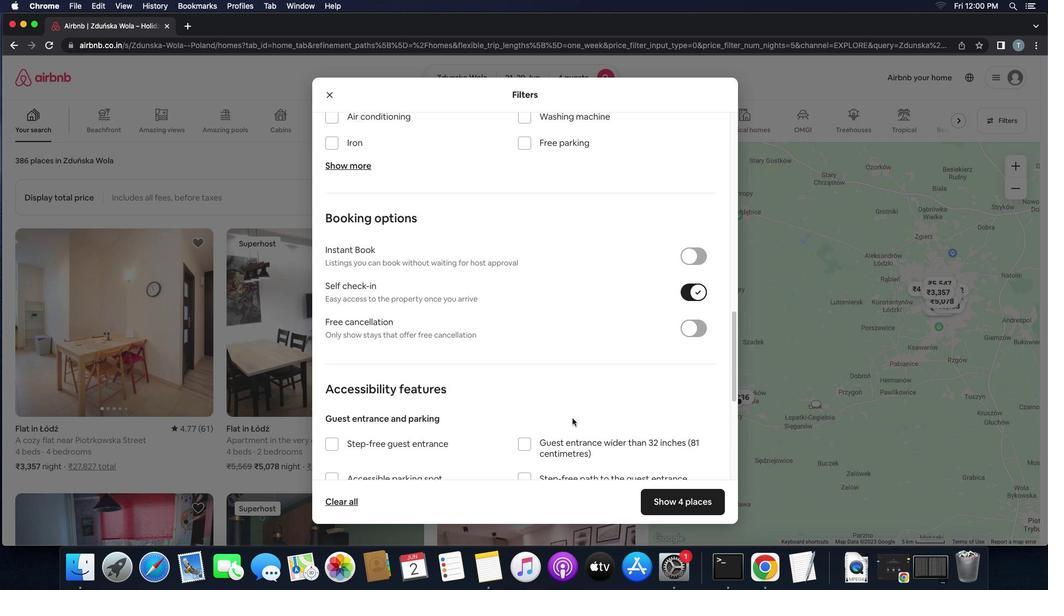 
Action: Mouse scrolled (572, 418) with delta (0, 0)
Screenshot: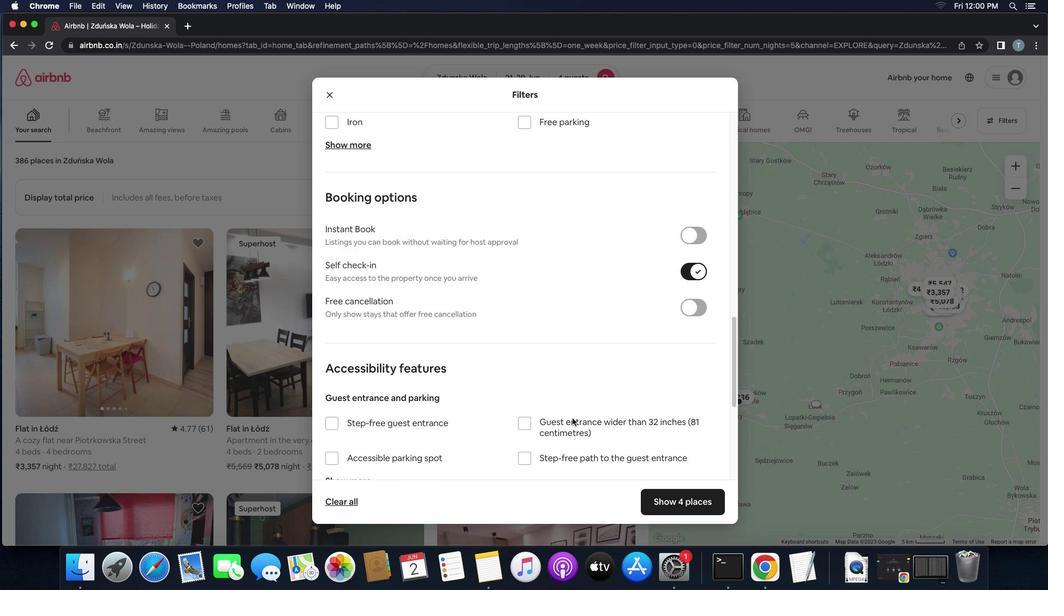 
Action: Mouse scrolled (572, 418) with delta (0, 0)
Screenshot: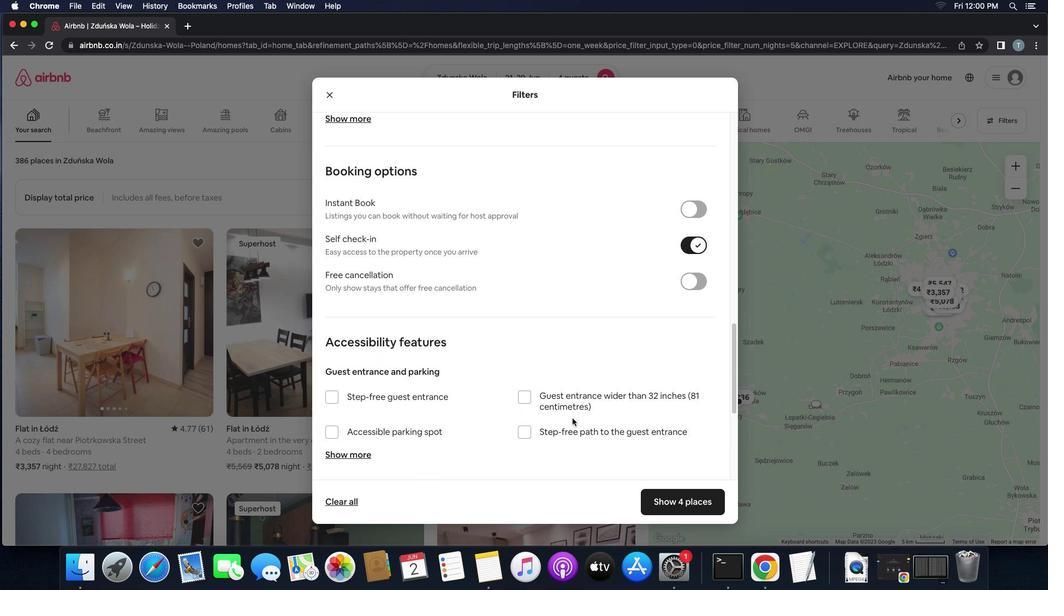 
Action: Mouse scrolled (572, 418) with delta (0, 0)
Screenshot: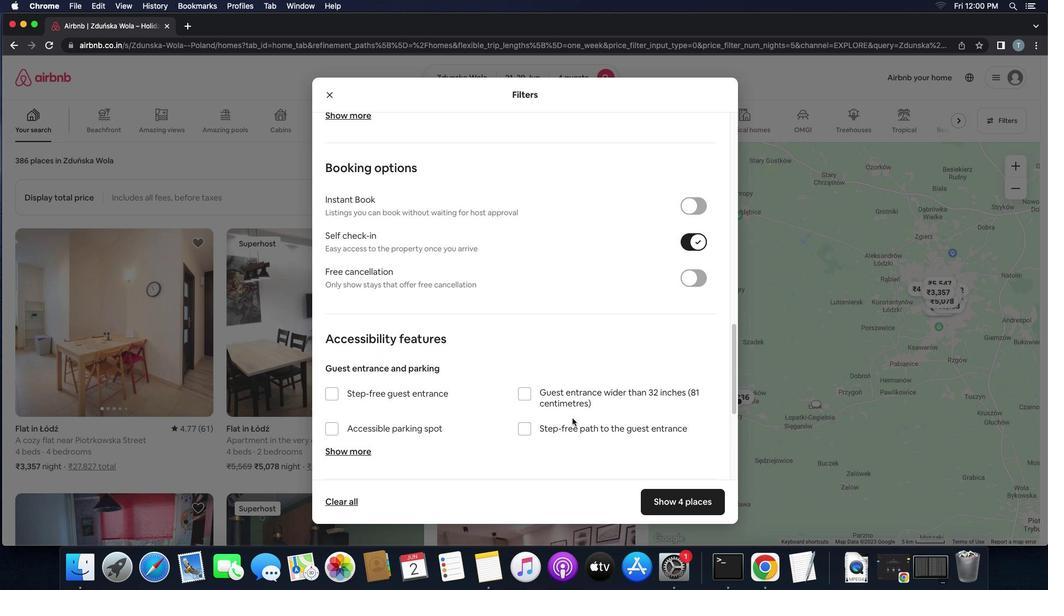 
Action: Mouse scrolled (572, 418) with delta (0, 0)
Screenshot: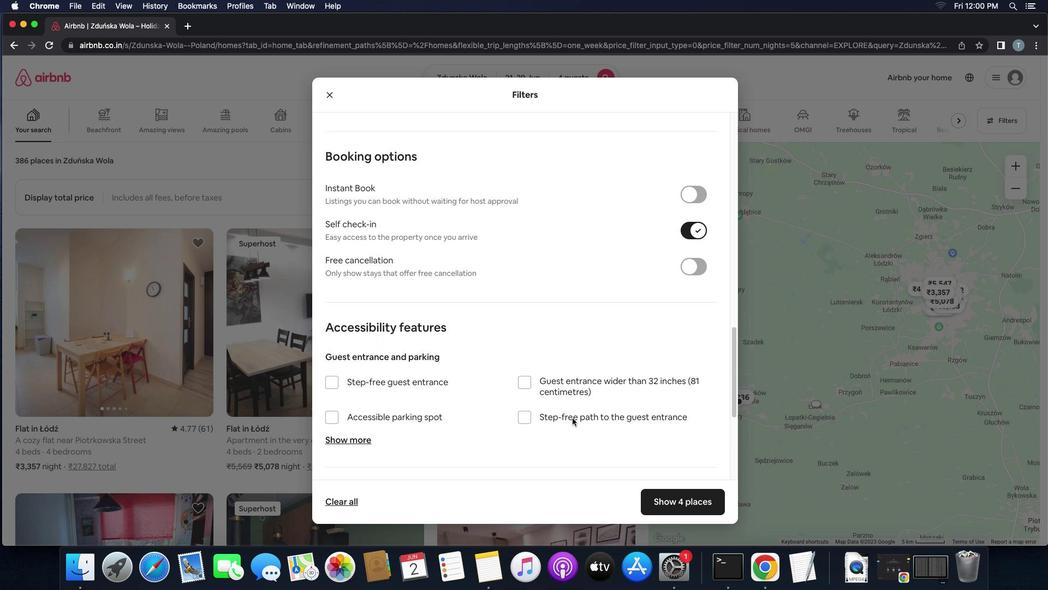 
Action: Mouse scrolled (572, 418) with delta (0, 0)
Screenshot: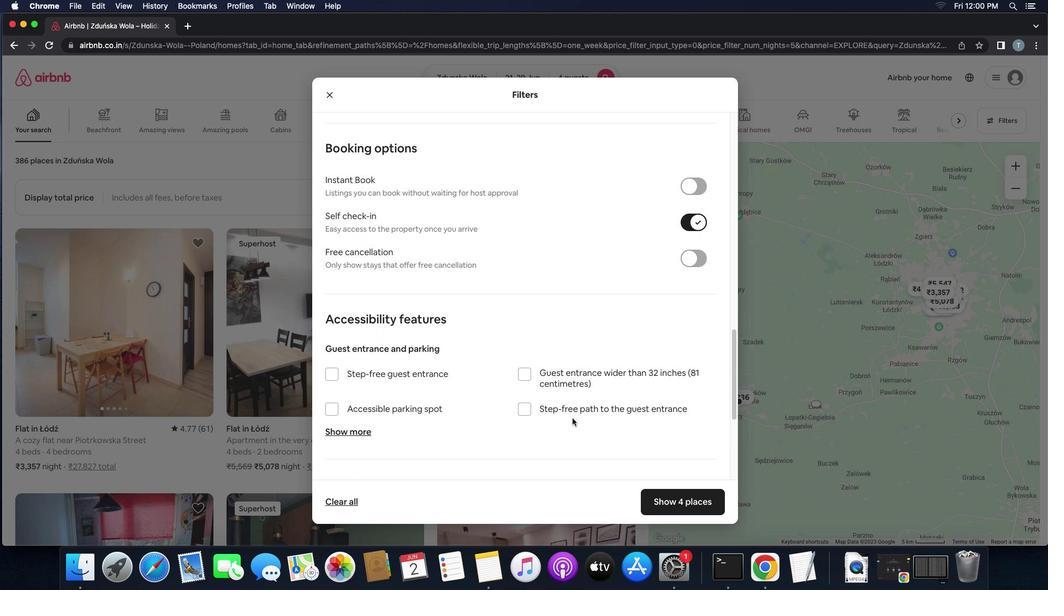 
Action: Mouse scrolled (572, 418) with delta (0, 0)
Screenshot: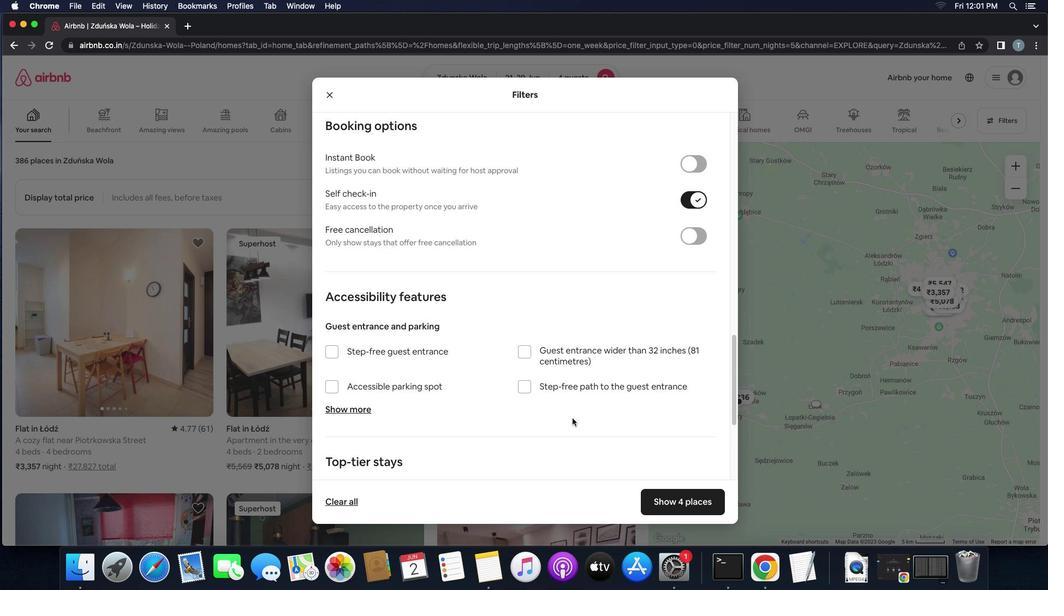 
Action: Mouse scrolled (572, 418) with delta (0, 0)
Screenshot: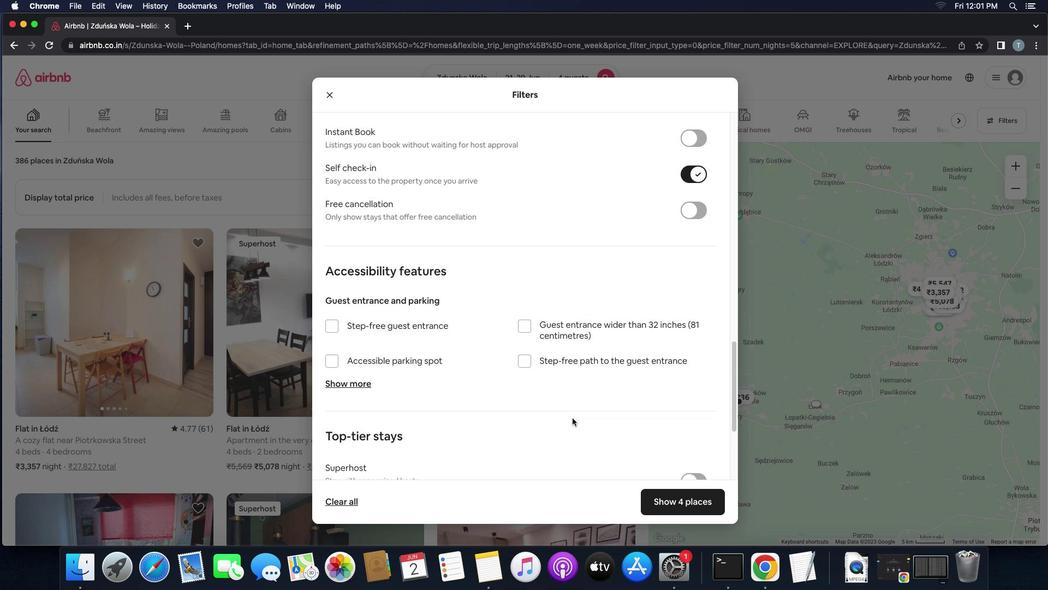 
Action: Mouse scrolled (572, 418) with delta (0, -1)
Screenshot: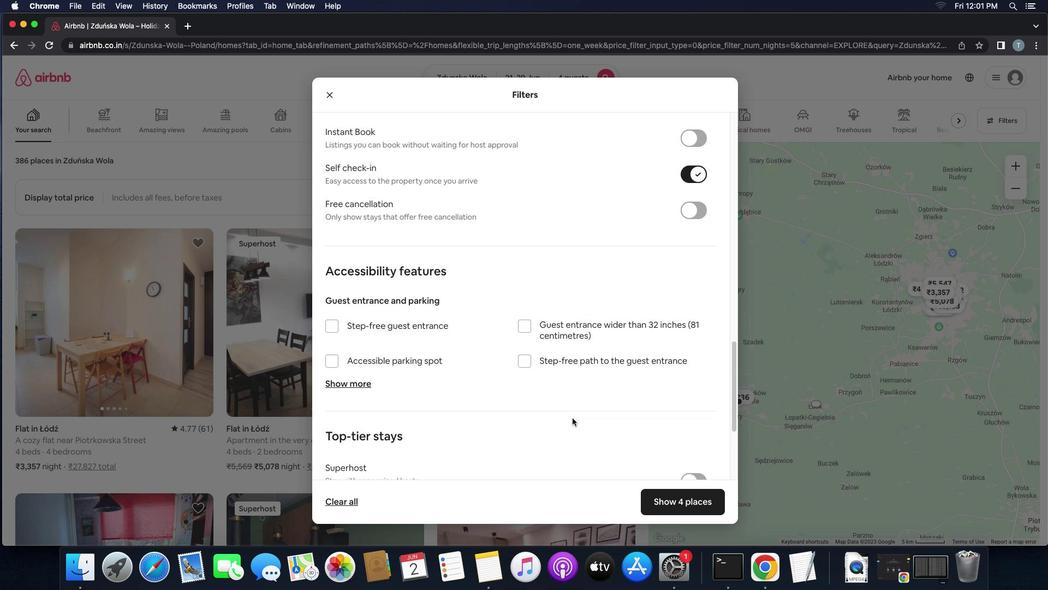 
Action: Mouse moved to (431, 416)
Screenshot: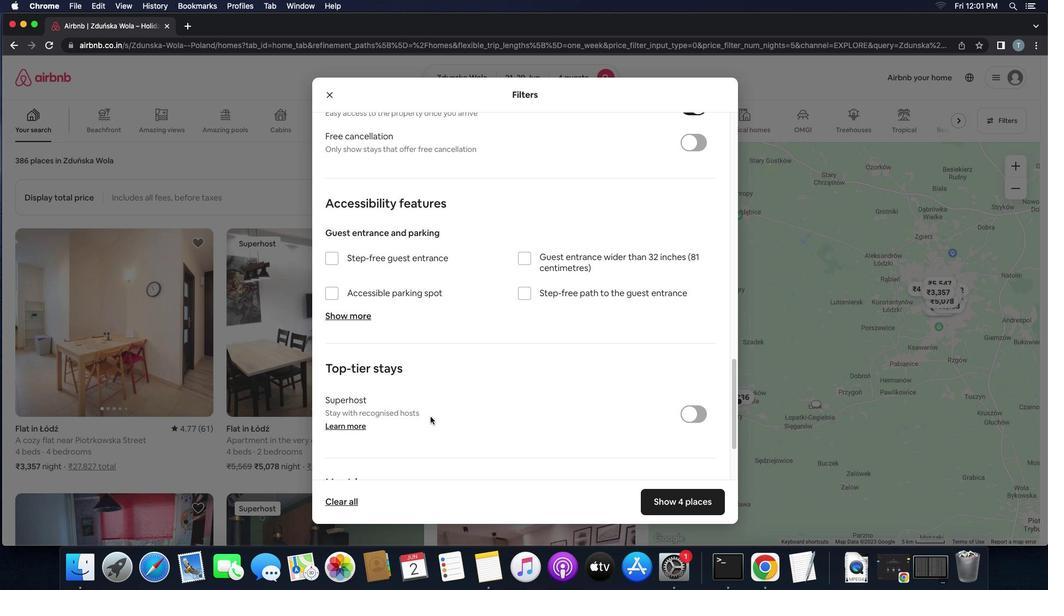 
Action: Mouse scrolled (431, 416) with delta (0, 0)
Screenshot: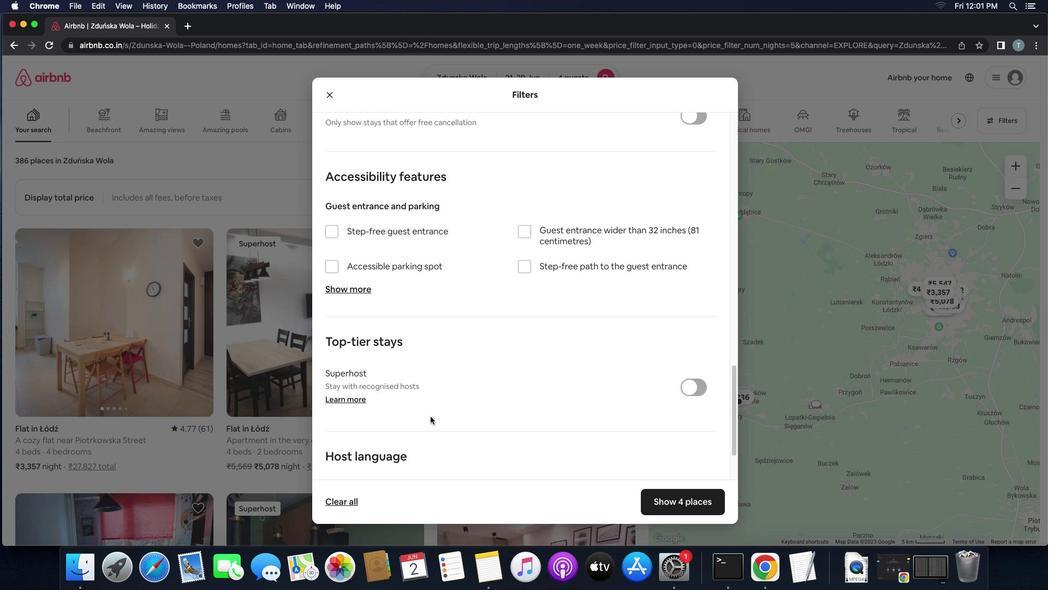 
Action: Mouse scrolled (431, 416) with delta (0, 0)
Screenshot: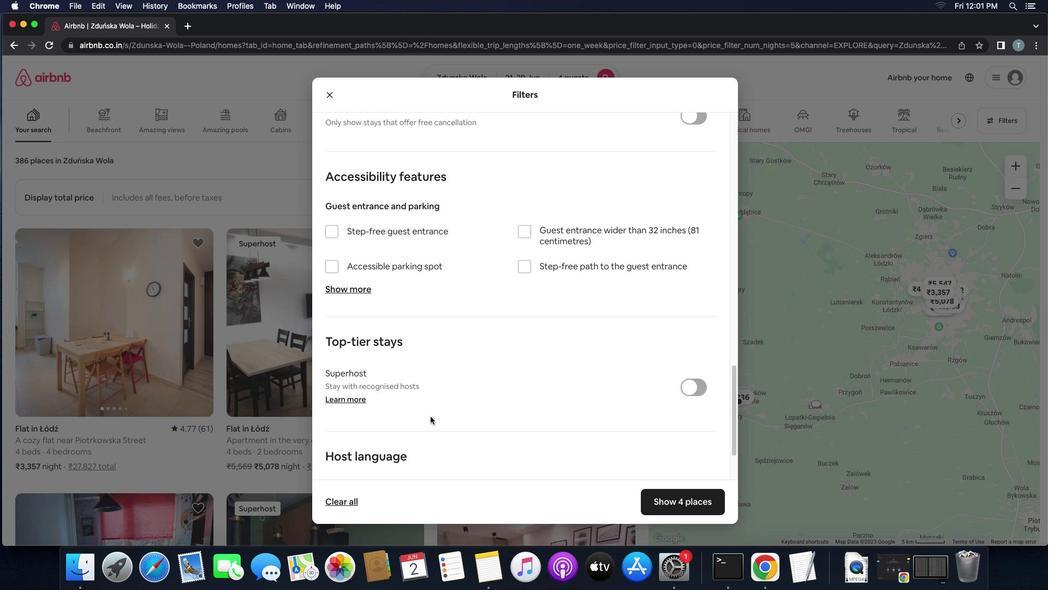 
Action: Mouse scrolled (431, 416) with delta (0, -1)
Screenshot: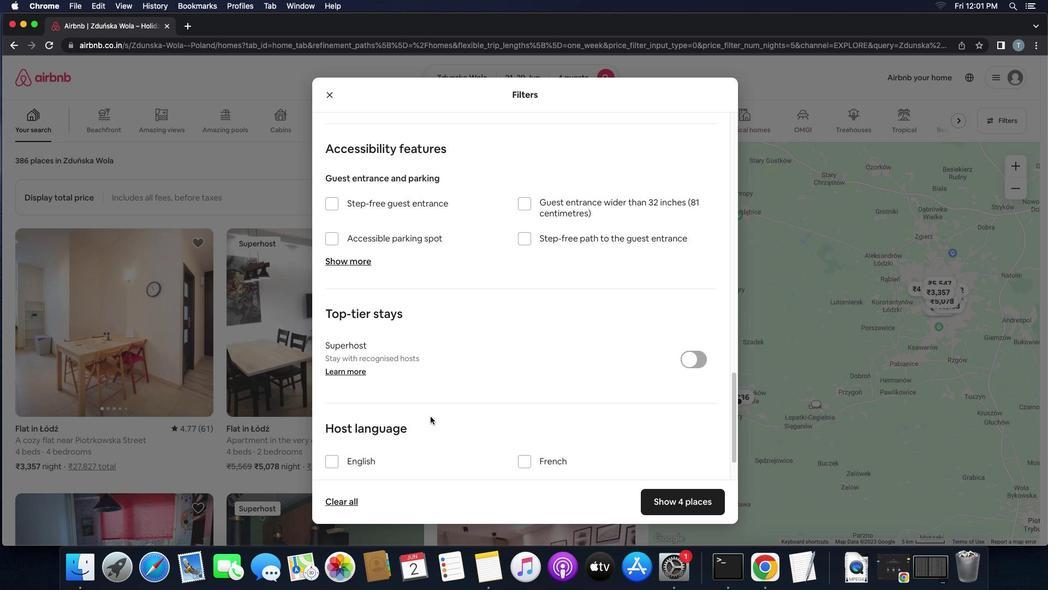 
Action: Mouse scrolled (431, 416) with delta (0, -2)
Screenshot: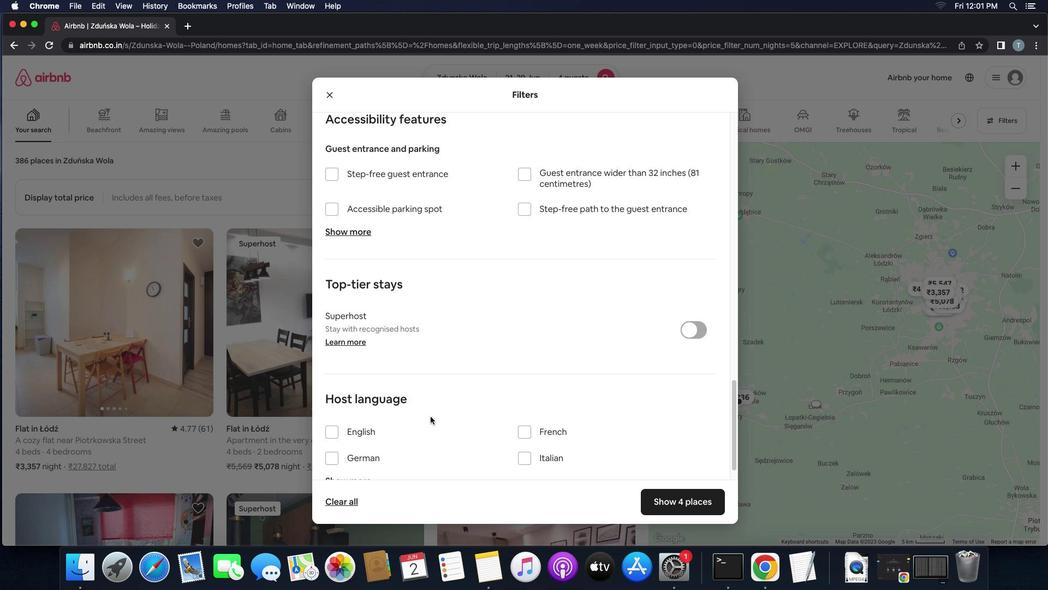
Action: Mouse moved to (329, 403)
Screenshot: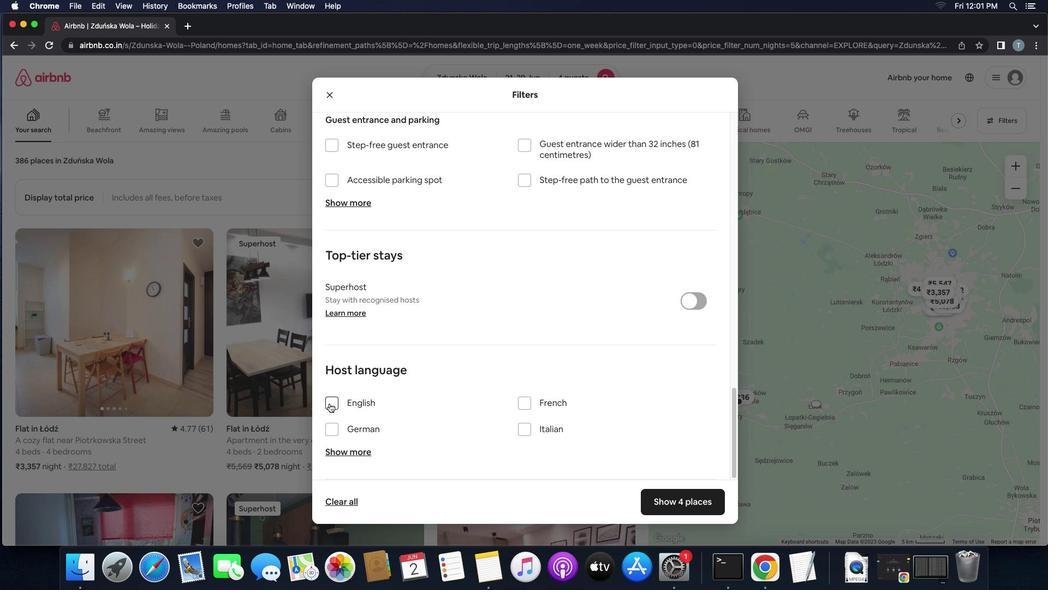 
Action: Mouse pressed left at (329, 403)
Screenshot: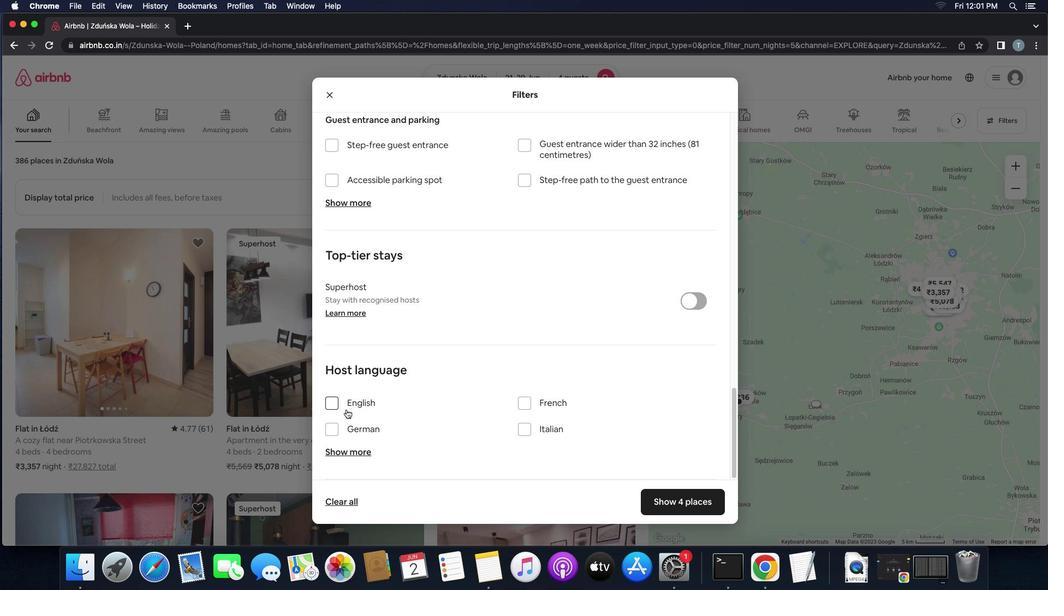 
Action: Mouse moved to (710, 496)
Screenshot: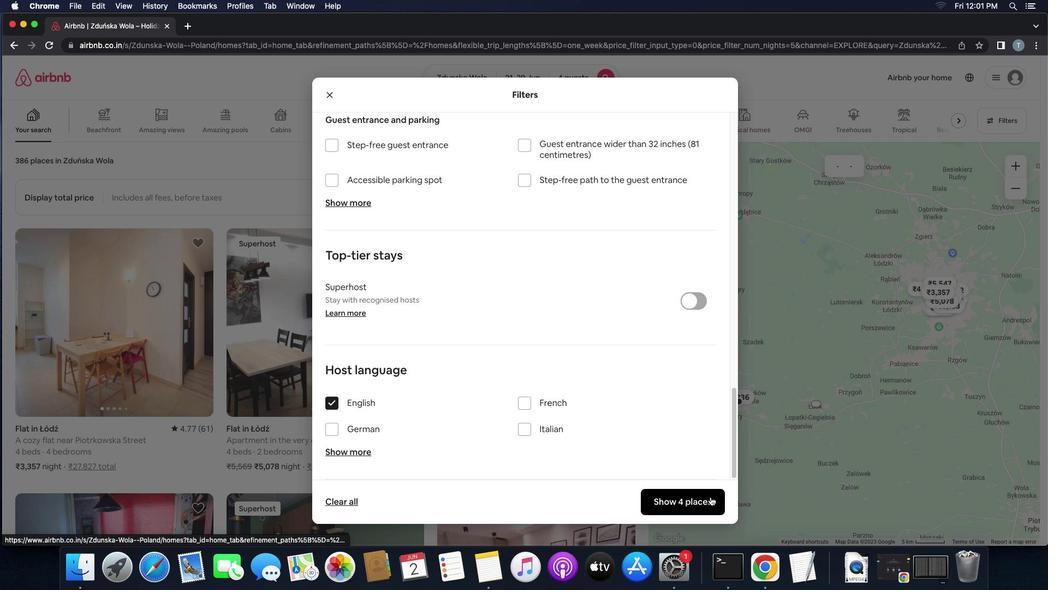 
Action: Mouse pressed left at (710, 496)
Screenshot: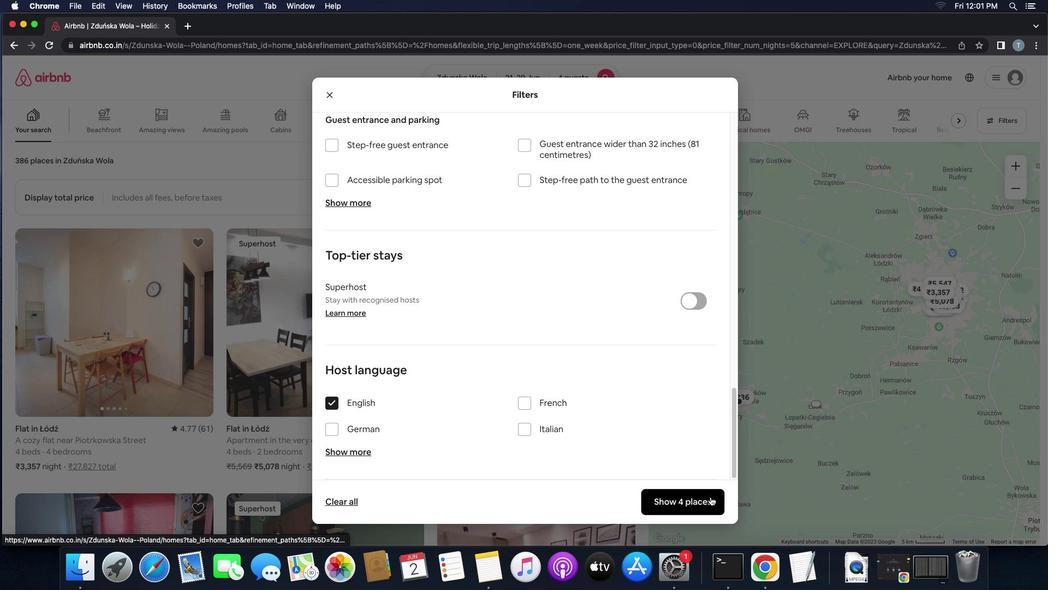 
Action: Mouse moved to (710, 497)
Screenshot: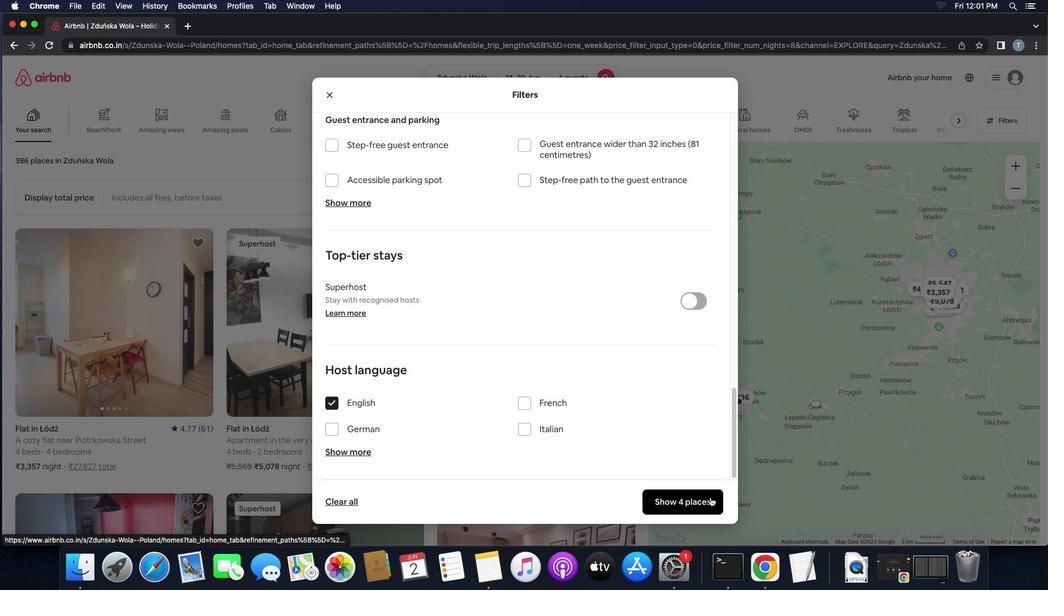 
